 Task: Find connections with filter location Nandikotkūr with filter topic #mindset with filter profile language Potuguese with filter current company International tractors limited with filter school Dayalbagh Educational Institute, Agra with filter industry Manufacturing with filter service category Health Insurance with filter keywords title Technical Support Specialist
Action: Mouse moved to (709, 116)
Screenshot: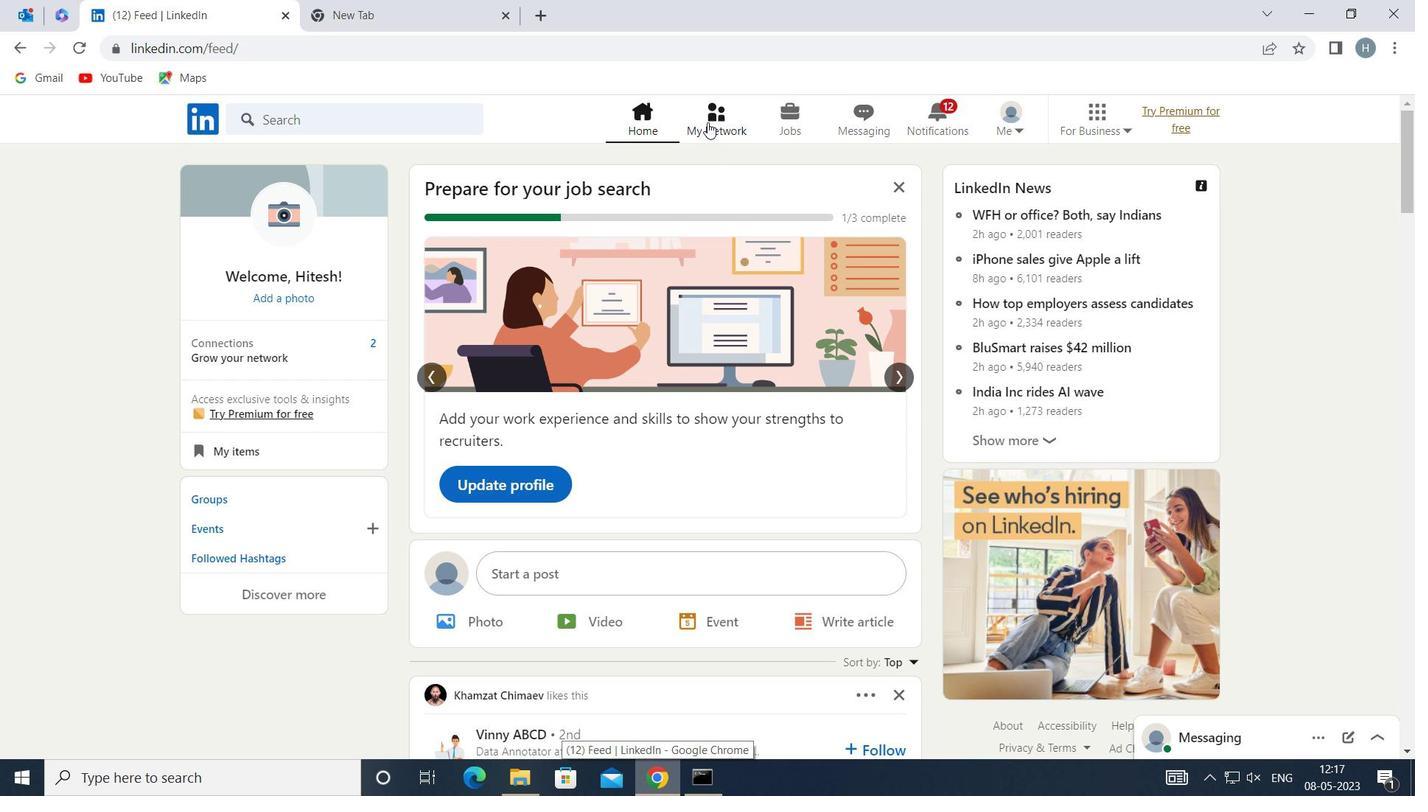
Action: Mouse pressed left at (709, 116)
Screenshot: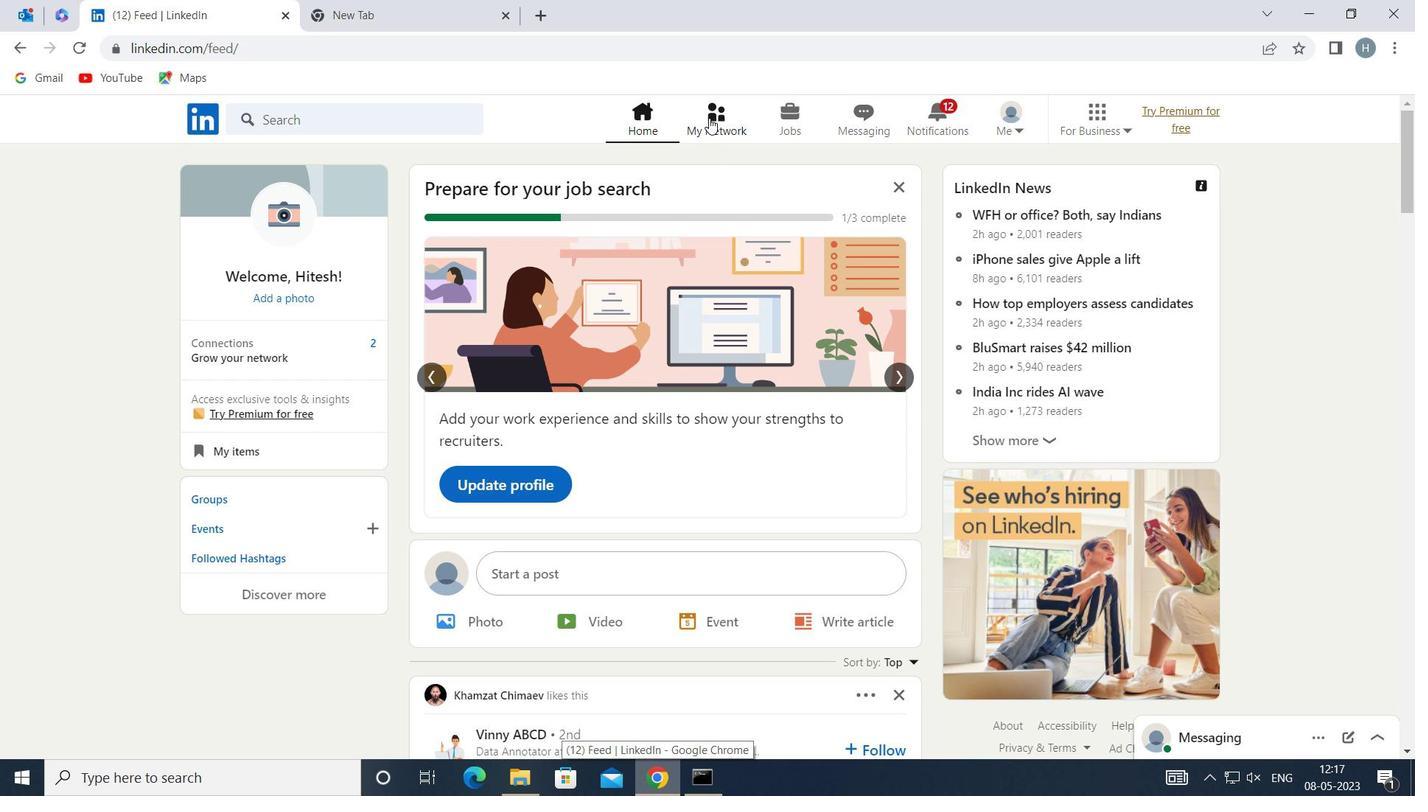 
Action: Mouse moved to (395, 222)
Screenshot: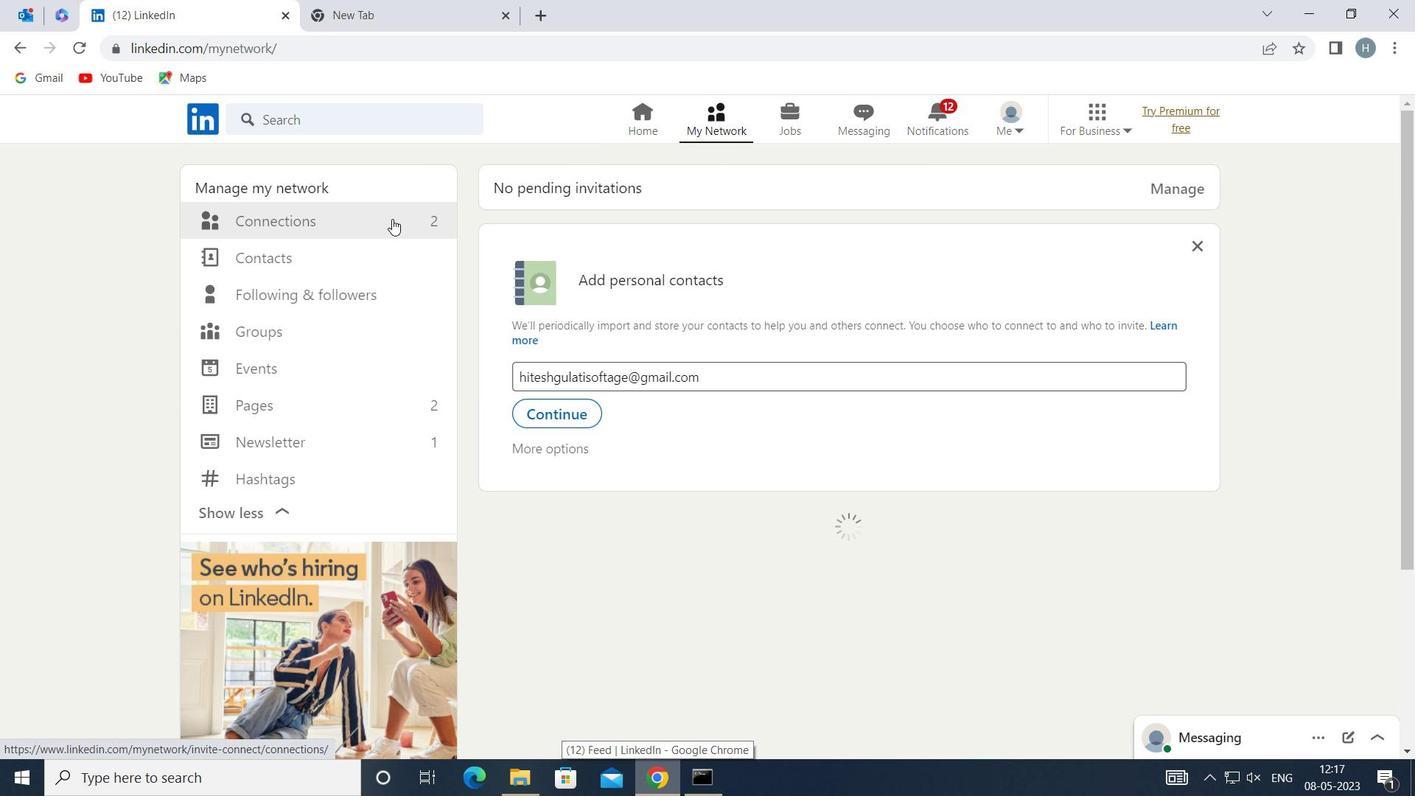 
Action: Mouse pressed left at (395, 222)
Screenshot: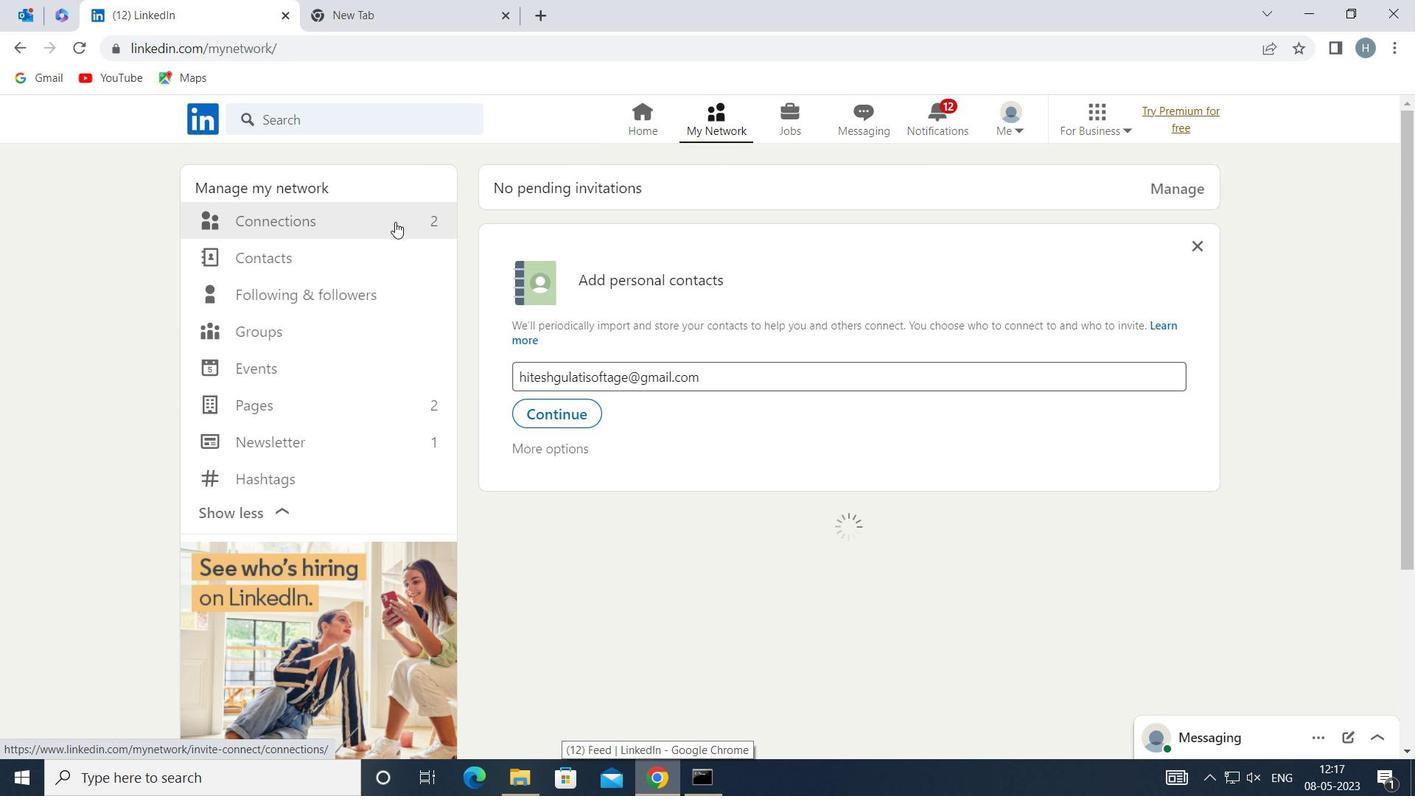 
Action: Mouse moved to (846, 221)
Screenshot: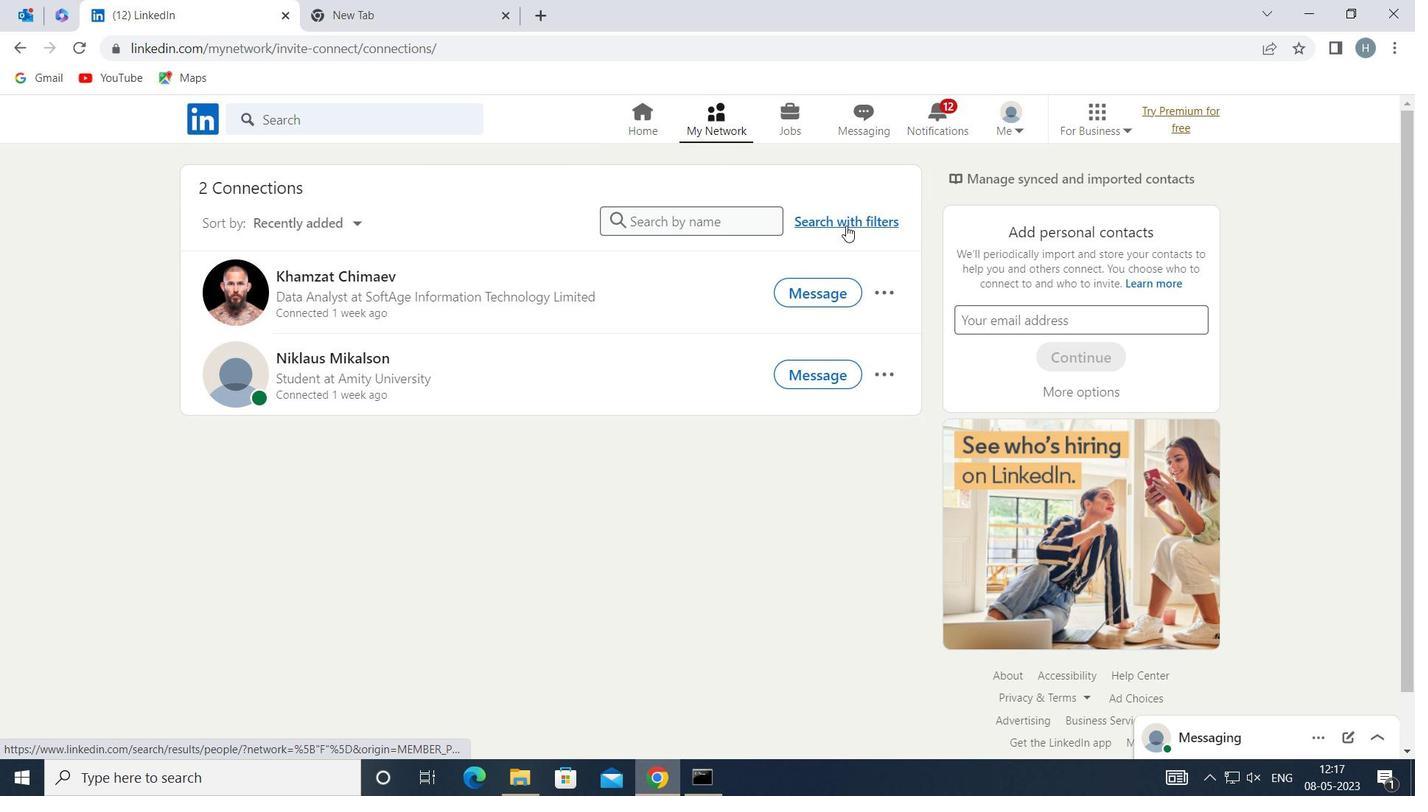 
Action: Mouse pressed left at (846, 221)
Screenshot: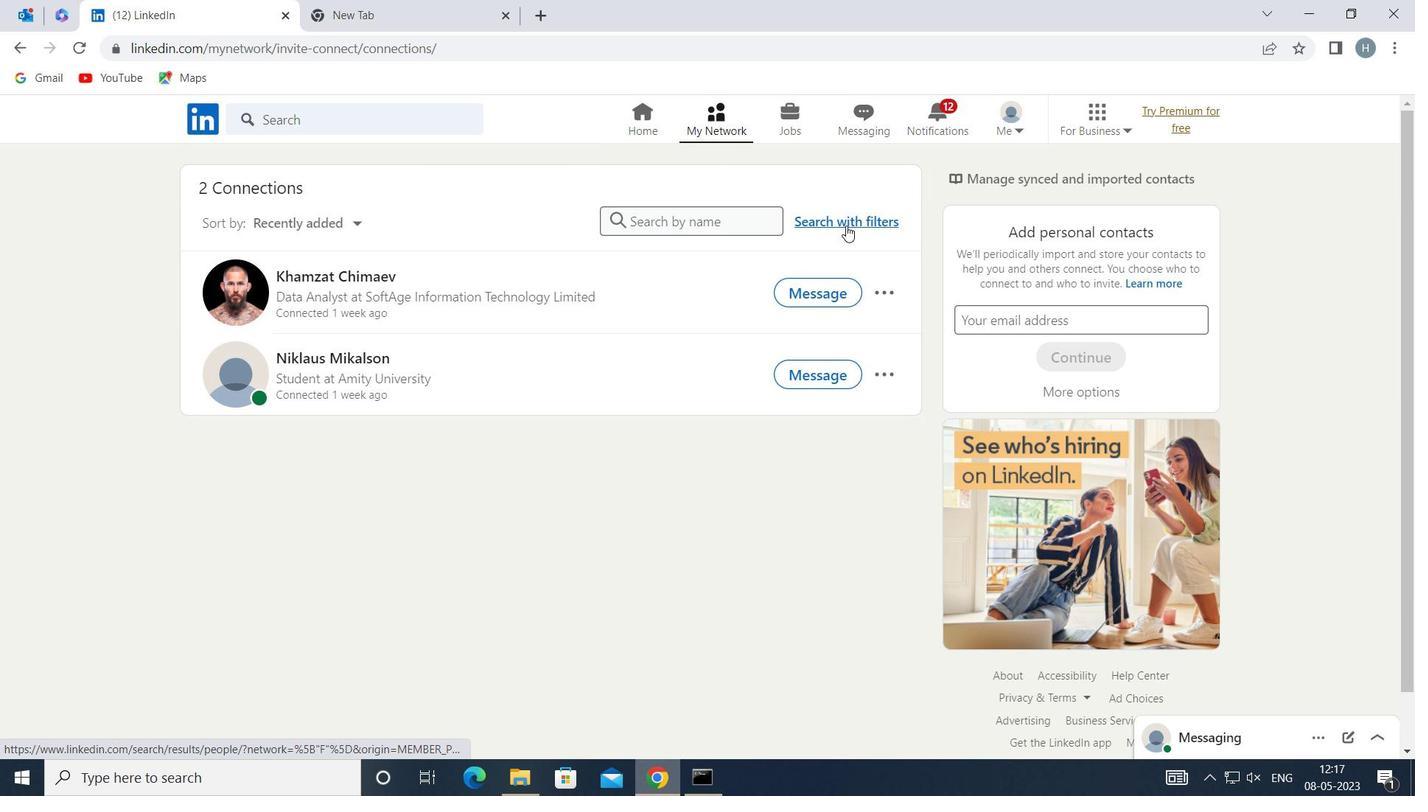 
Action: Mouse moved to (780, 170)
Screenshot: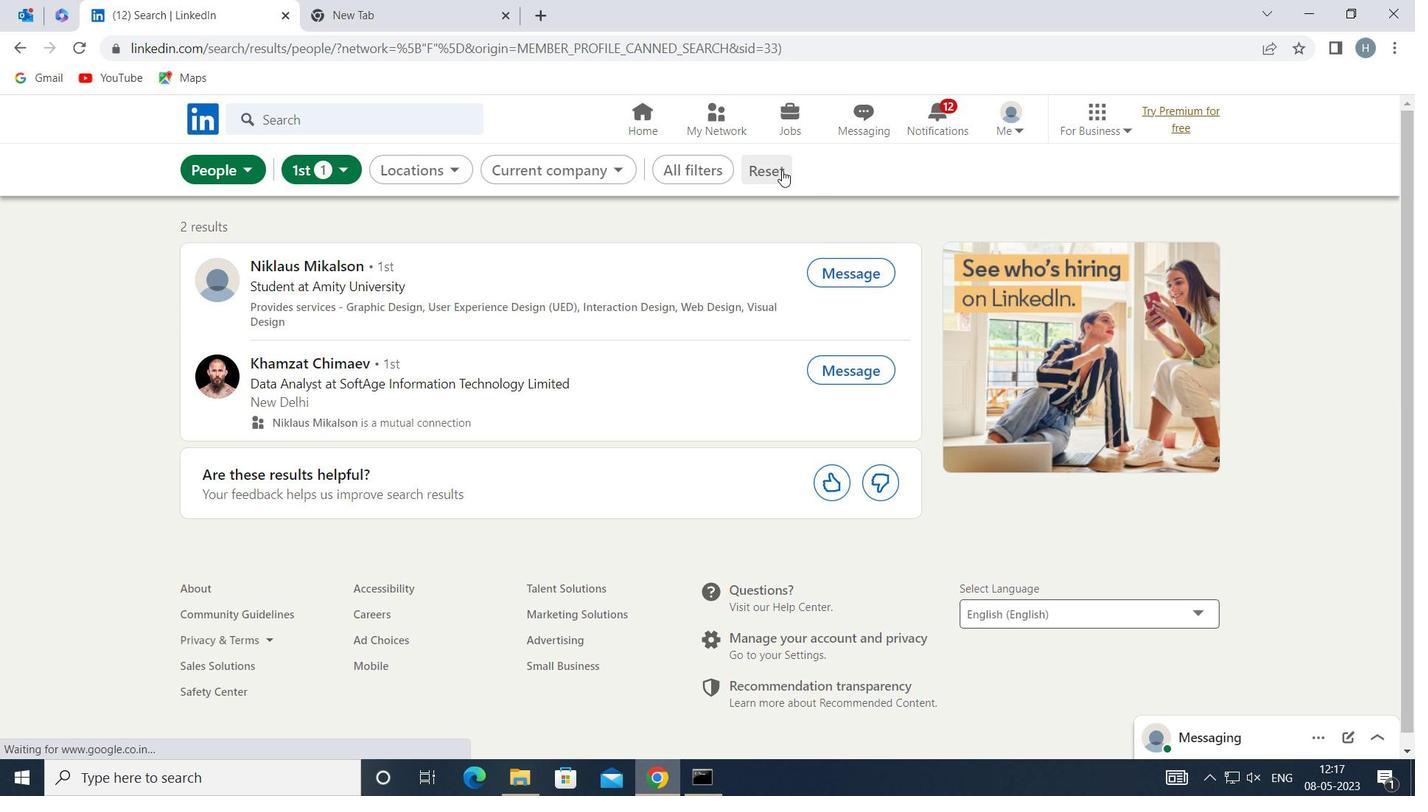 
Action: Mouse pressed left at (780, 170)
Screenshot: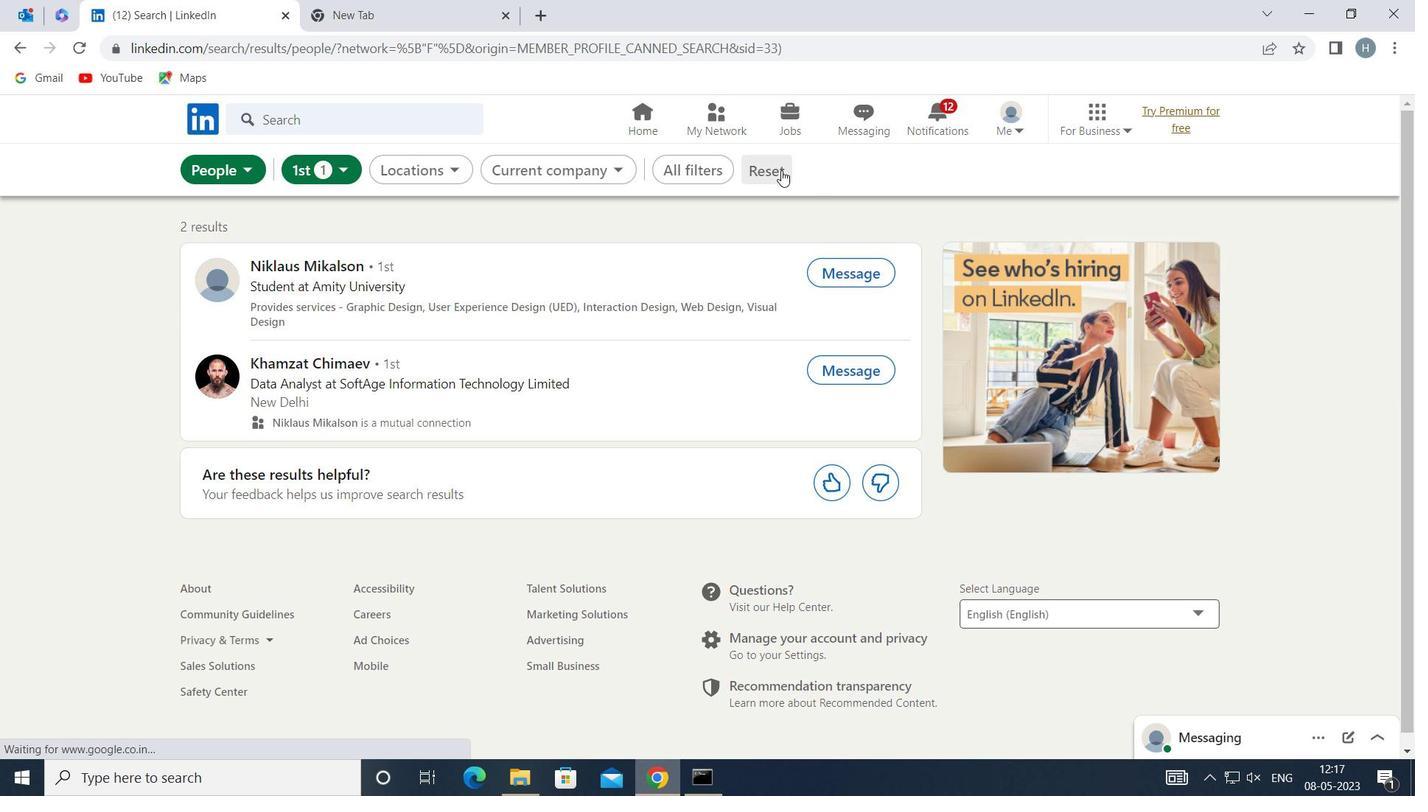 
Action: Mouse moved to (743, 171)
Screenshot: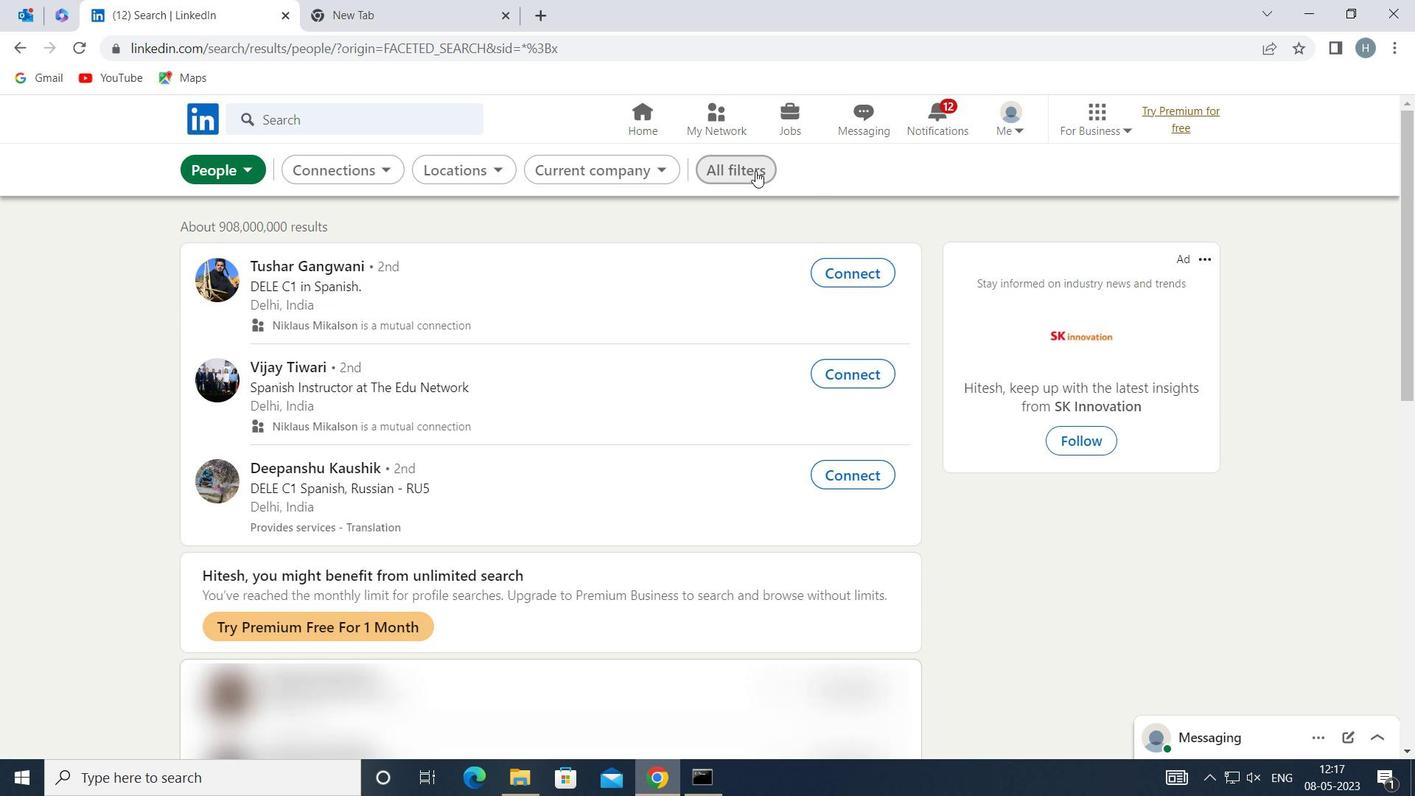 
Action: Mouse pressed left at (743, 171)
Screenshot: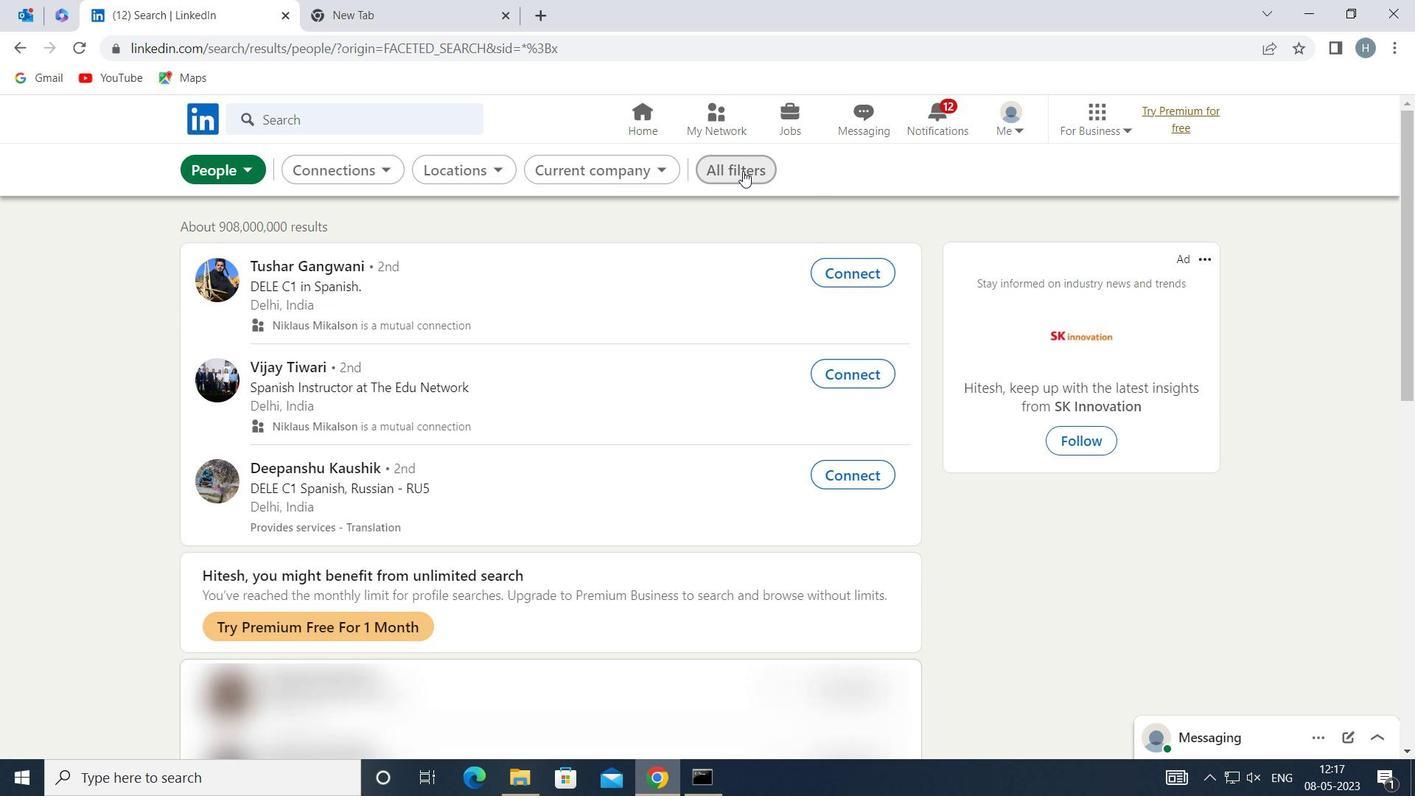 
Action: Mouse moved to (1068, 395)
Screenshot: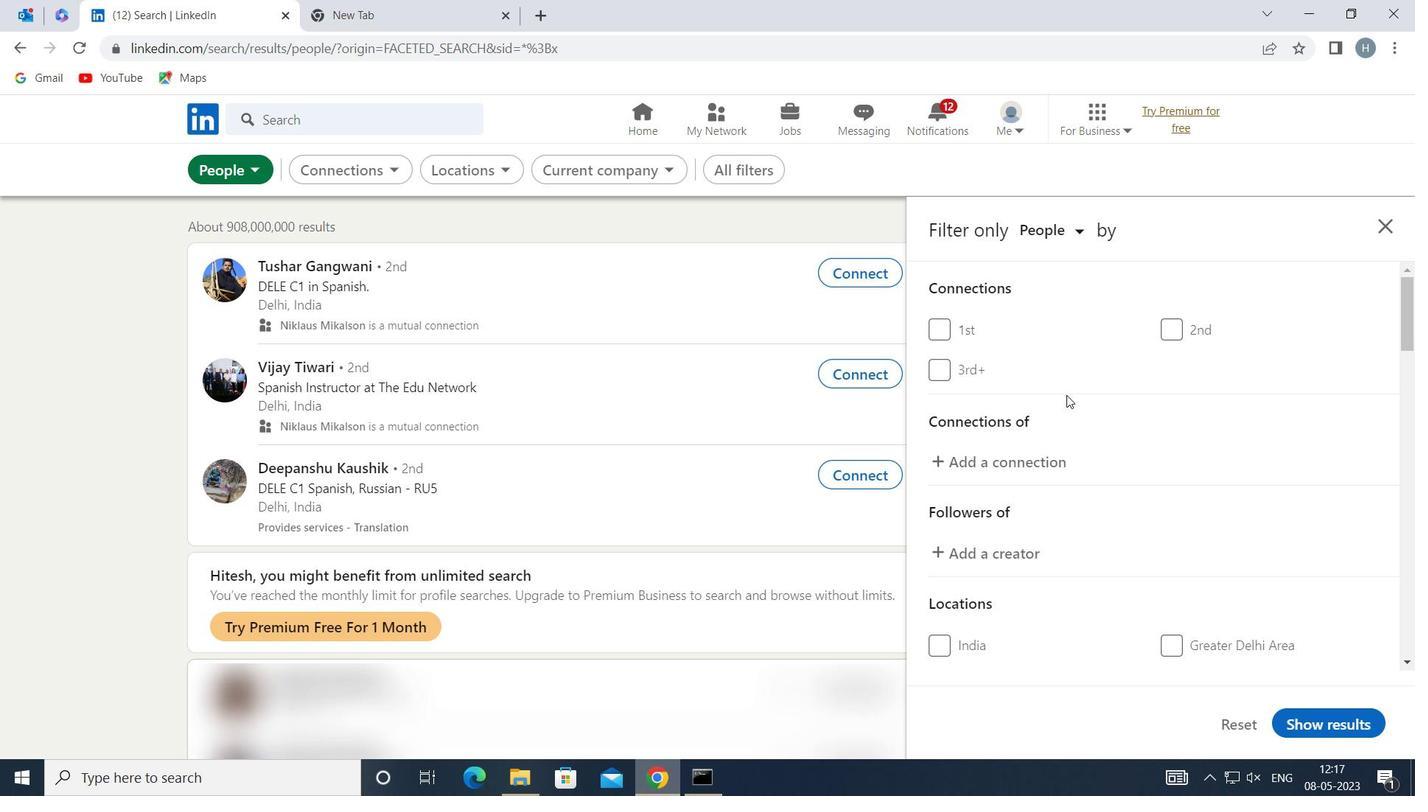 
Action: Mouse scrolled (1068, 394) with delta (0, 0)
Screenshot: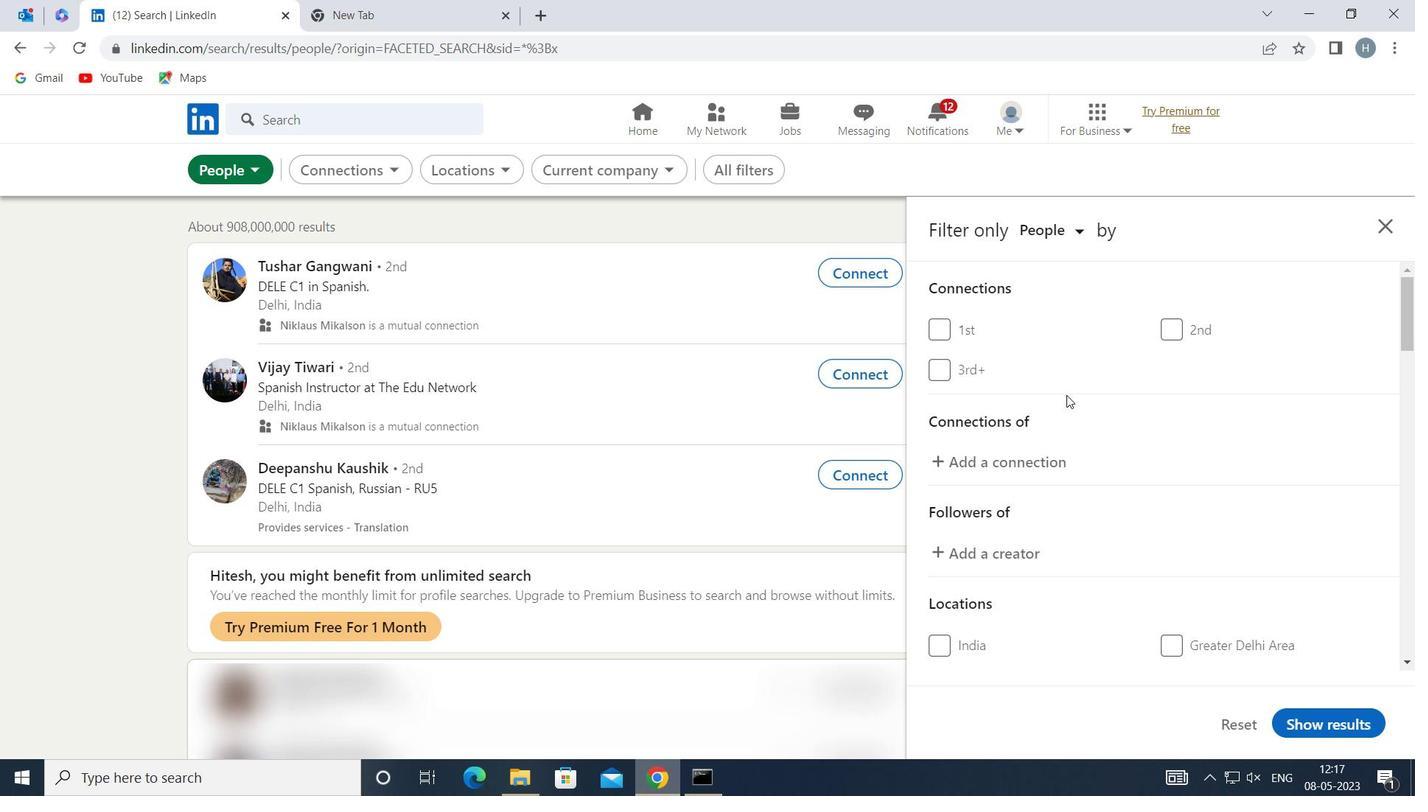
Action: Mouse moved to (1072, 401)
Screenshot: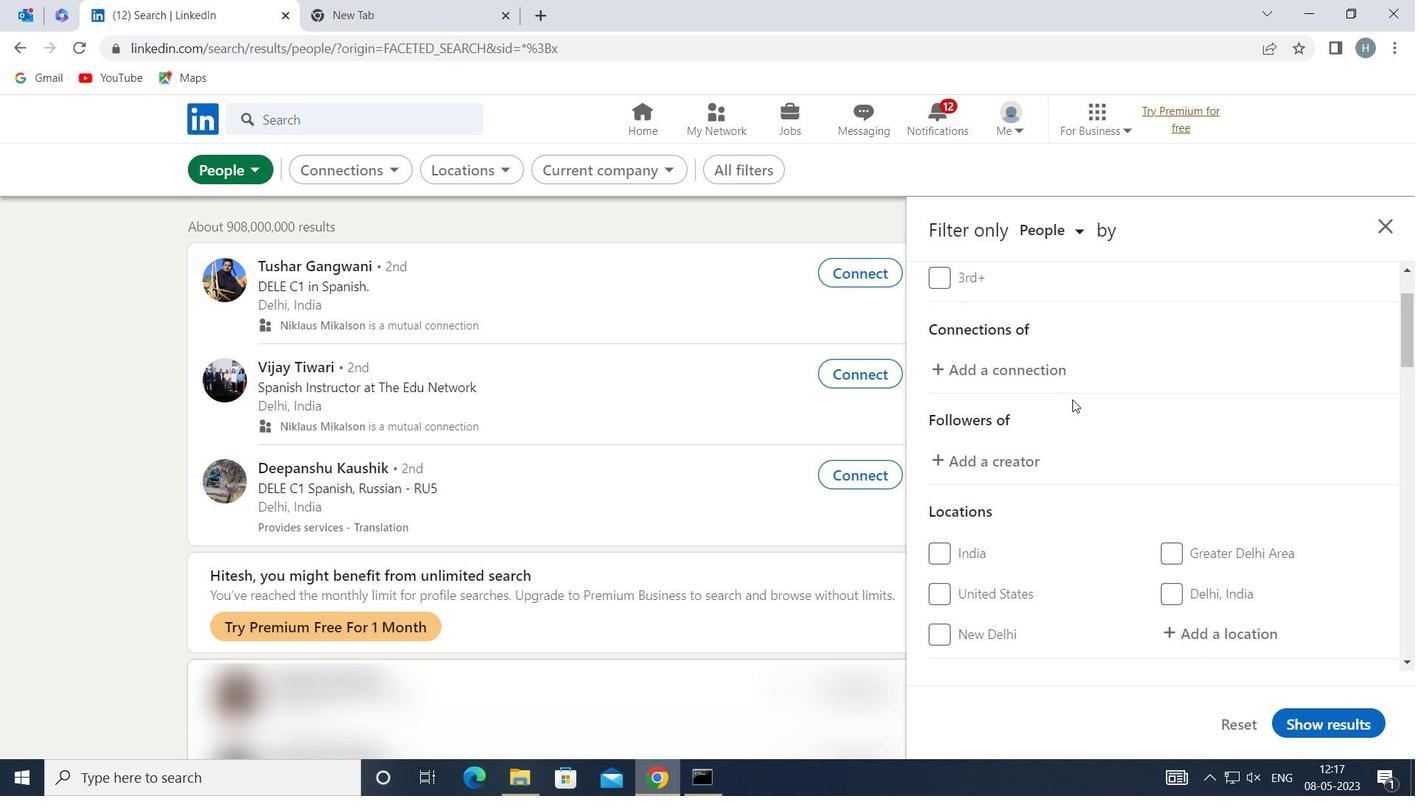 
Action: Mouse scrolled (1072, 400) with delta (0, 0)
Screenshot: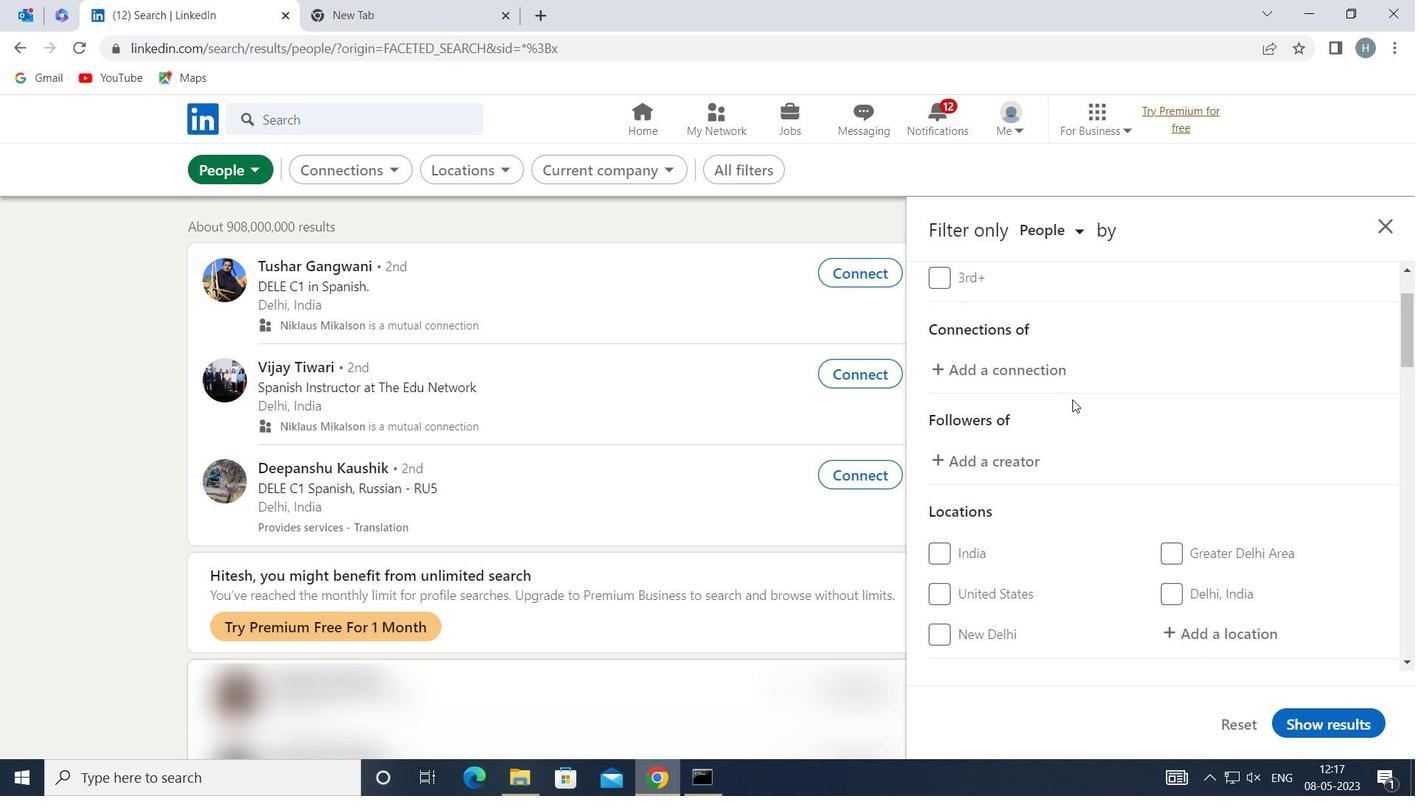 
Action: Mouse moved to (1076, 401)
Screenshot: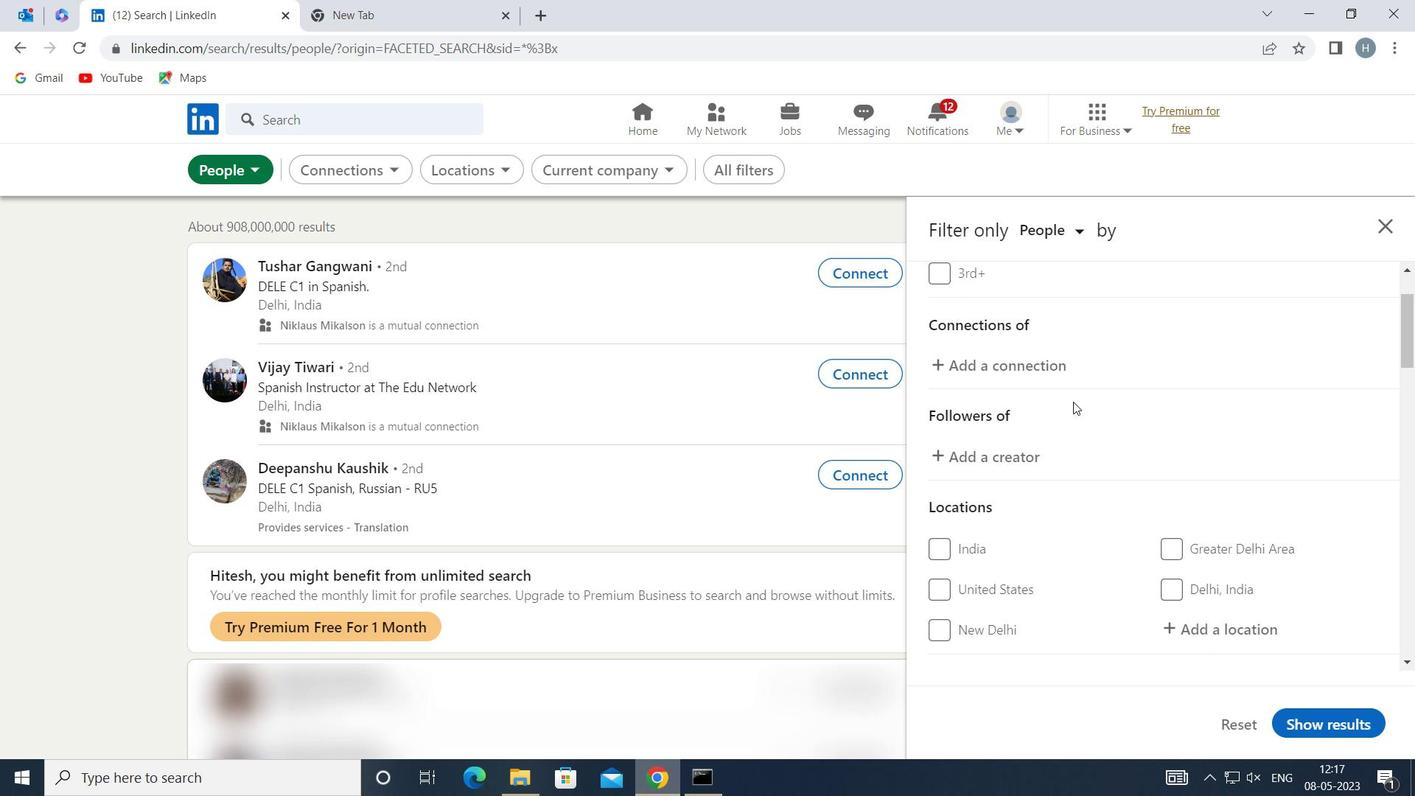 
Action: Mouse scrolled (1076, 400) with delta (0, 0)
Screenshot: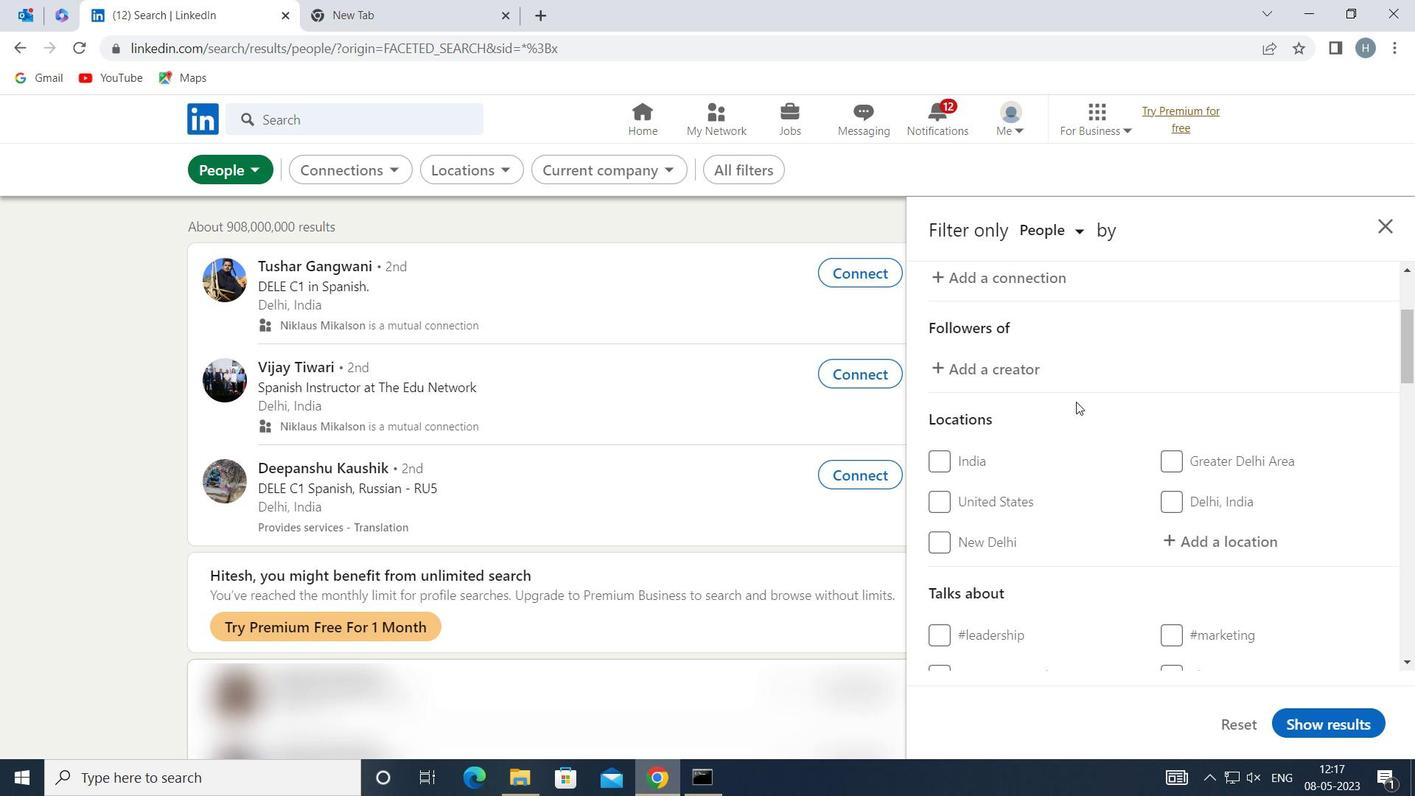 
Action: Mouse moved to (1187, 445)
Screenshot: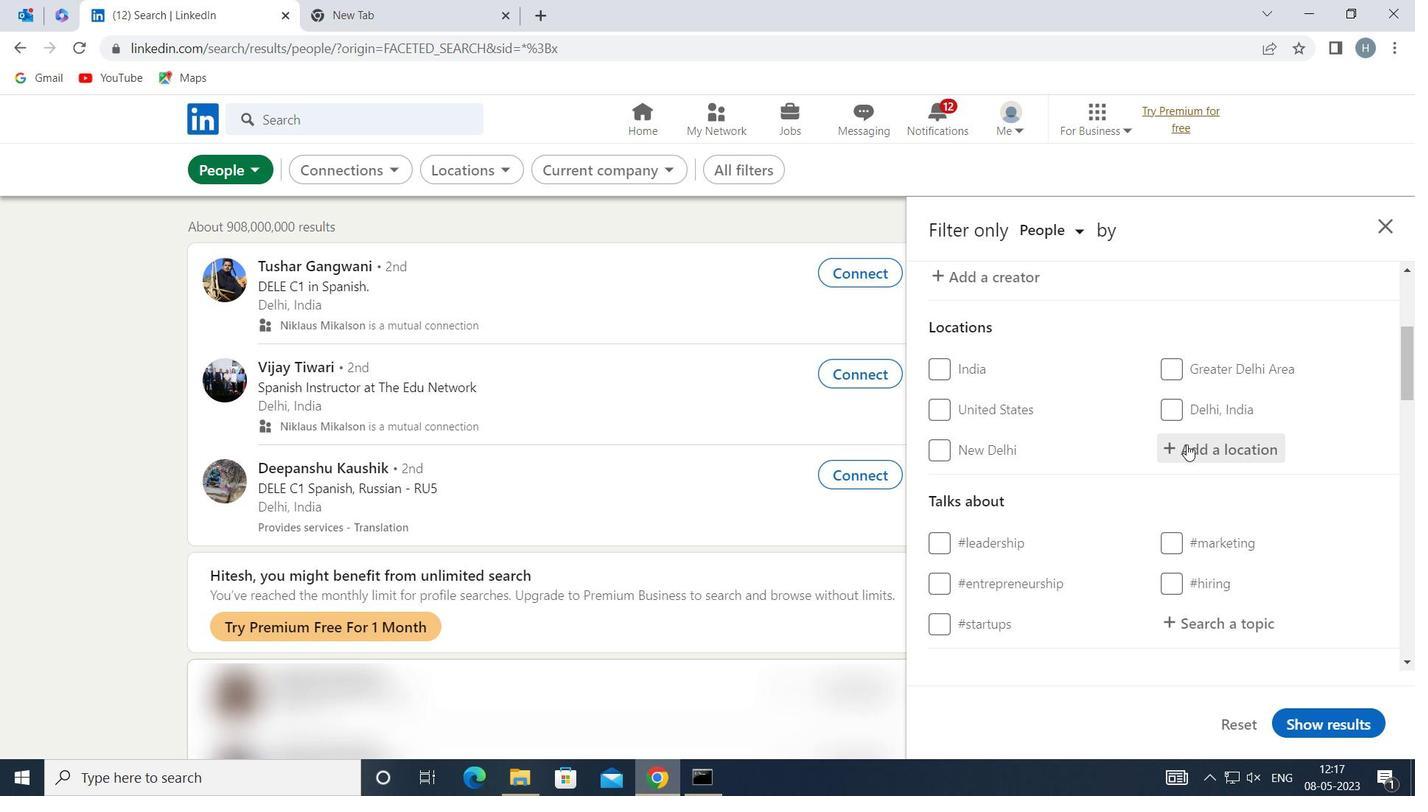 
Action: Mouse pressed left at (1187, 445)
Screenshot: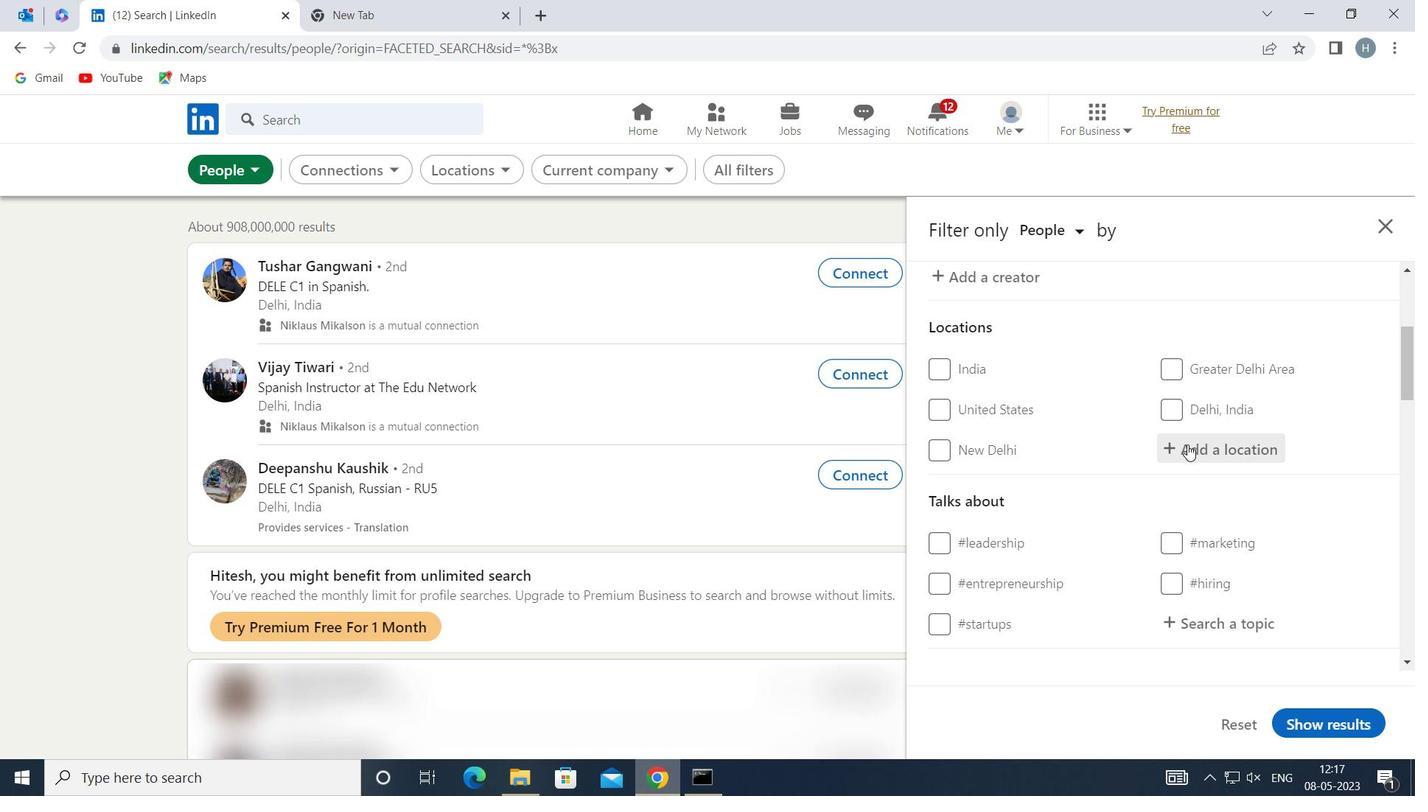 
Action: Mouse moved to (1188, 443)
Screenshot: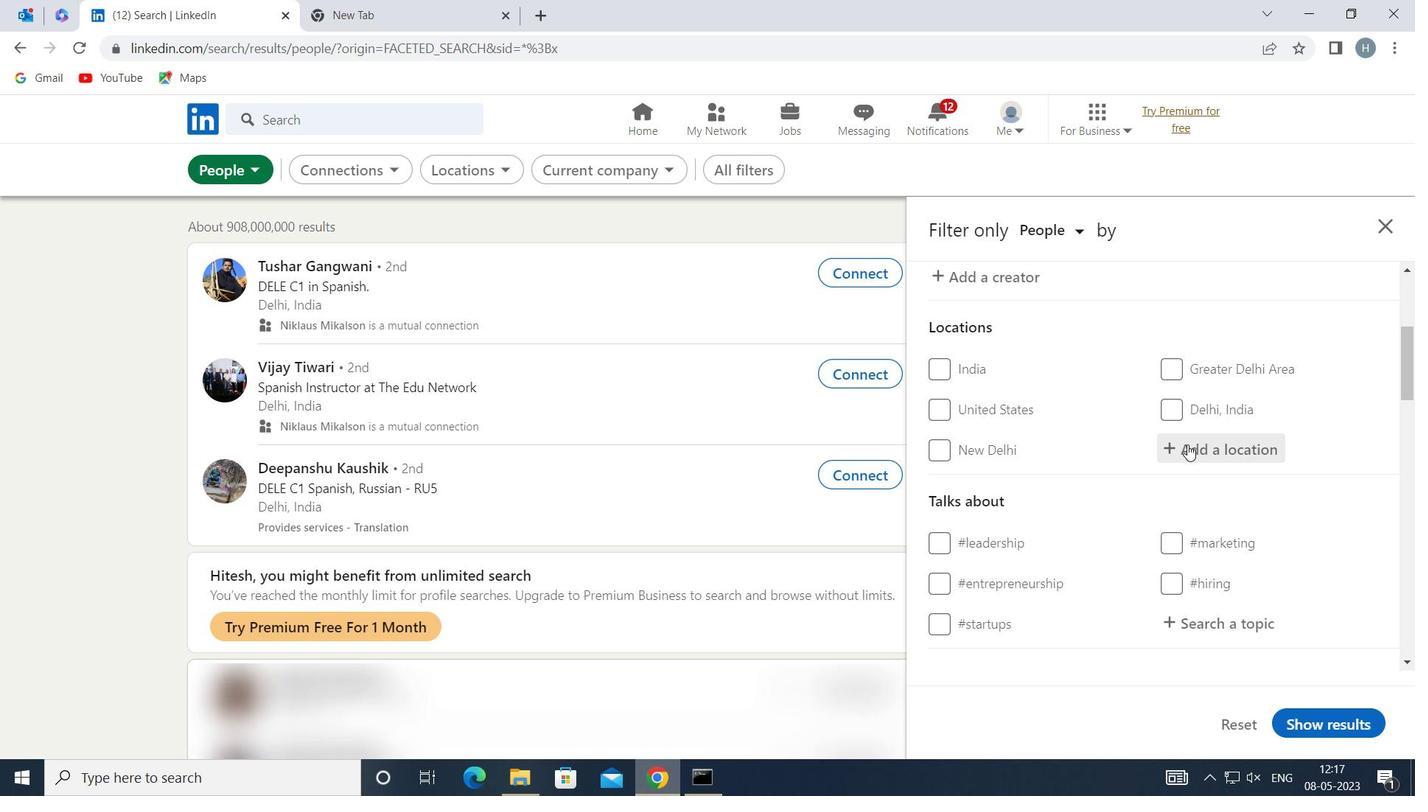 
Action: Key pressed <Key.shift>NANDIKOTKUR
Screenshot: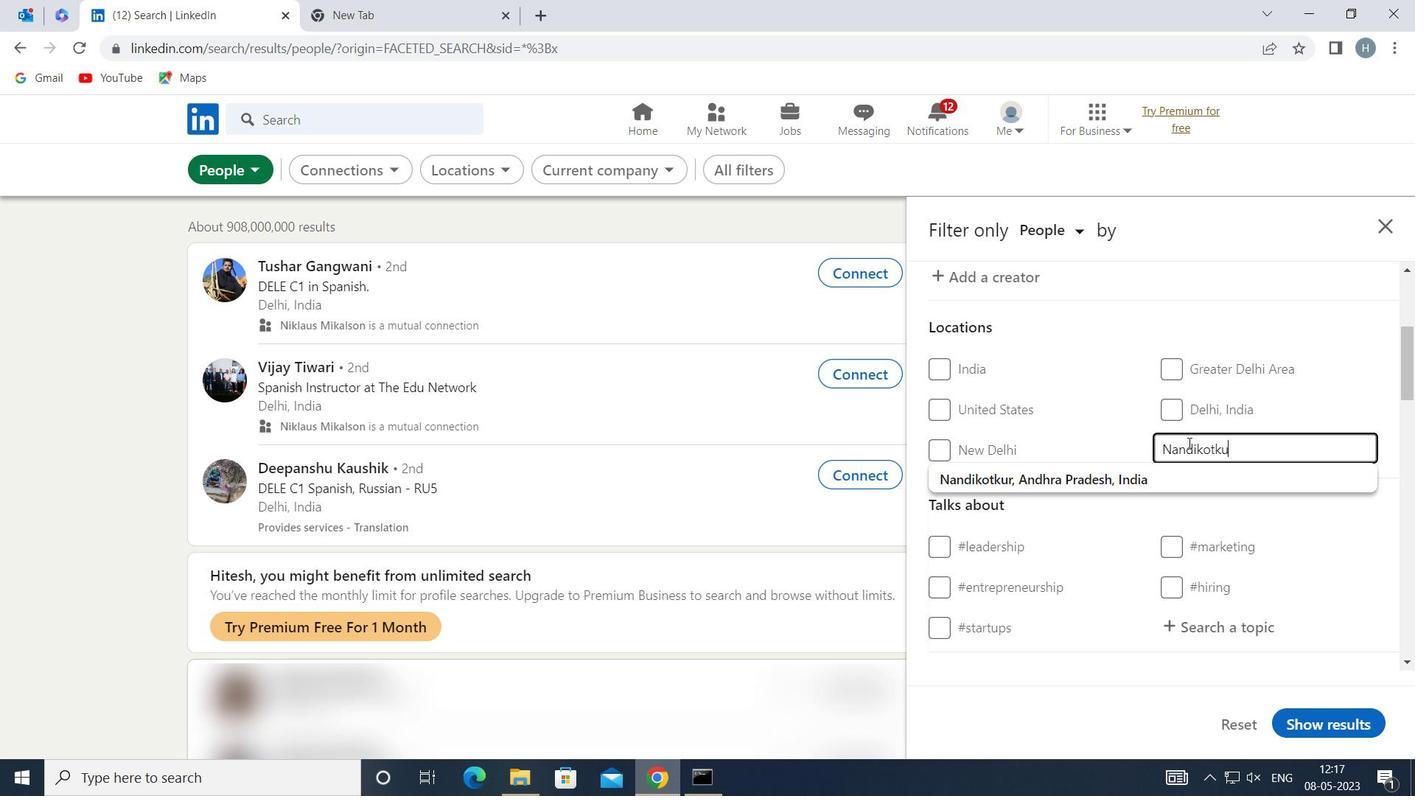 
Action: Mouse moved to (1186, 476)
Screenshot: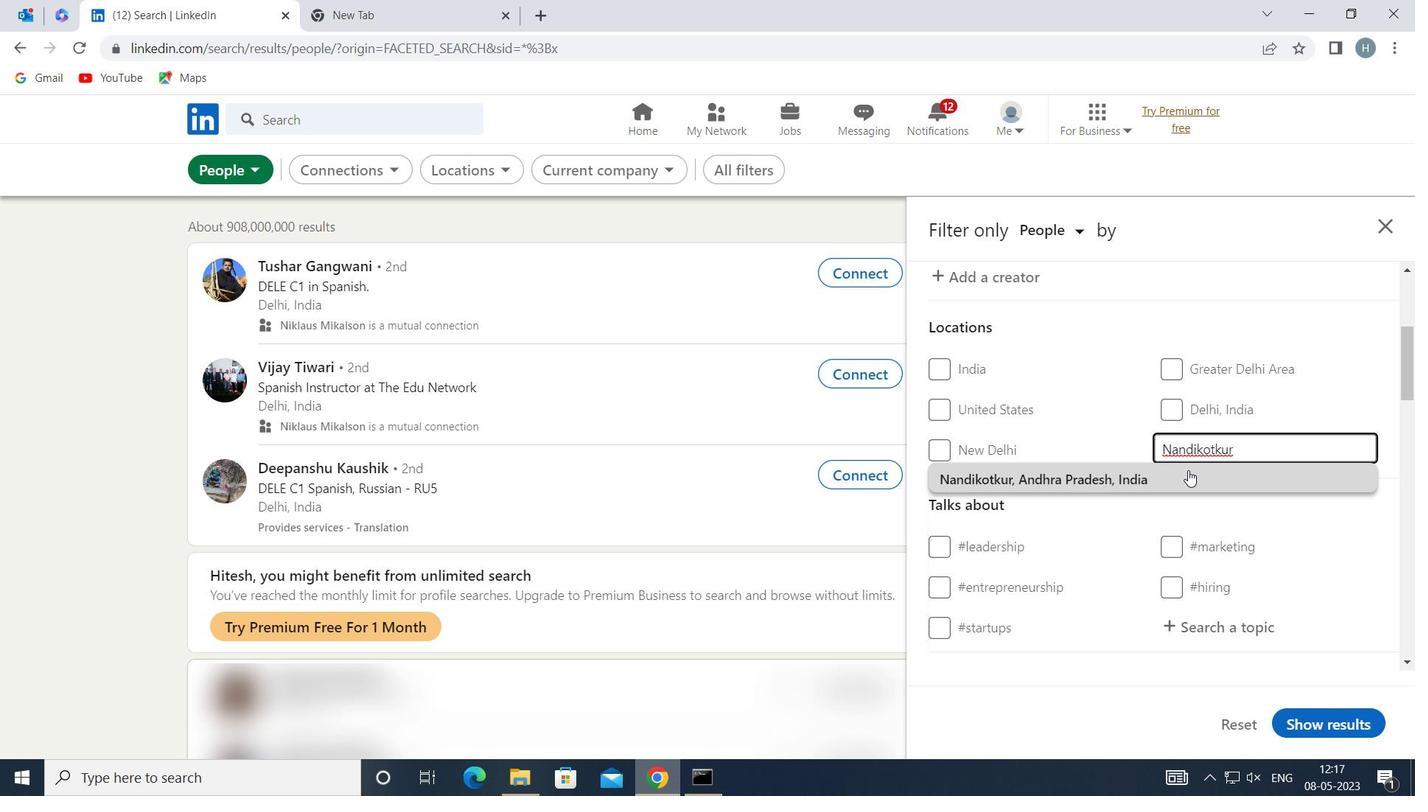 
Action: Mouse pressed left at (1186, 476)
Screenshot: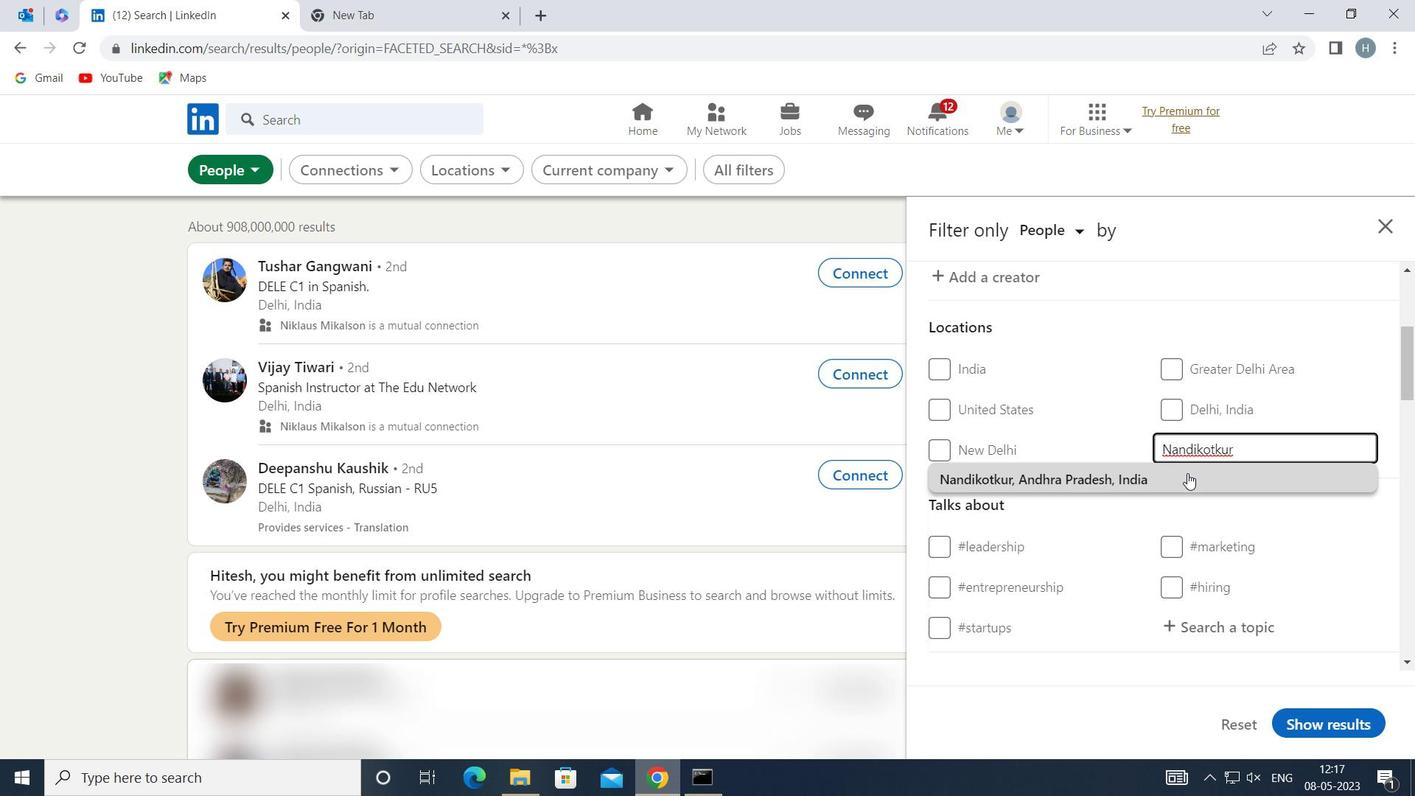
Action: Mouse moved to (1184, 471)
Screenshot: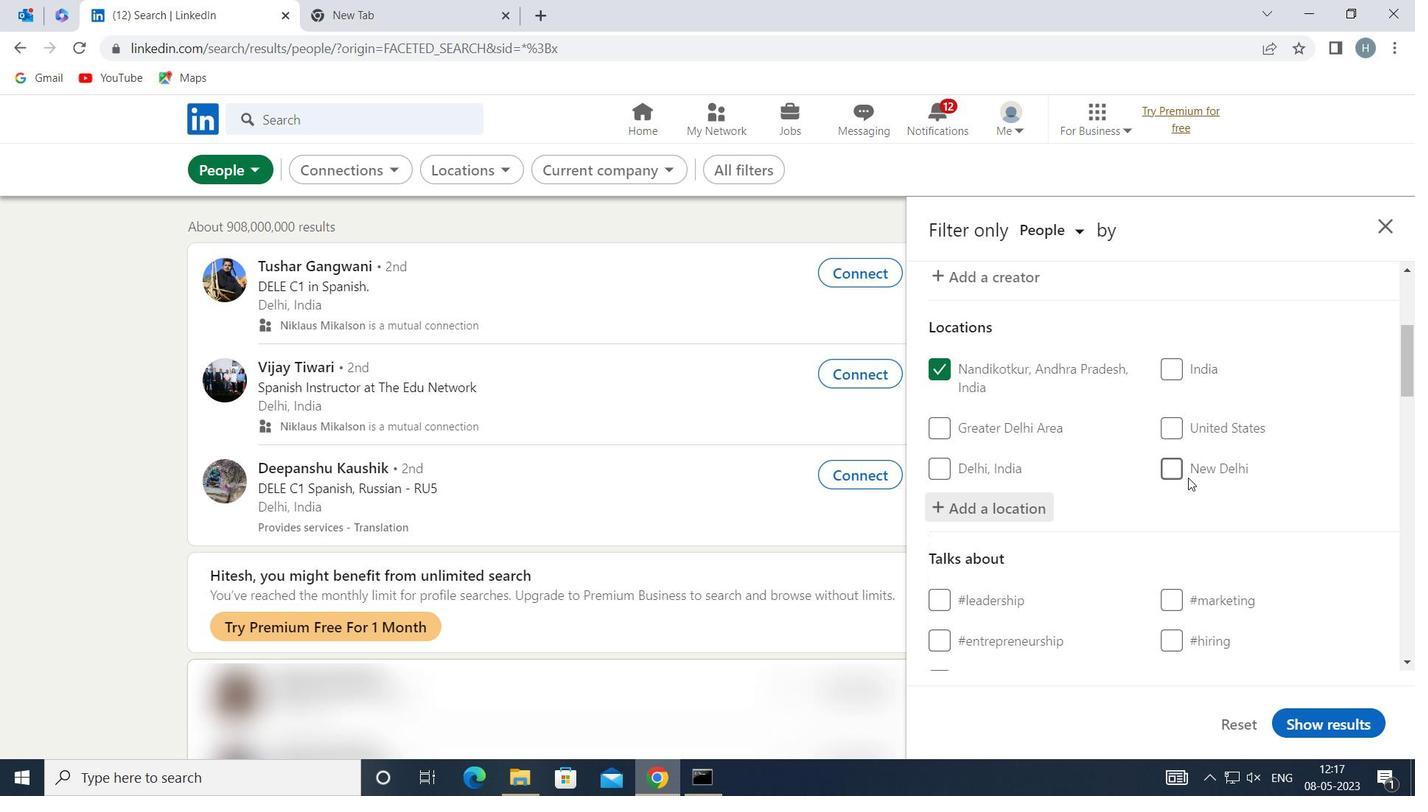 
Action: Mouse scrolled (1184, 470) with delta (0, 0)
Screenshot: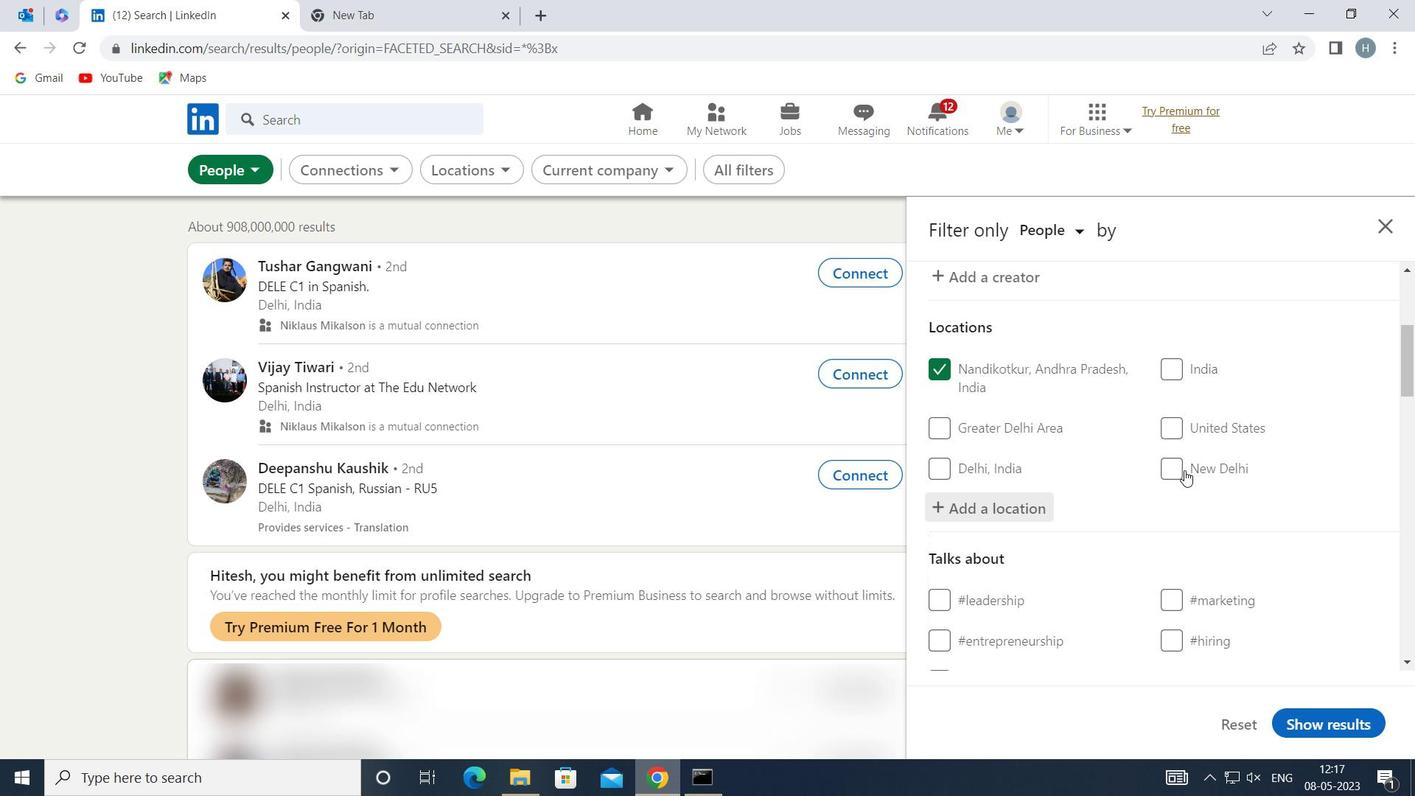 
Action: Mouse moved to (1177, 468)
Screenshot: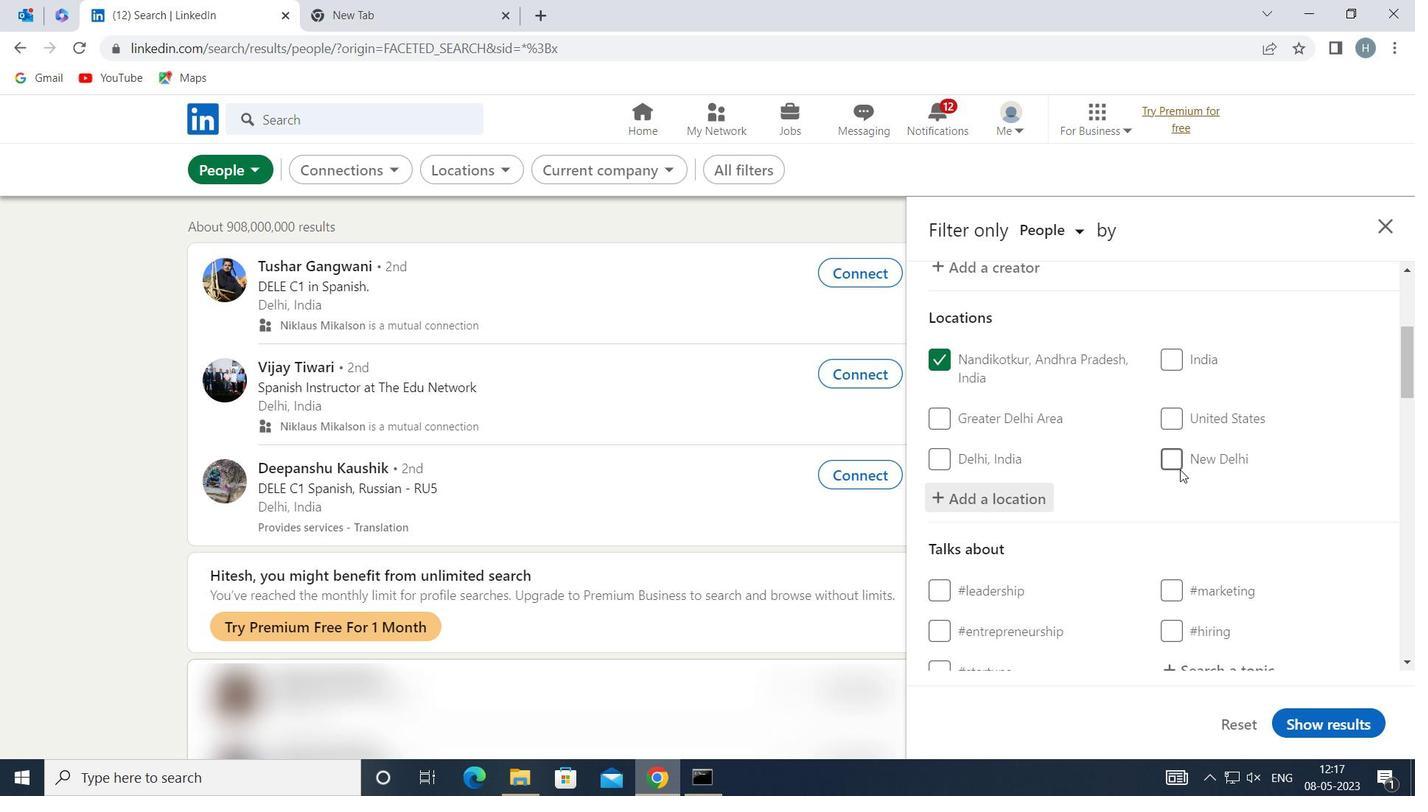 
Action: Mouse scrolled (1177, 468) with delta (0, 0)
Screenshot: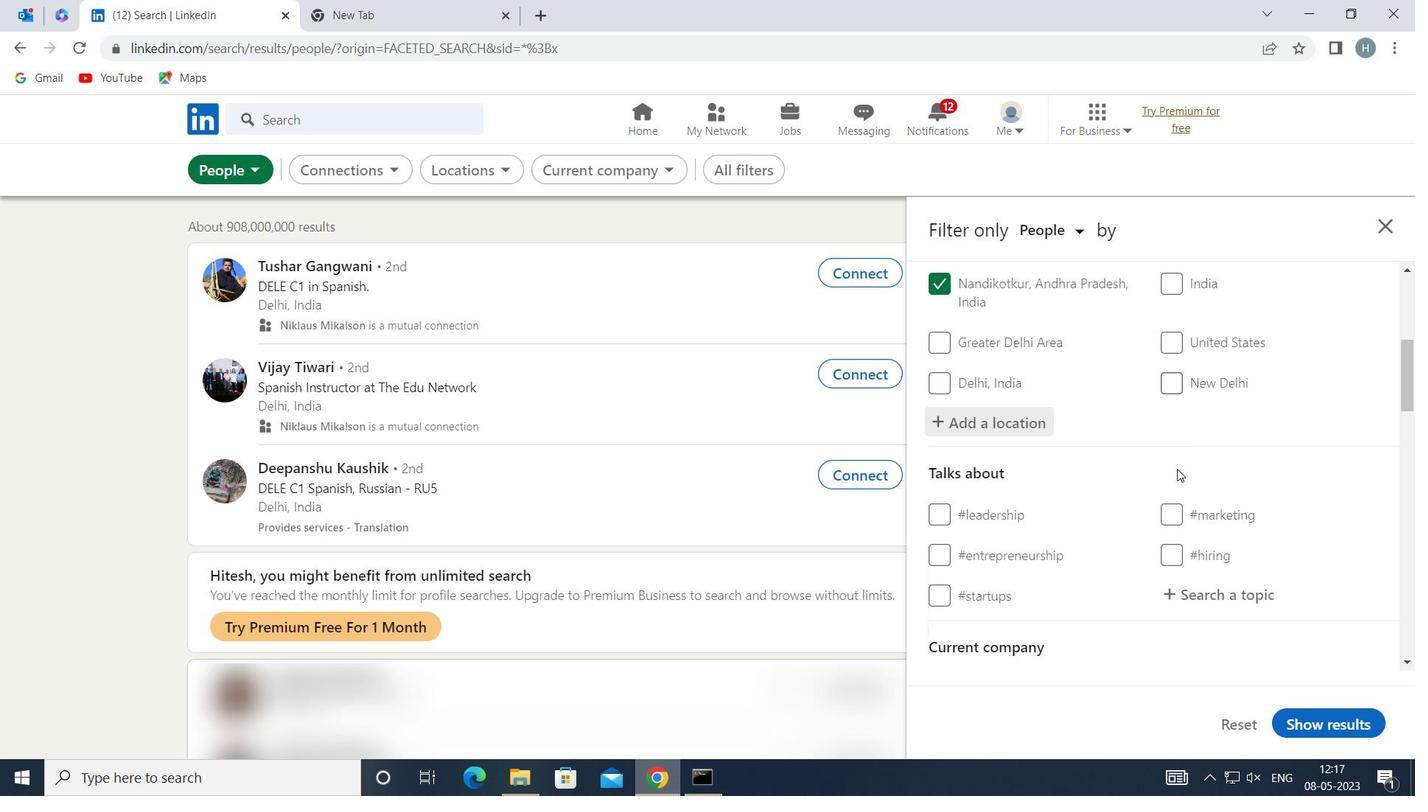 
Action: Mouse moved to (1219, 488)
Screenshot: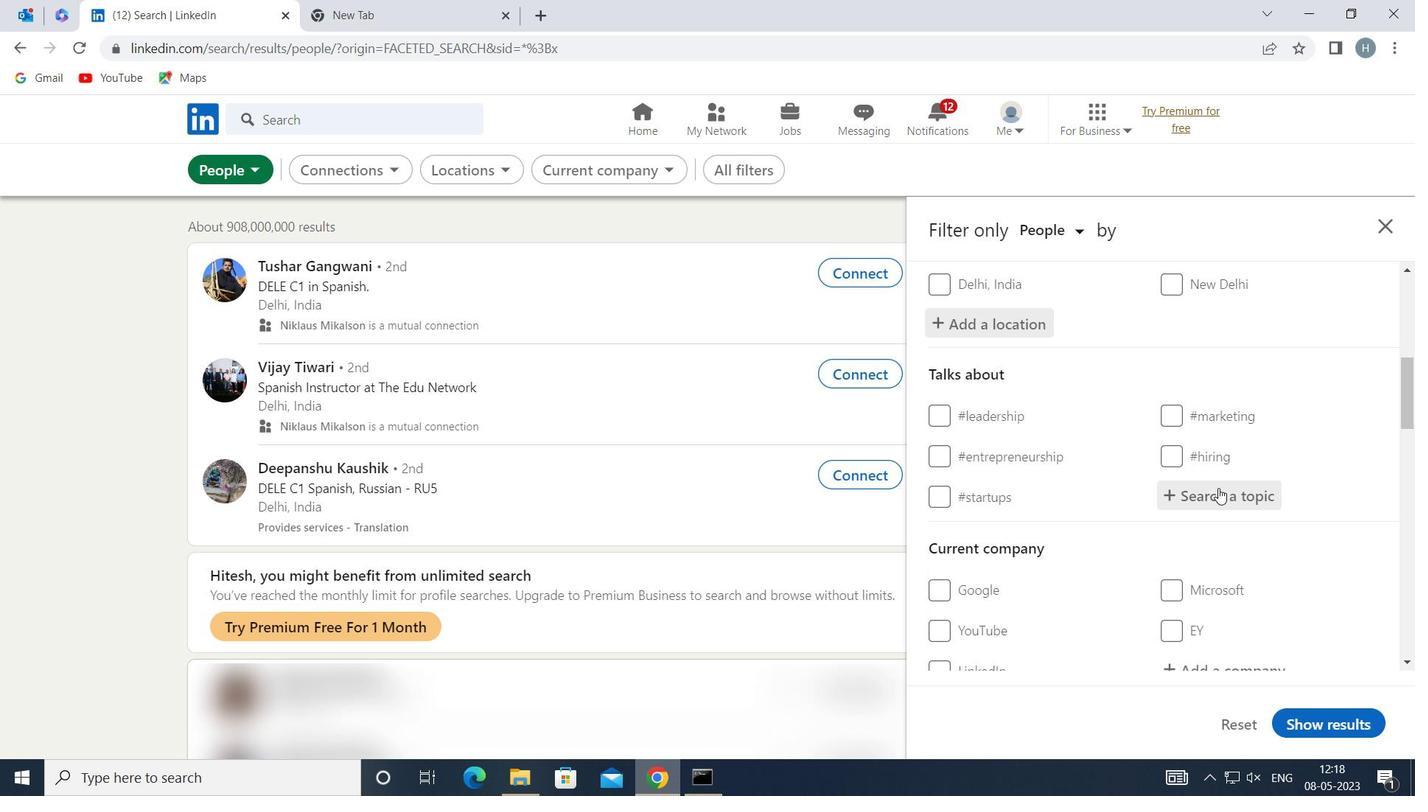 
Action: Mouse pressed left at (1219, 488)
Screenshot: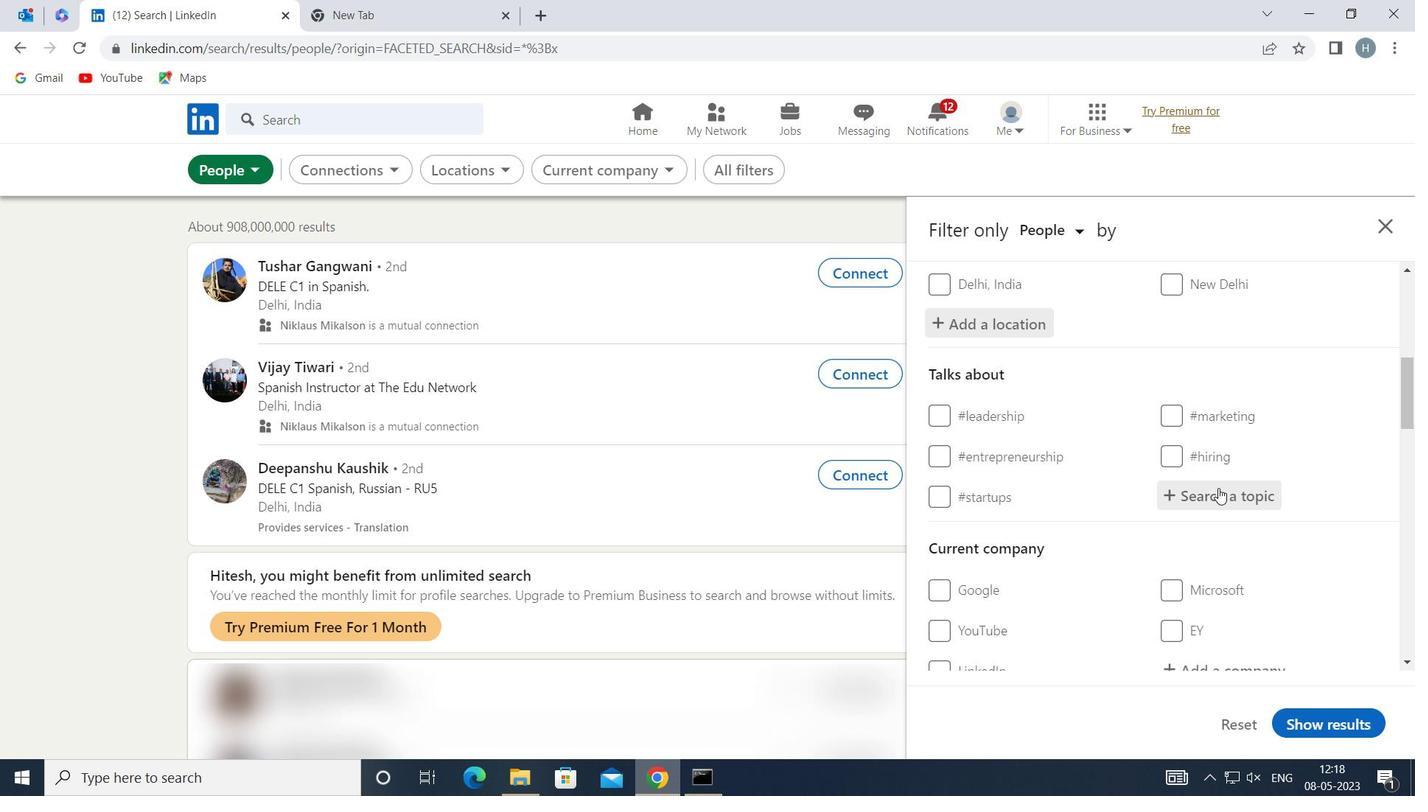 
Action: Mouse moved to (1219, 488)
Screenshot: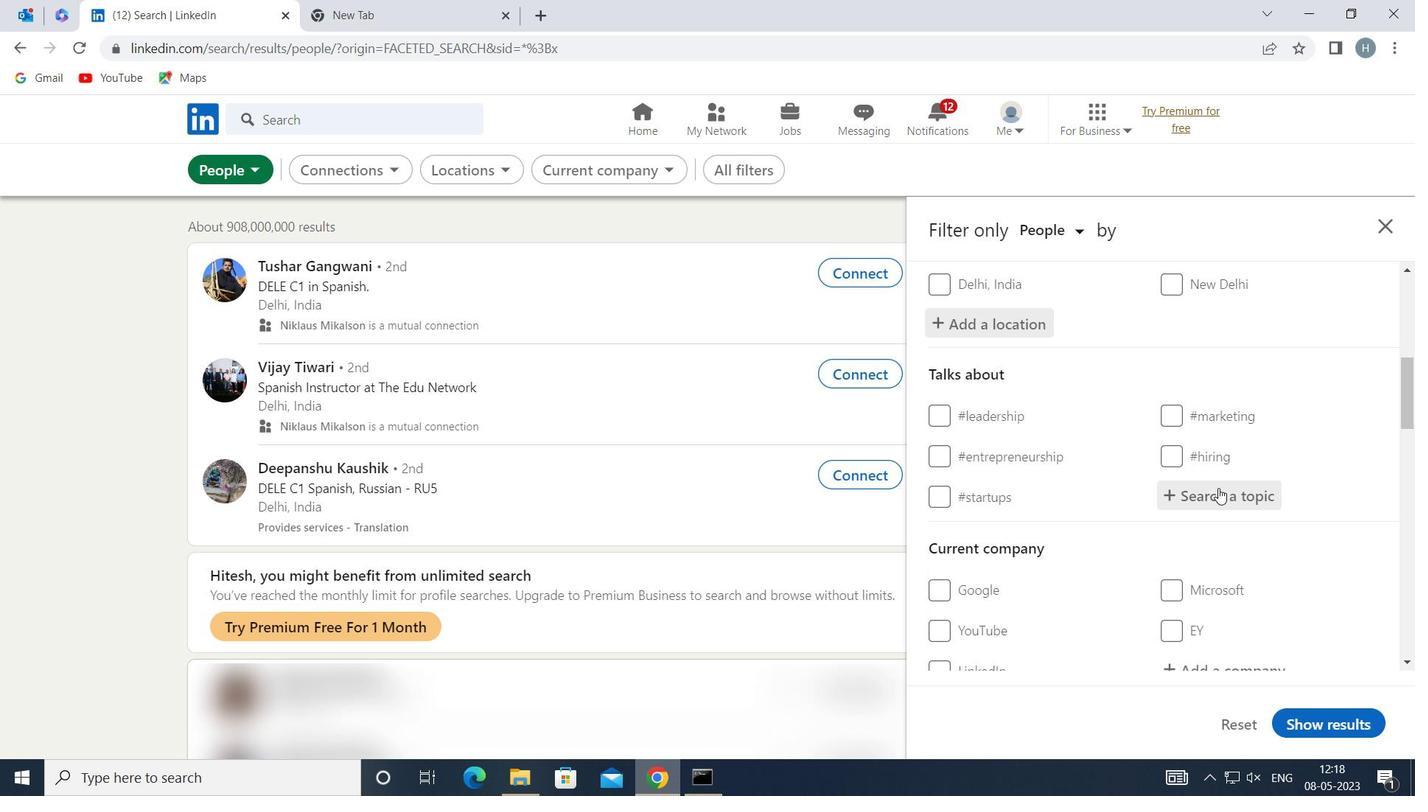 
Action: Key pressed MIND
Screenshot: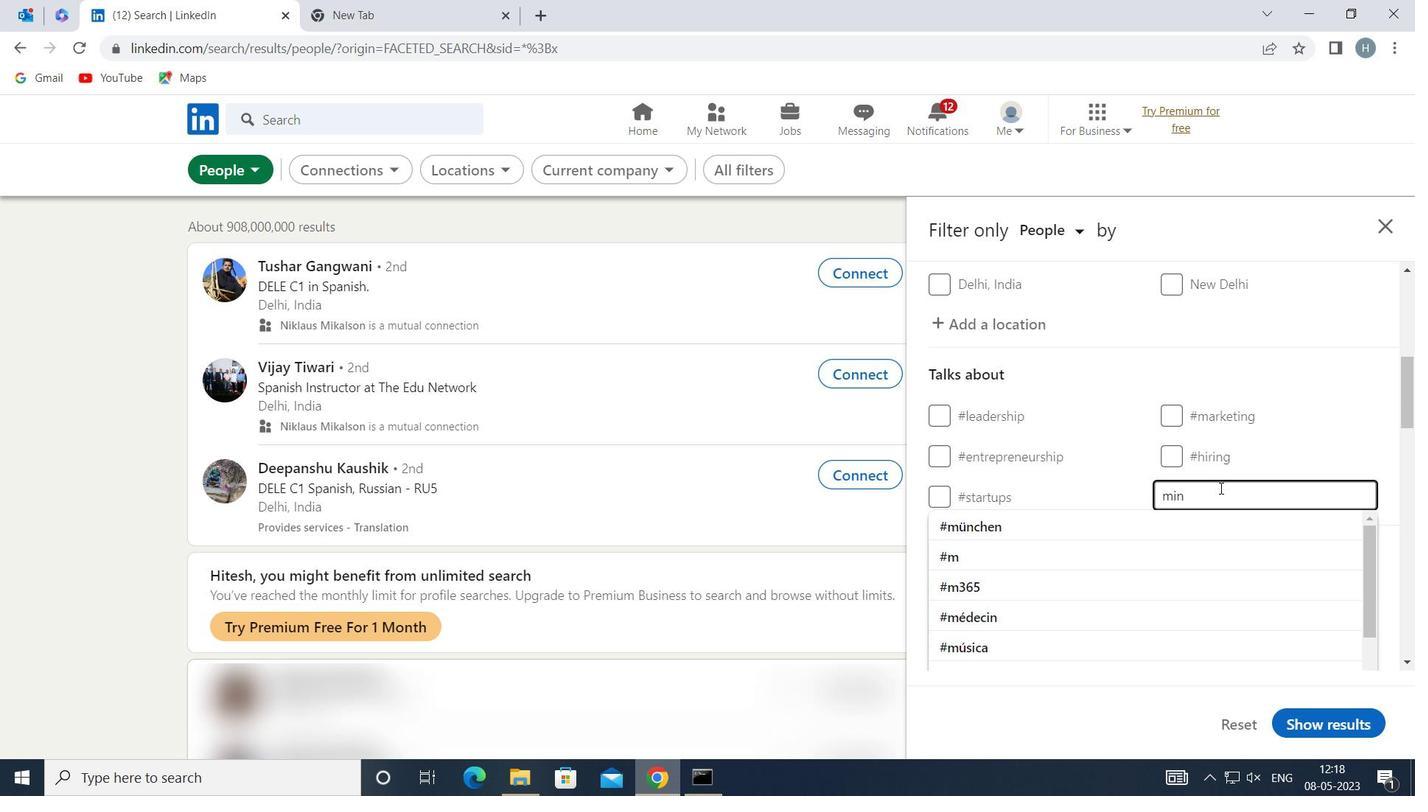 
Action: Mouse moved to (1220, 488)
Screenshot: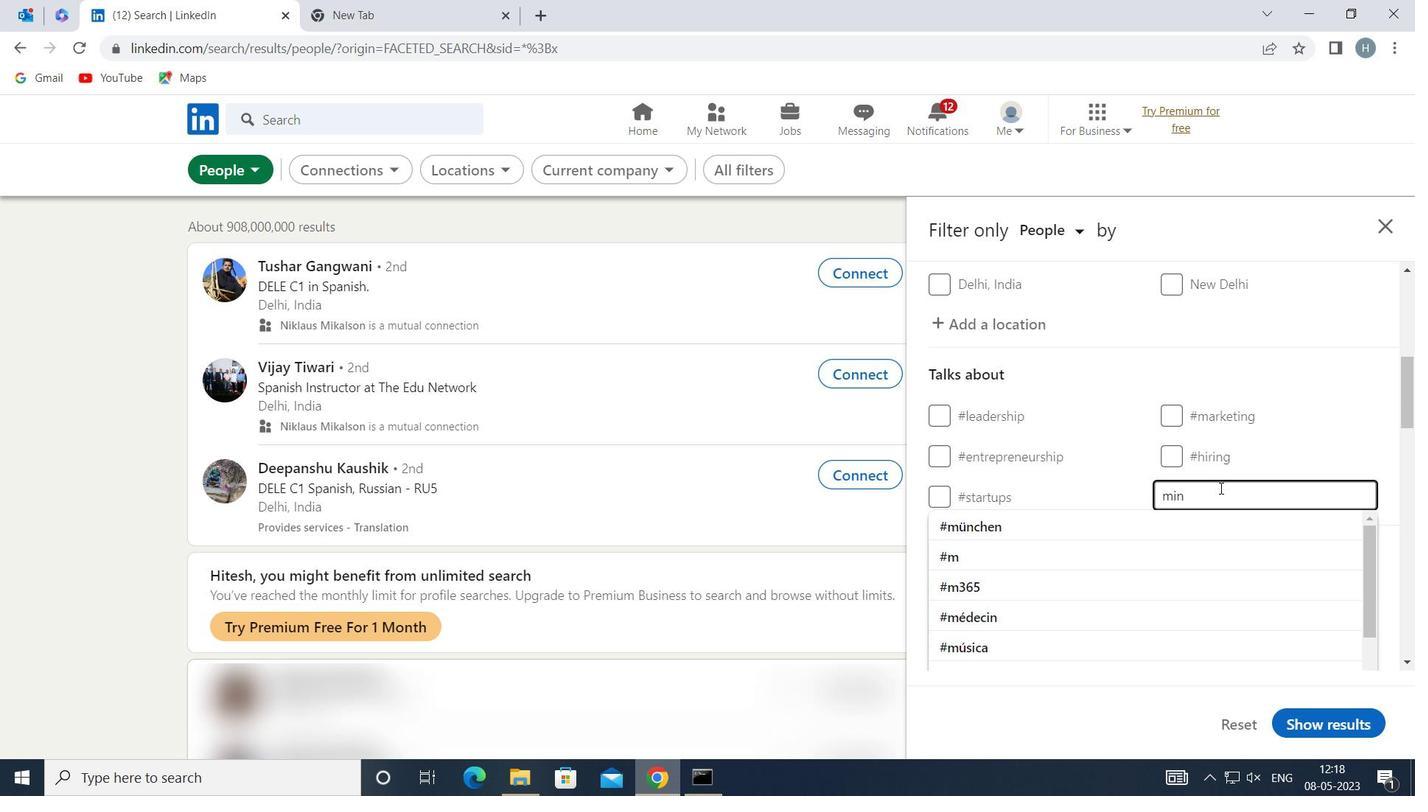 
Action: Key pressed SET
Screenshot: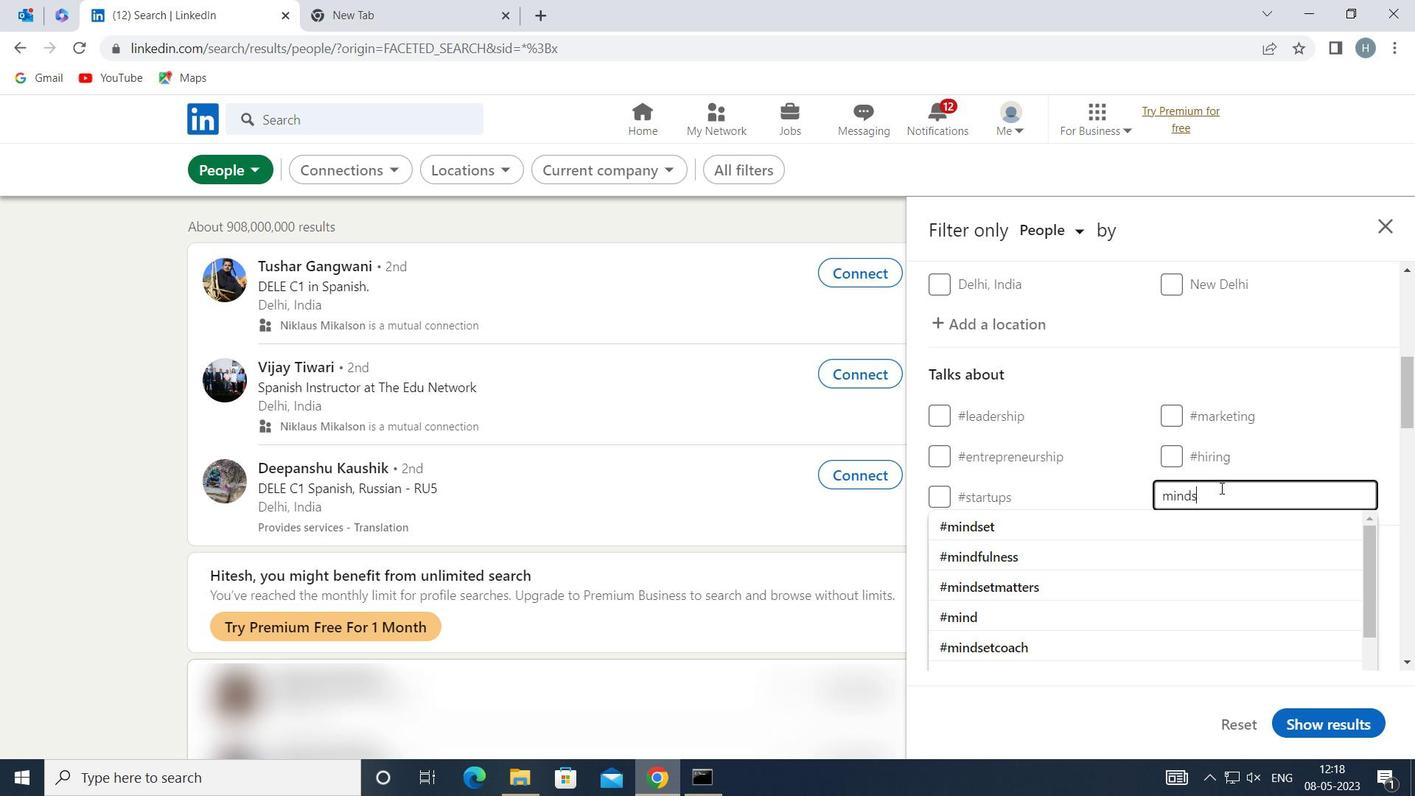 
Action: Mouse moved to (1184, 518)
Screenshot: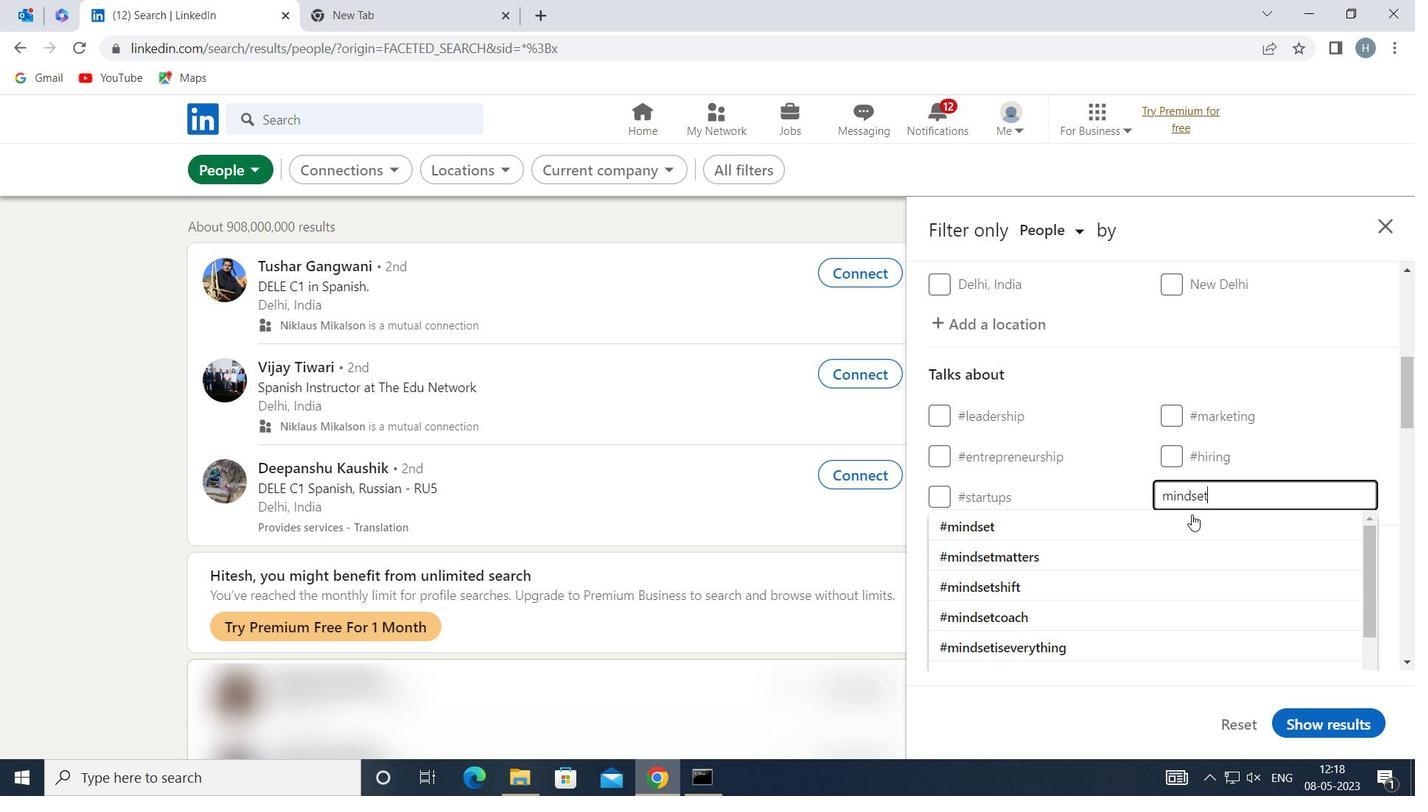 
Action: Mouse pressed left at (1184, 518)
Screenshot: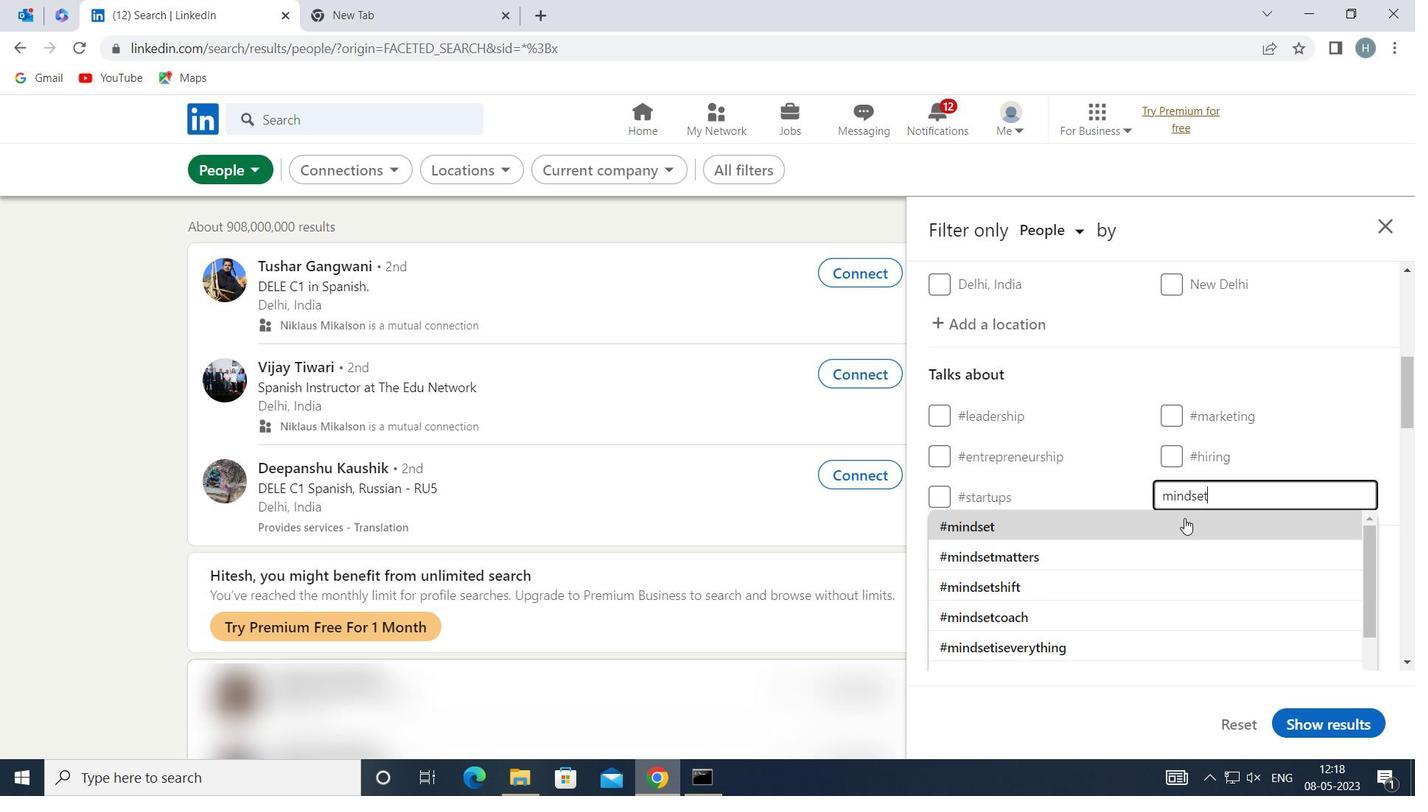 
Action: Mouse moved to (1152, 504)
Screenshot: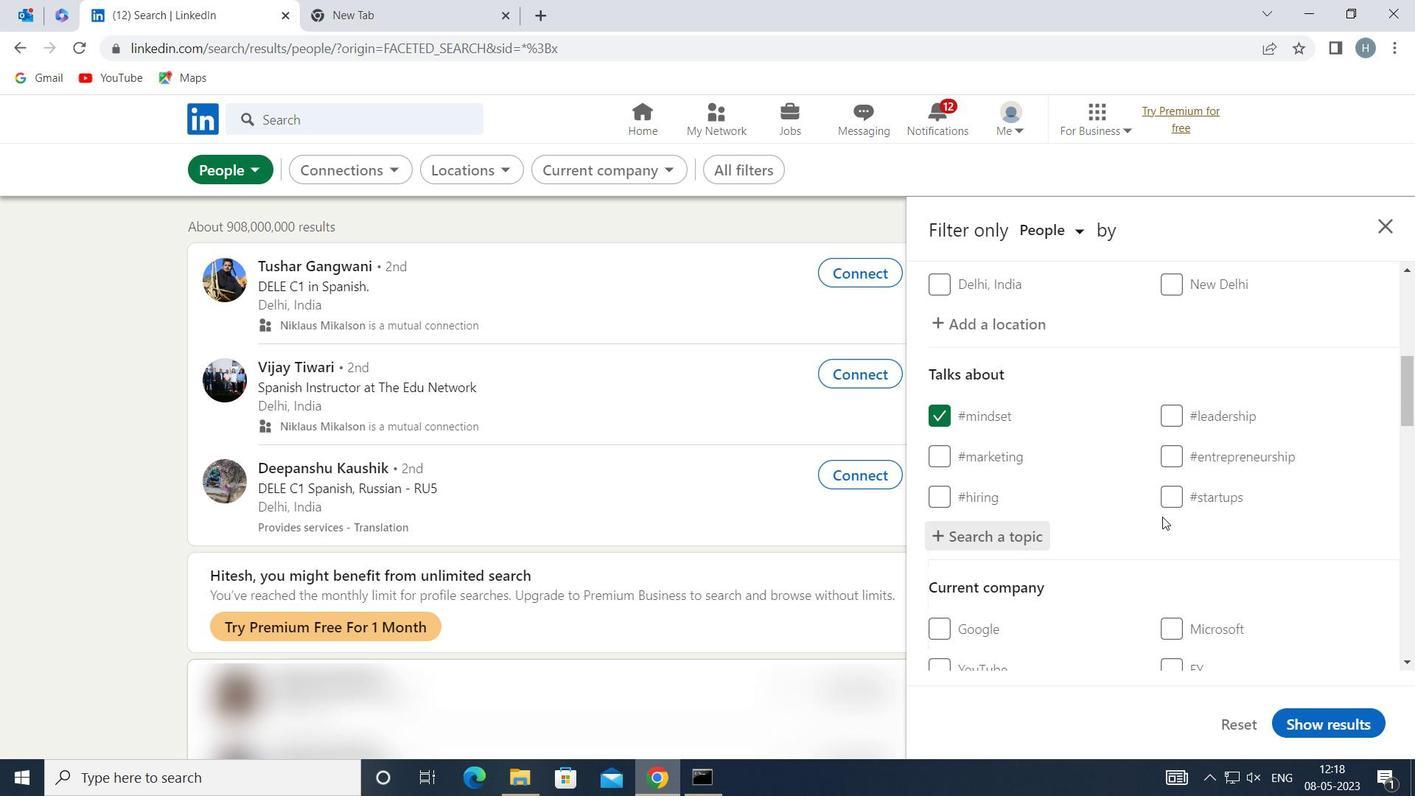 
Action: Mouse scrolled (1152, 503) with delta (0, 0)
Screenshot: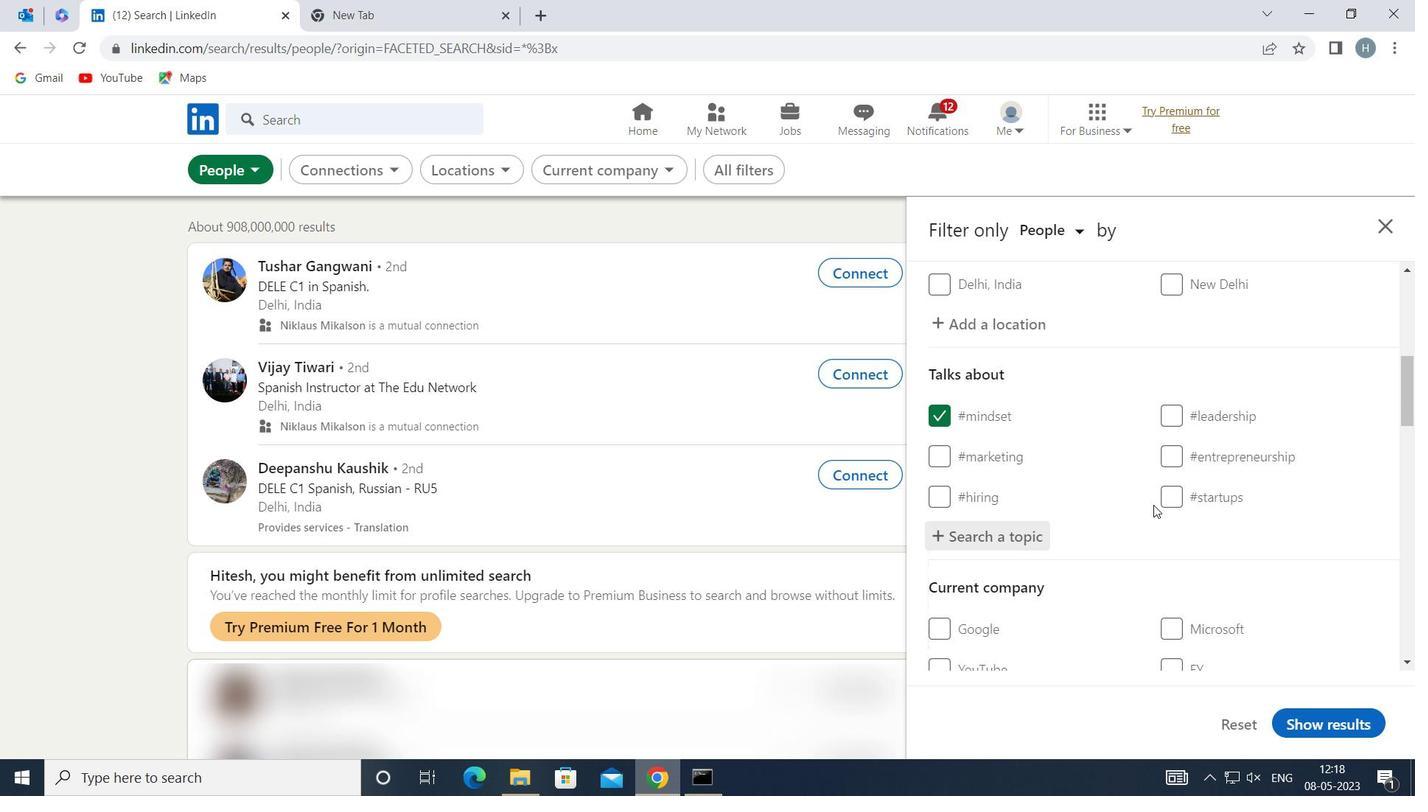 
Action: Mouse moved to (1149, 501)
Screenshot: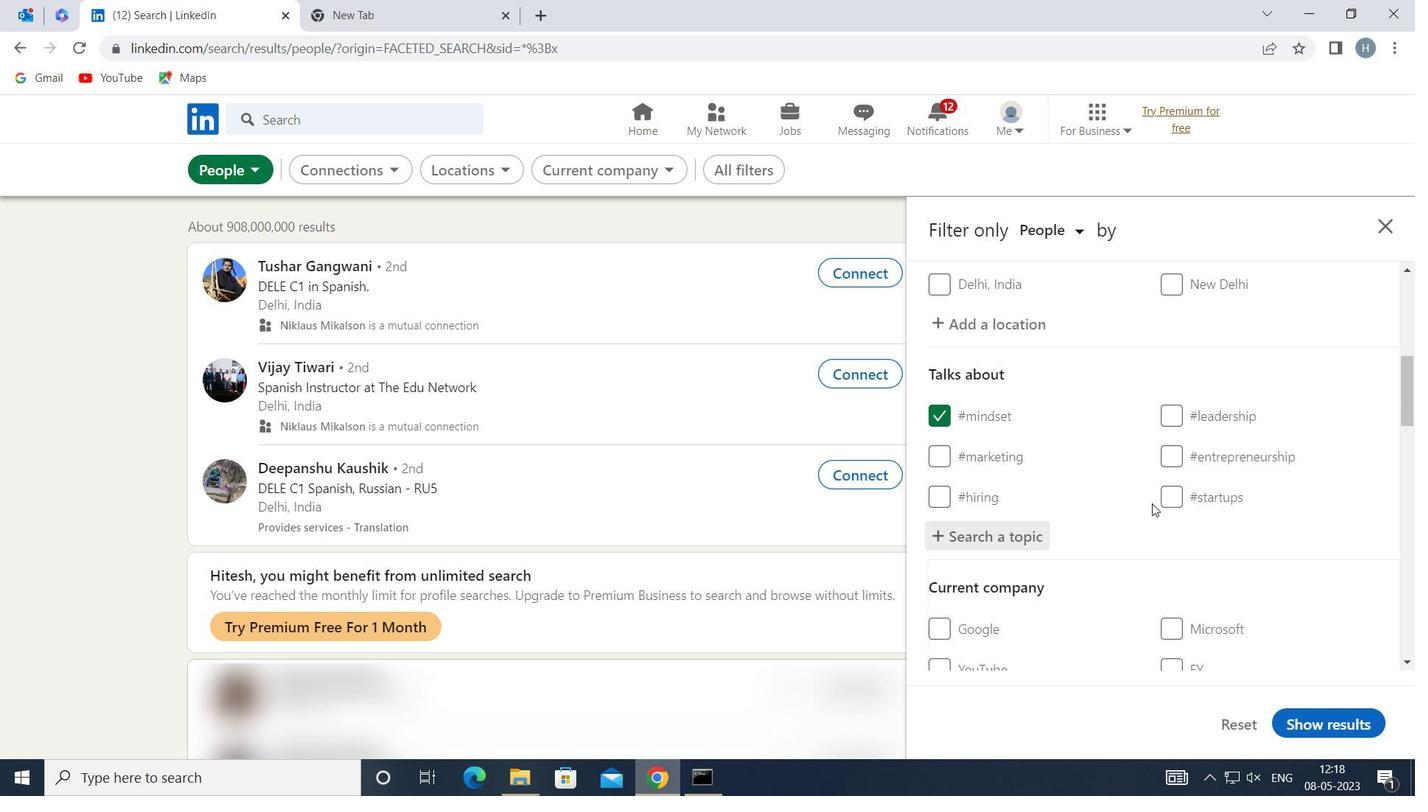
Action: Mouse scrolled (1149, 501) with delta (0, 0)
Screenshot: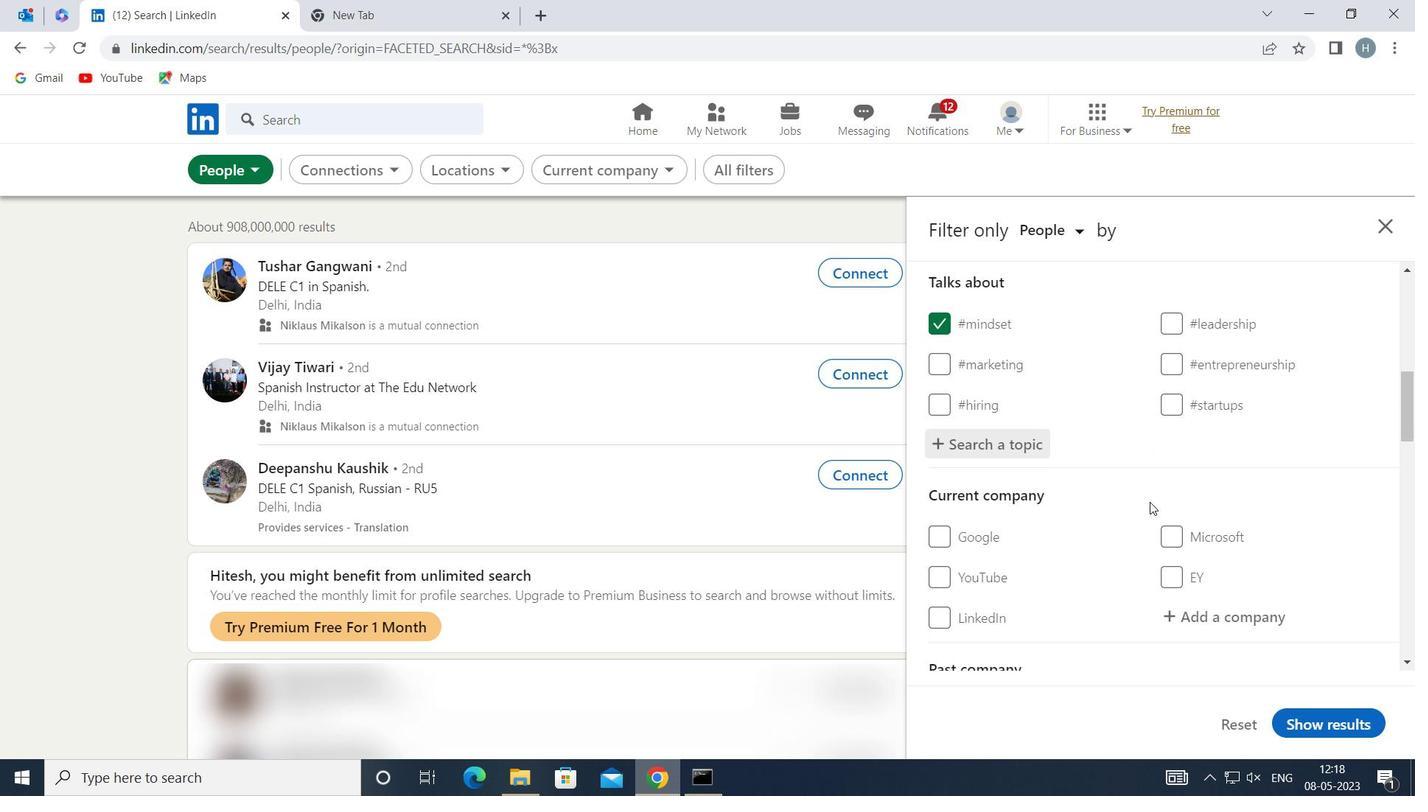 
Action: Mouse moved to (1149, 501)
Screenshot: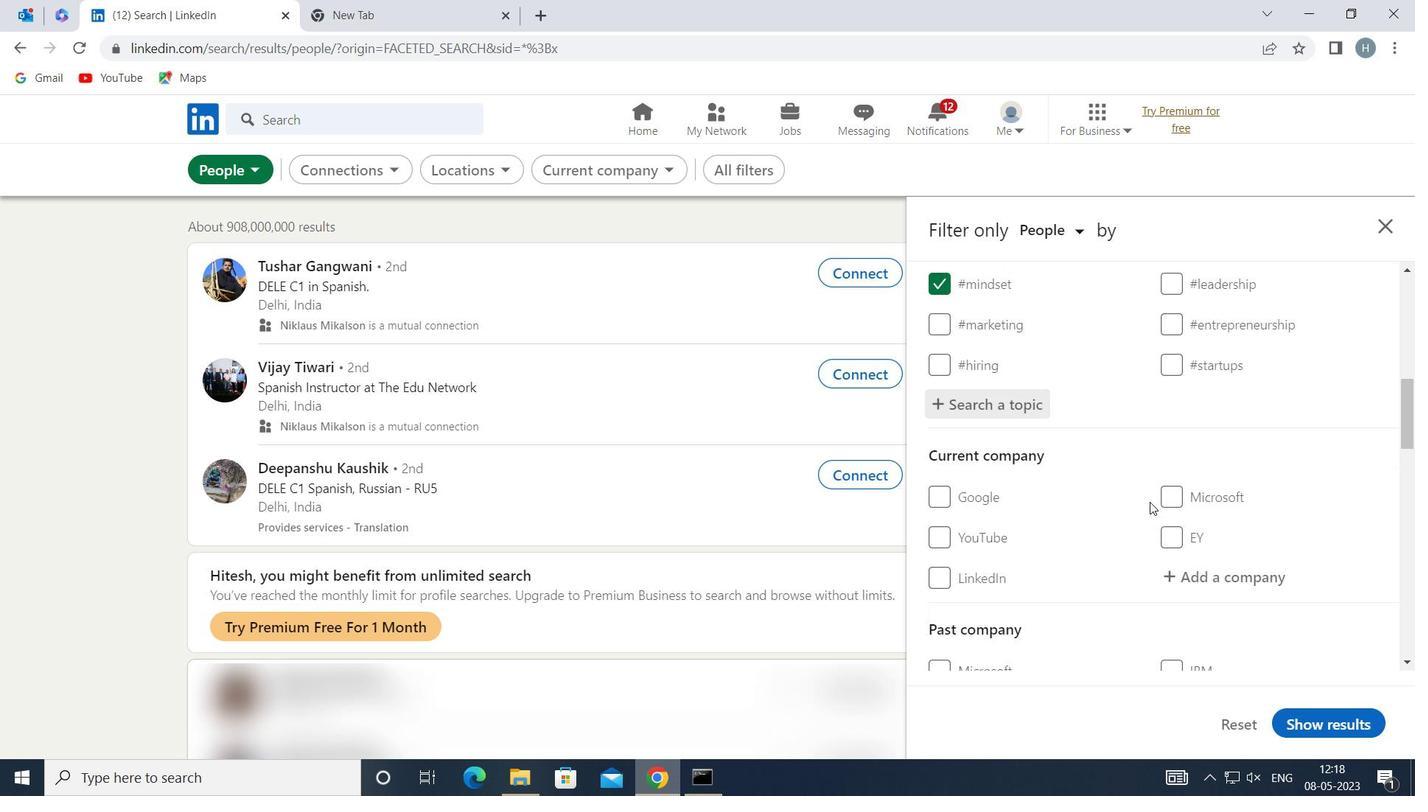
Action: Mouse scrolled (1149, 500) with delta (0, 0)
Screenshot: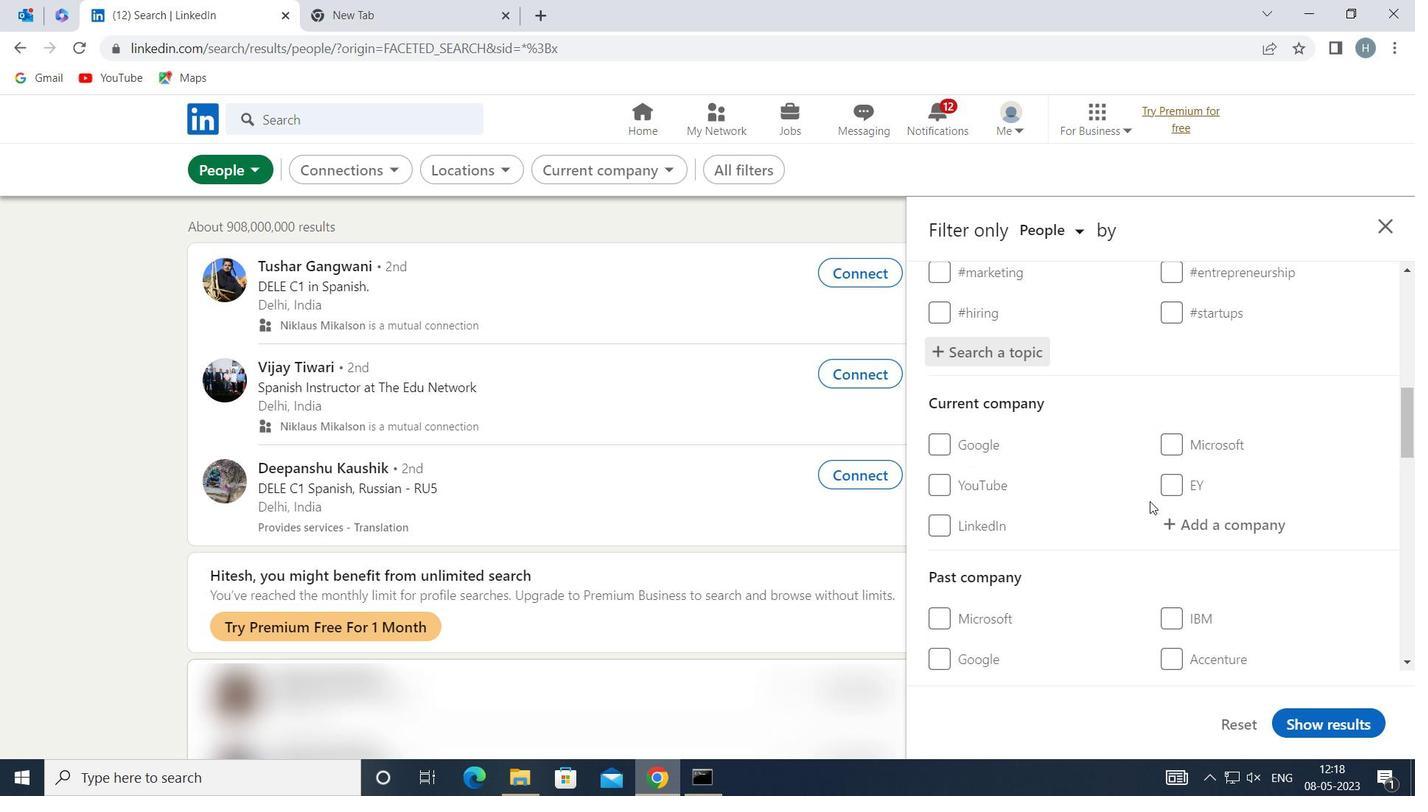 
Action: Mouse scrolled (1149, 500) with delta (0, 0)
Screenshot: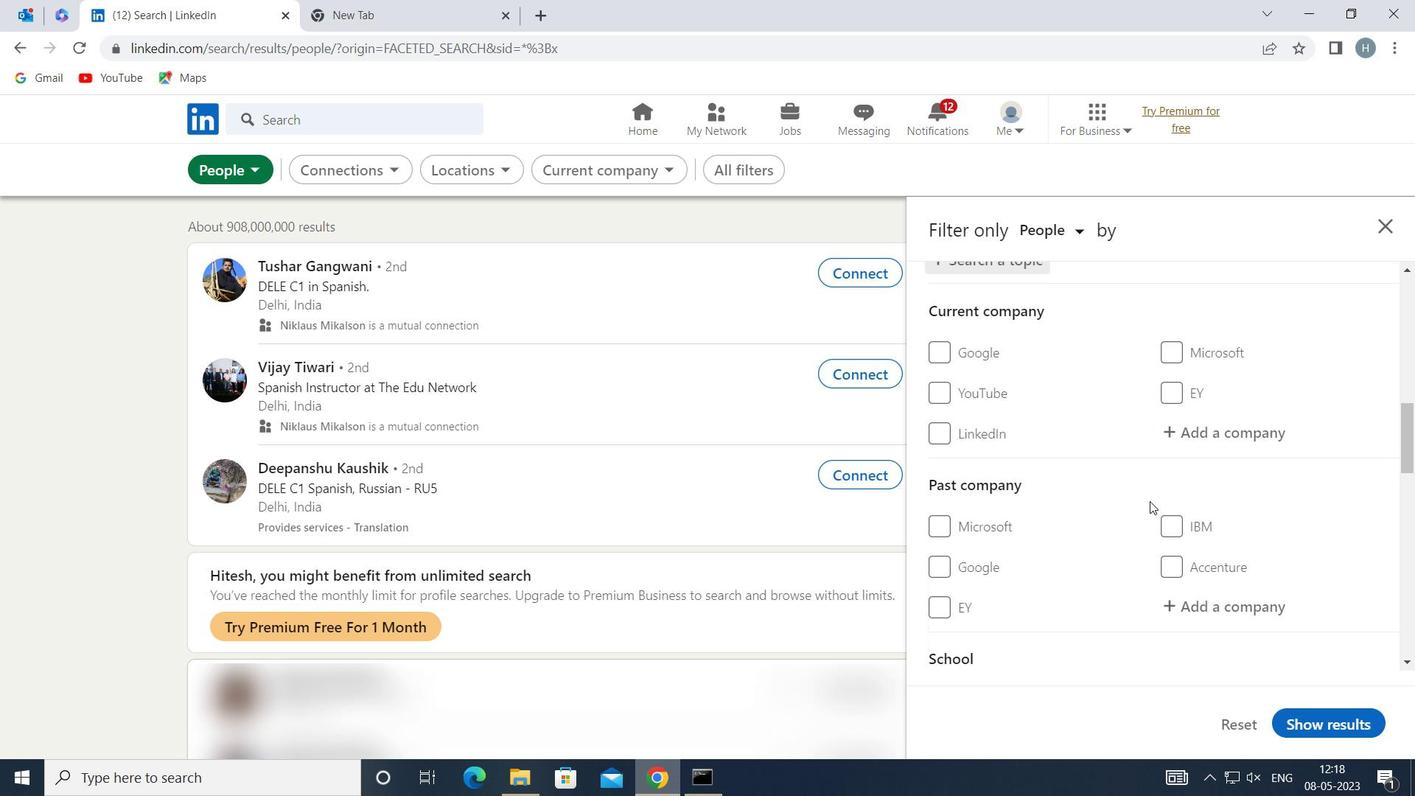 
Action: Mouse moved to (1149, 498)
Screenshot: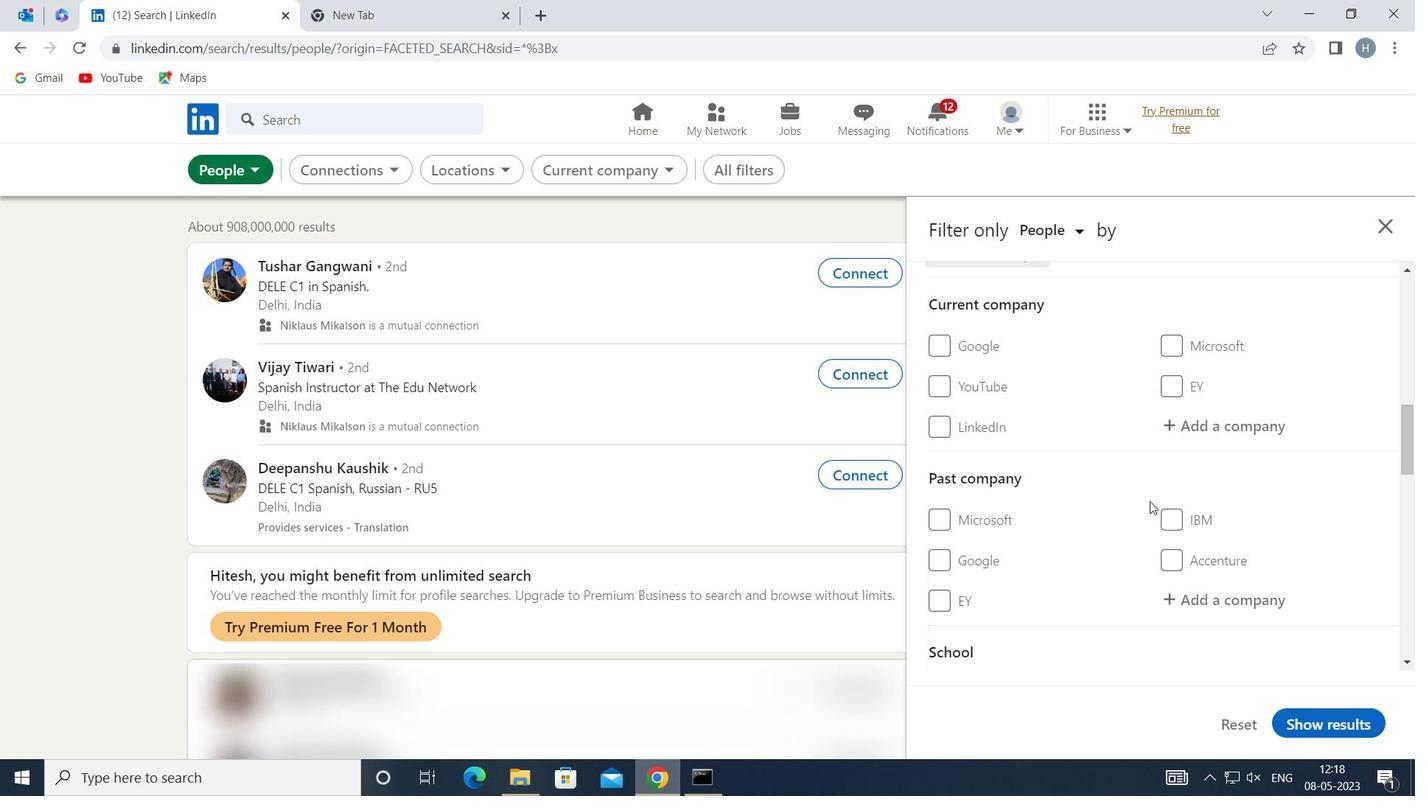 
Action: Mouse scrolled (1149, 497) with delta (0, 0)
Screenshot: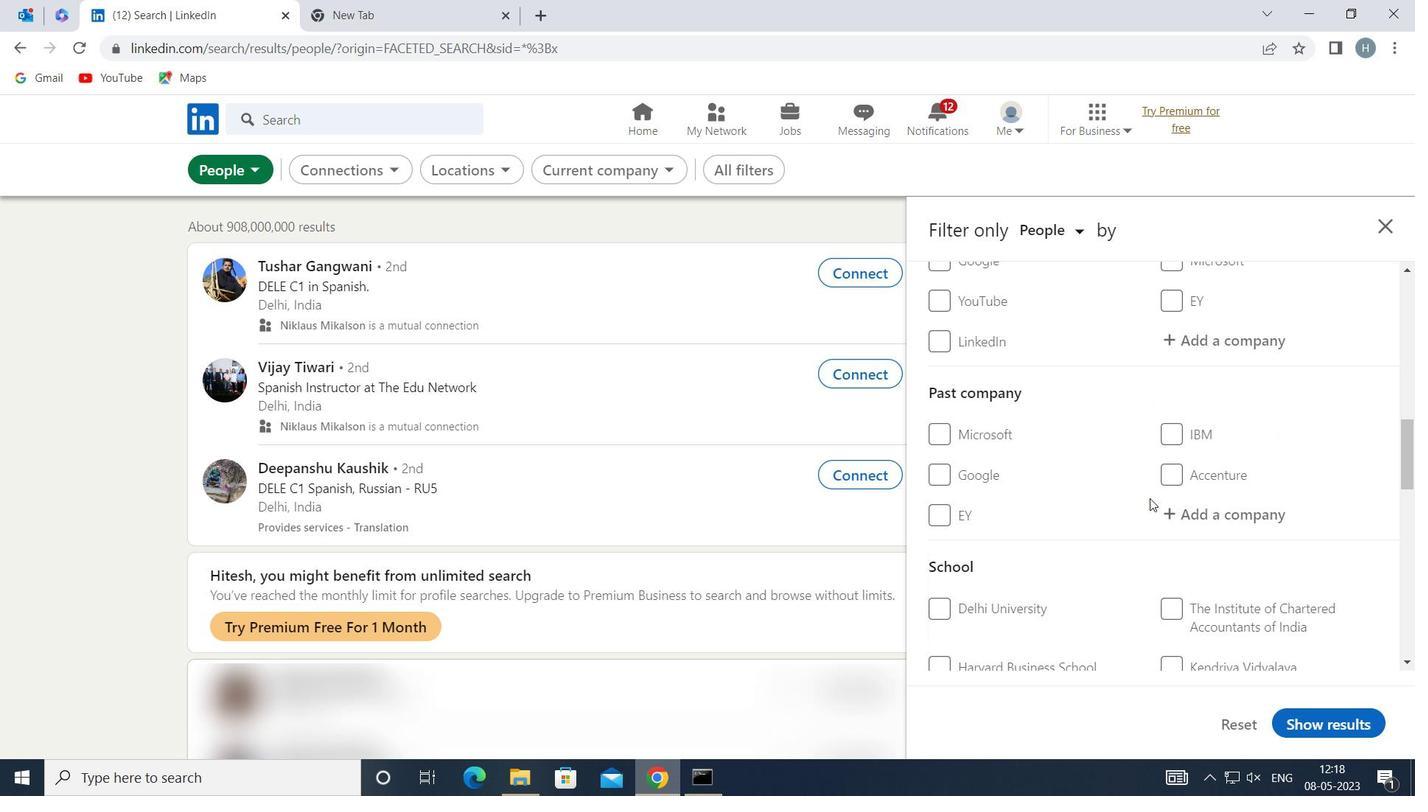 
Action: Mouse moved to (1144, 486)
Screenshot: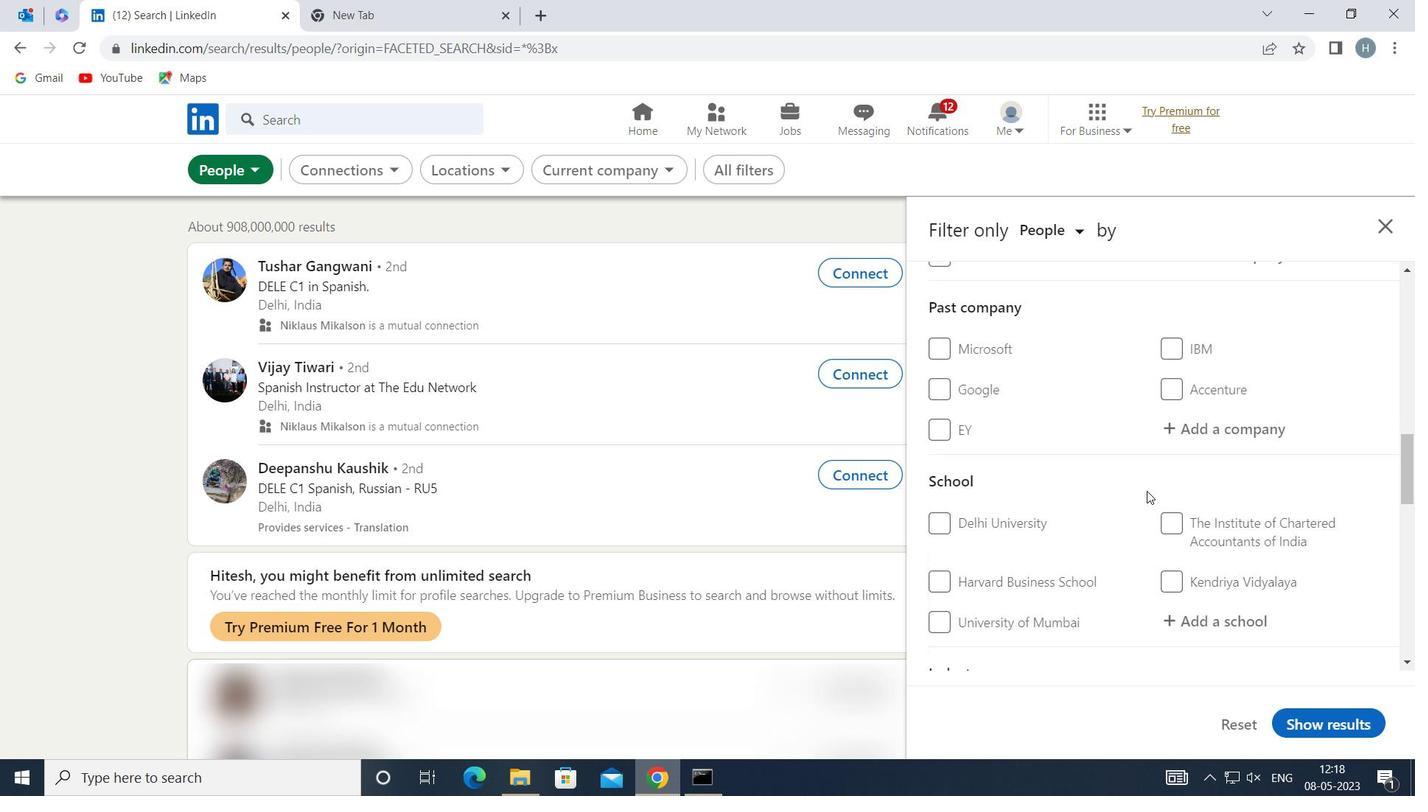 
Action: Mouse scrolled (1144, 485) with delta (0, 0)
Screenshot: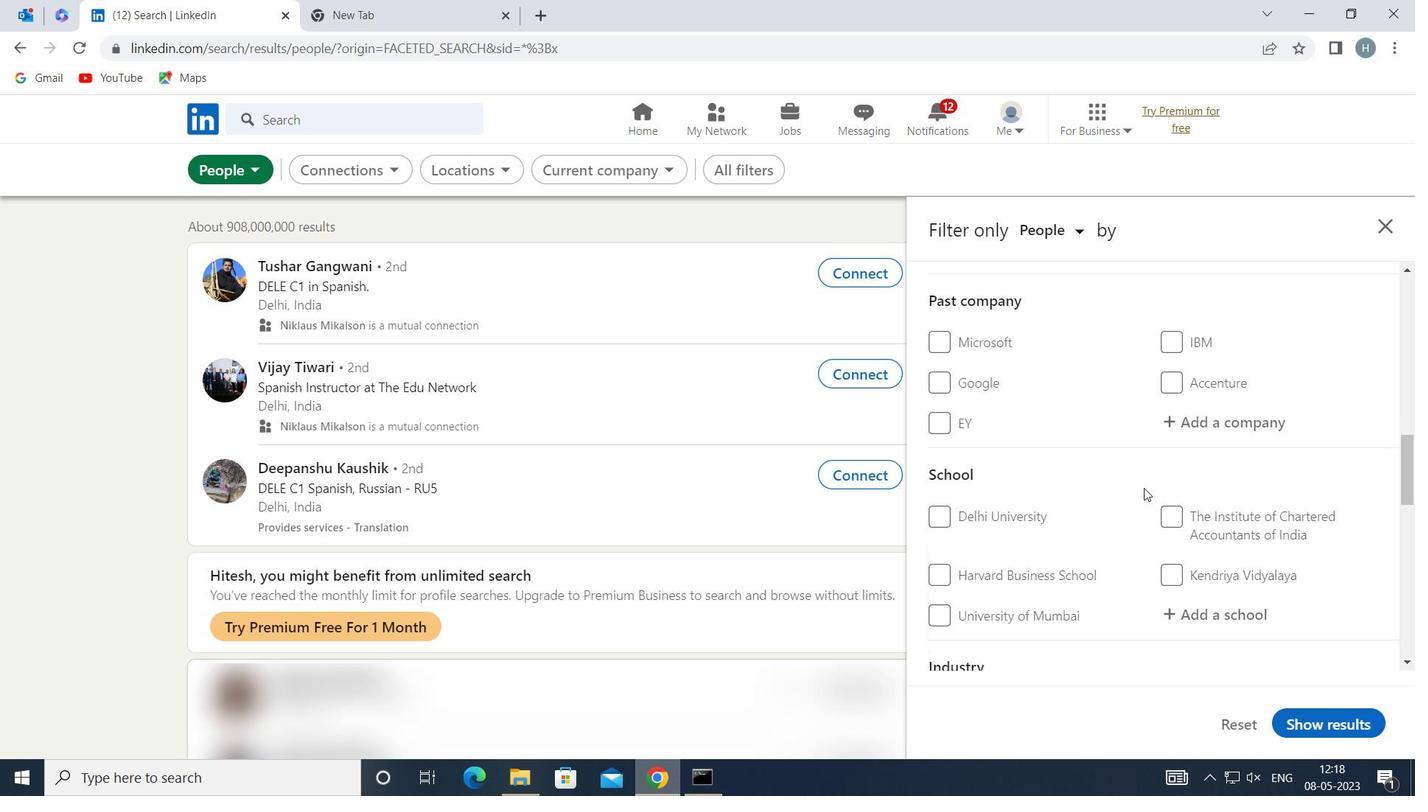 
Action: Mouse moved to (1141, 486)
Screenshot: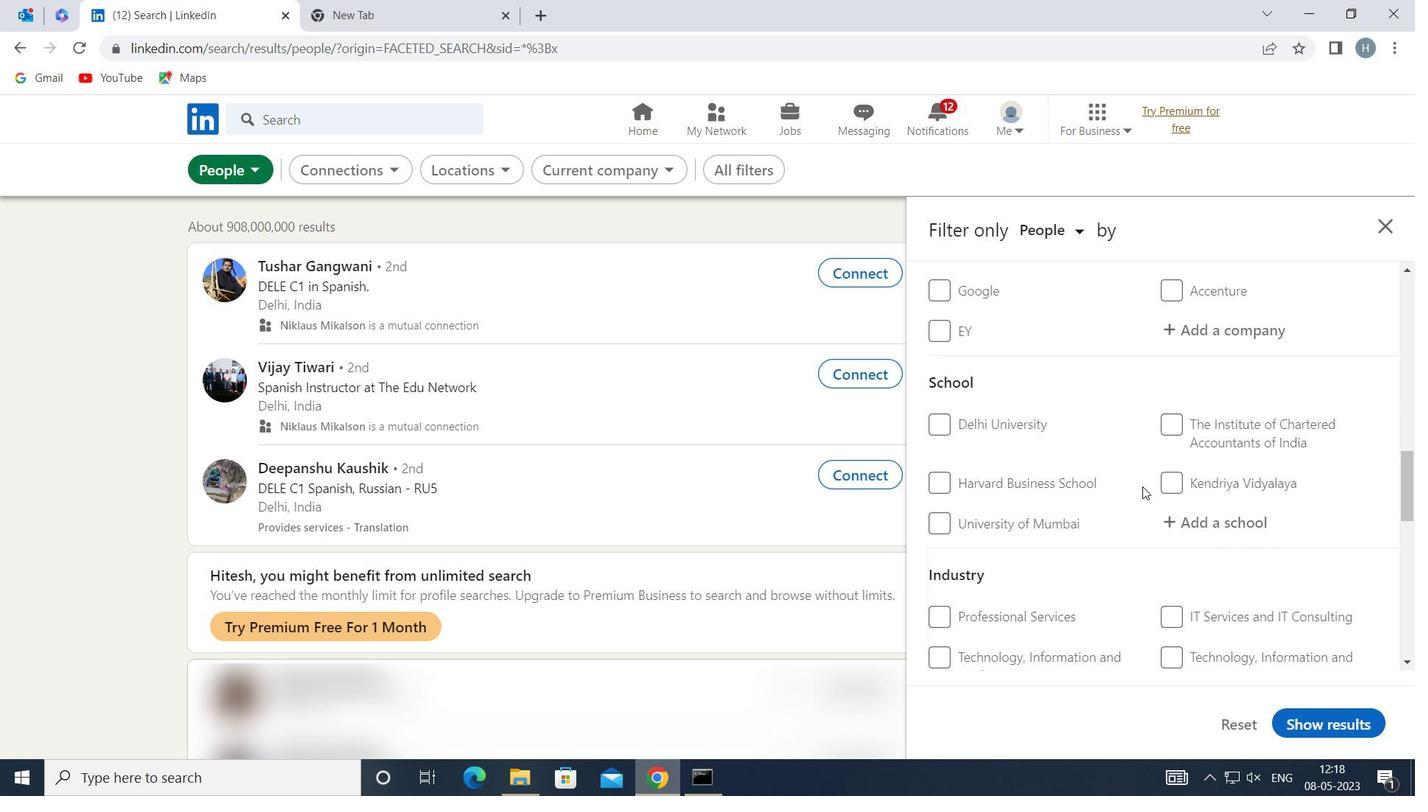 
Action: Mouse scrolled (1141, 485) with delta (0, 0)
Screenshot: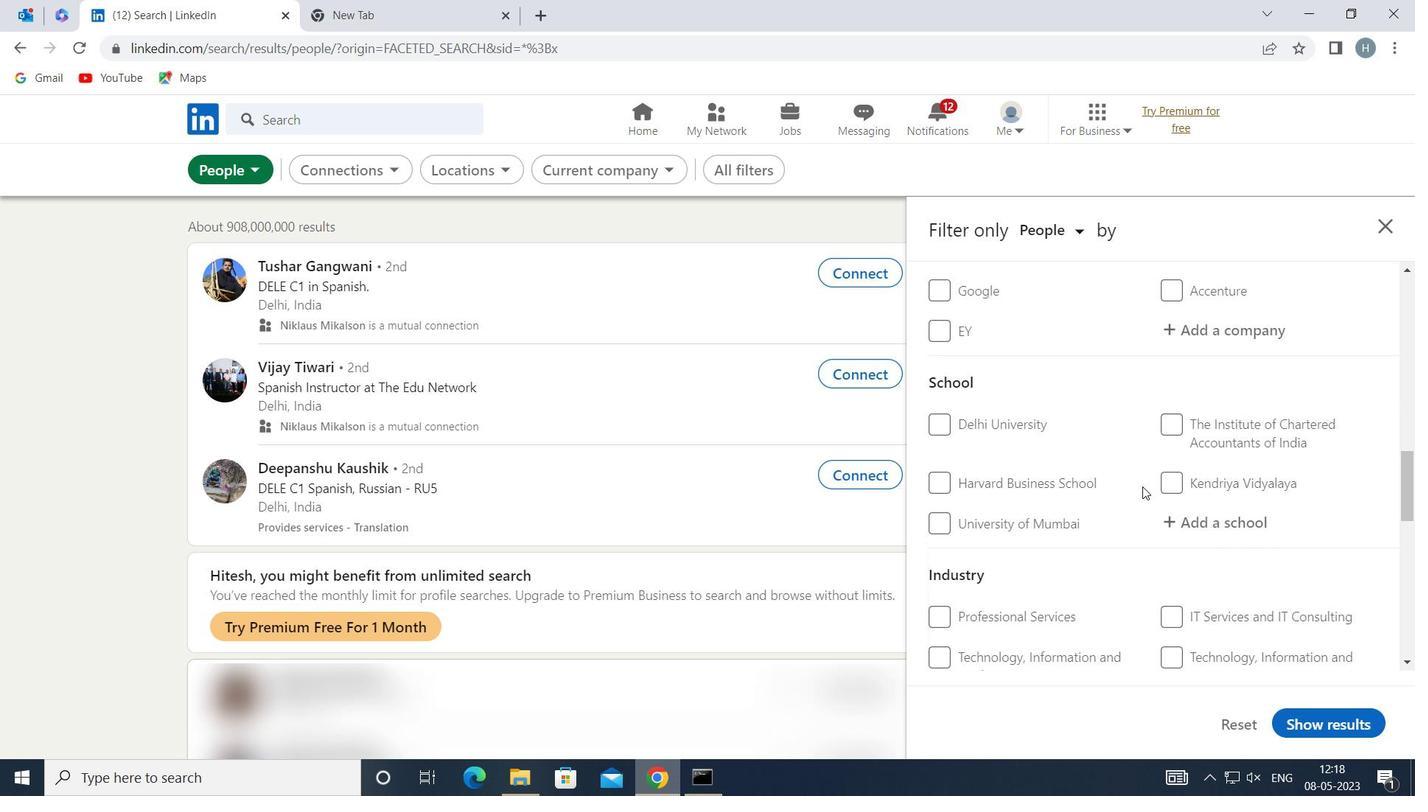 
Action: Mouse moved to (1131, 477)
Screenshot: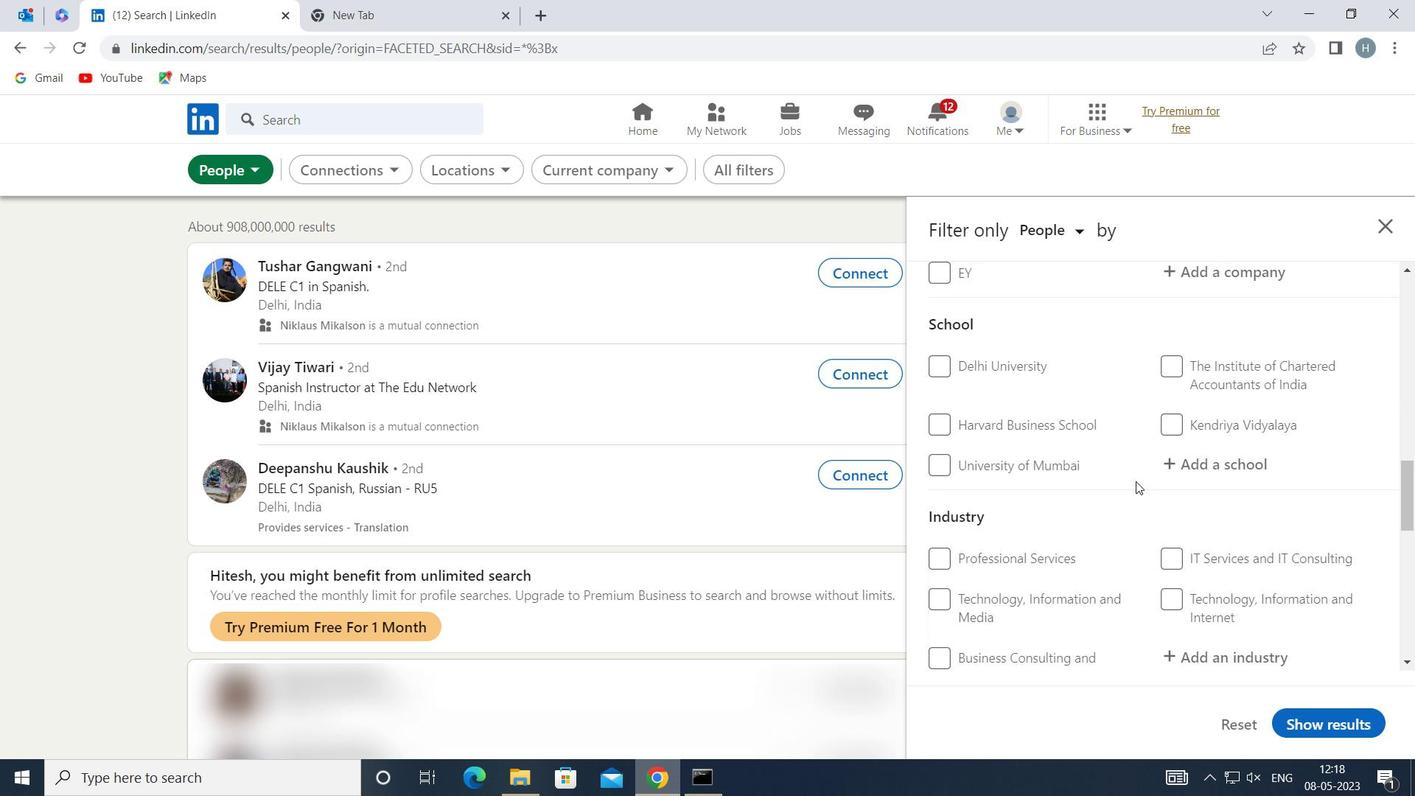 
Action: Mouse scrolled (1131, 476) with delta (0, 0)
Screenshot: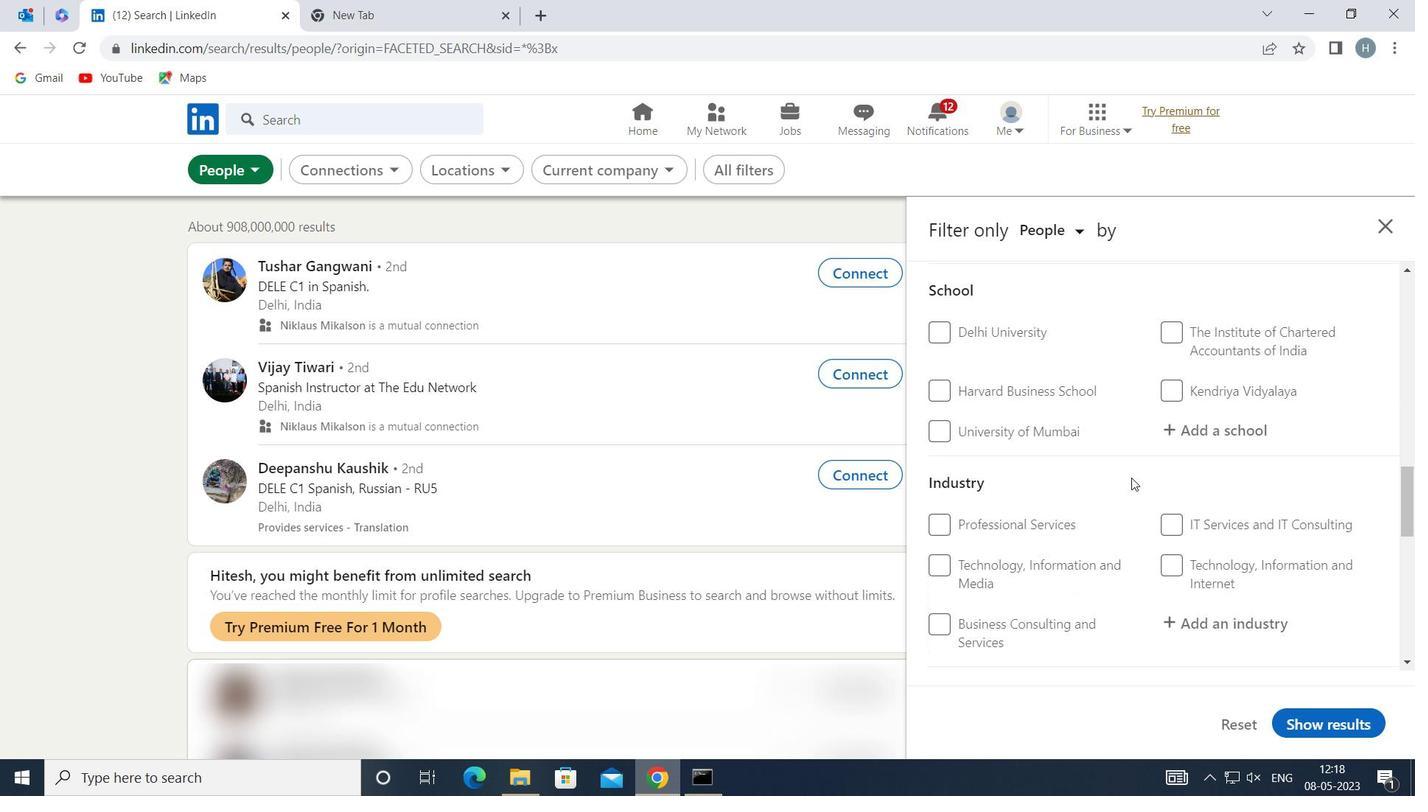
Action: Mouse scrolled (1131, 476) with delta (0, 0)
Screenshot: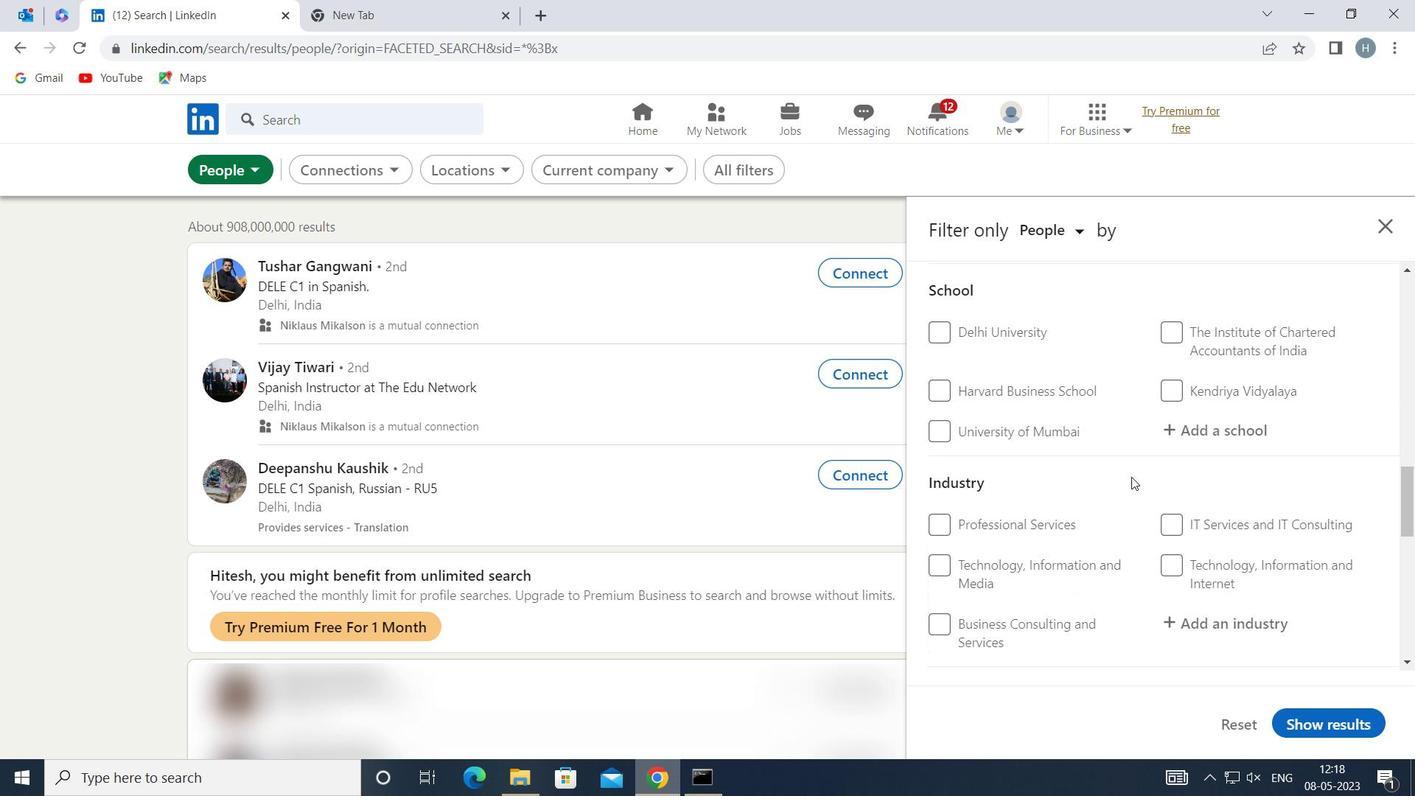
Action: Mouse moved to (1130, 476)
Screenshot: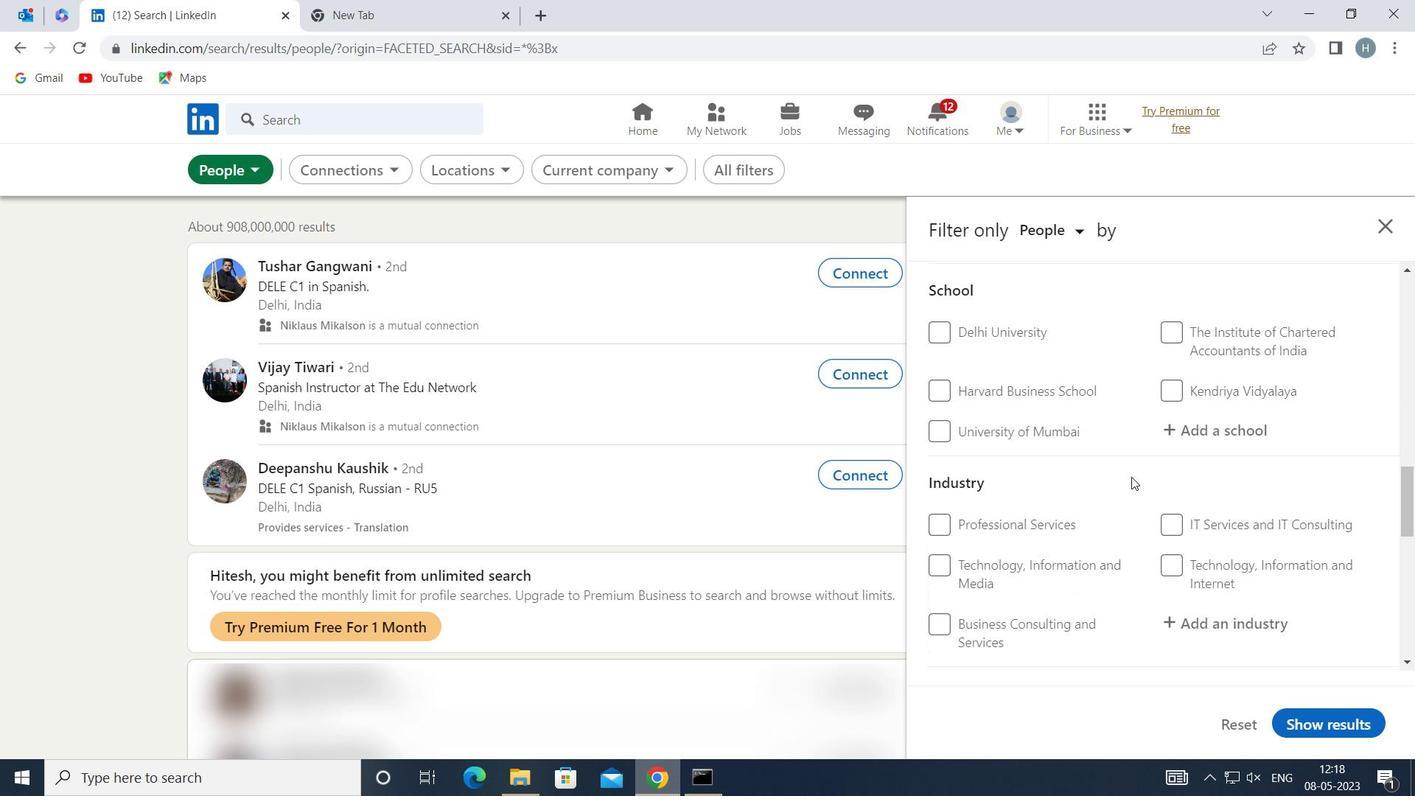 
Action: Mouse scrolled (1130, 476) with delta (0, 0)
Screenshot: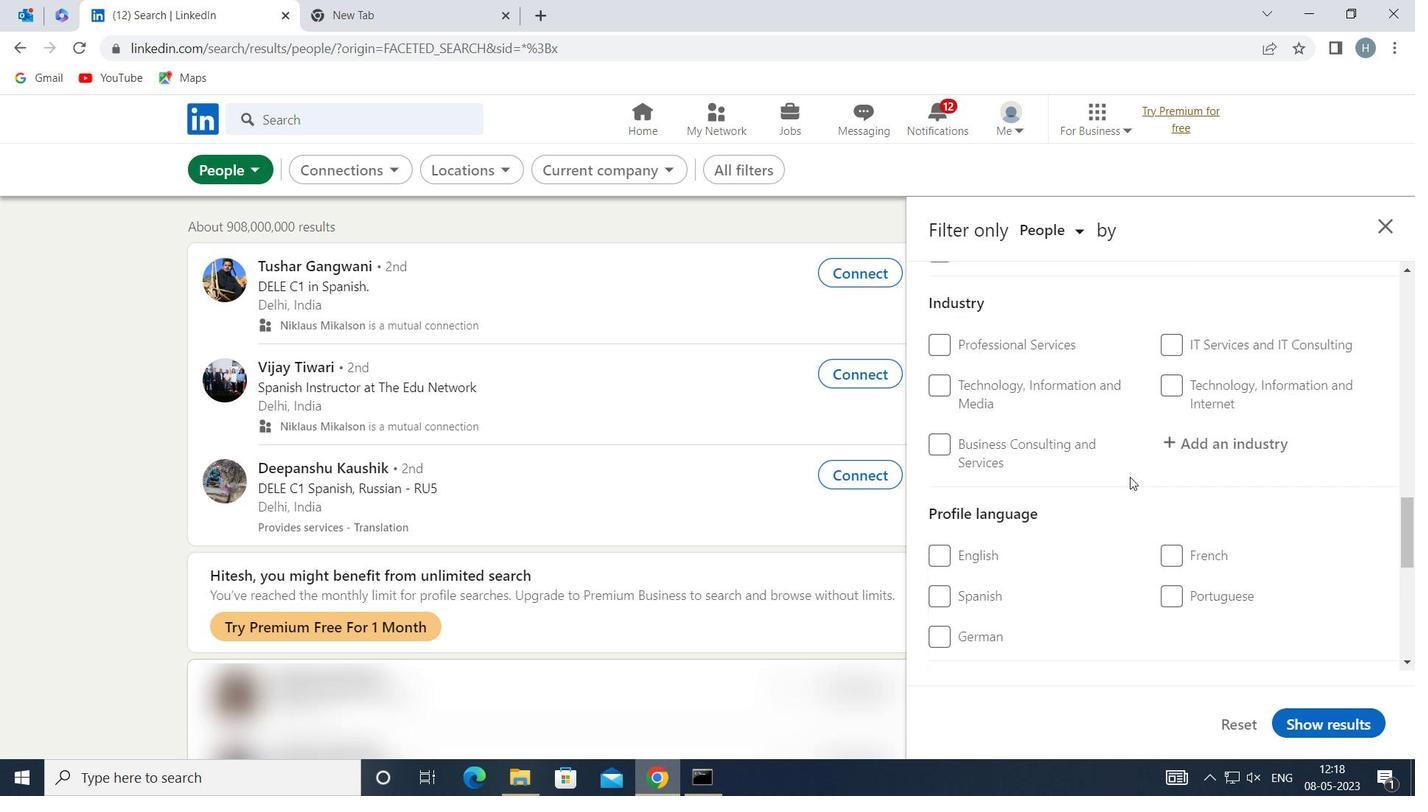 
Action: Mouse moved to (1172, 498)
Screenshot: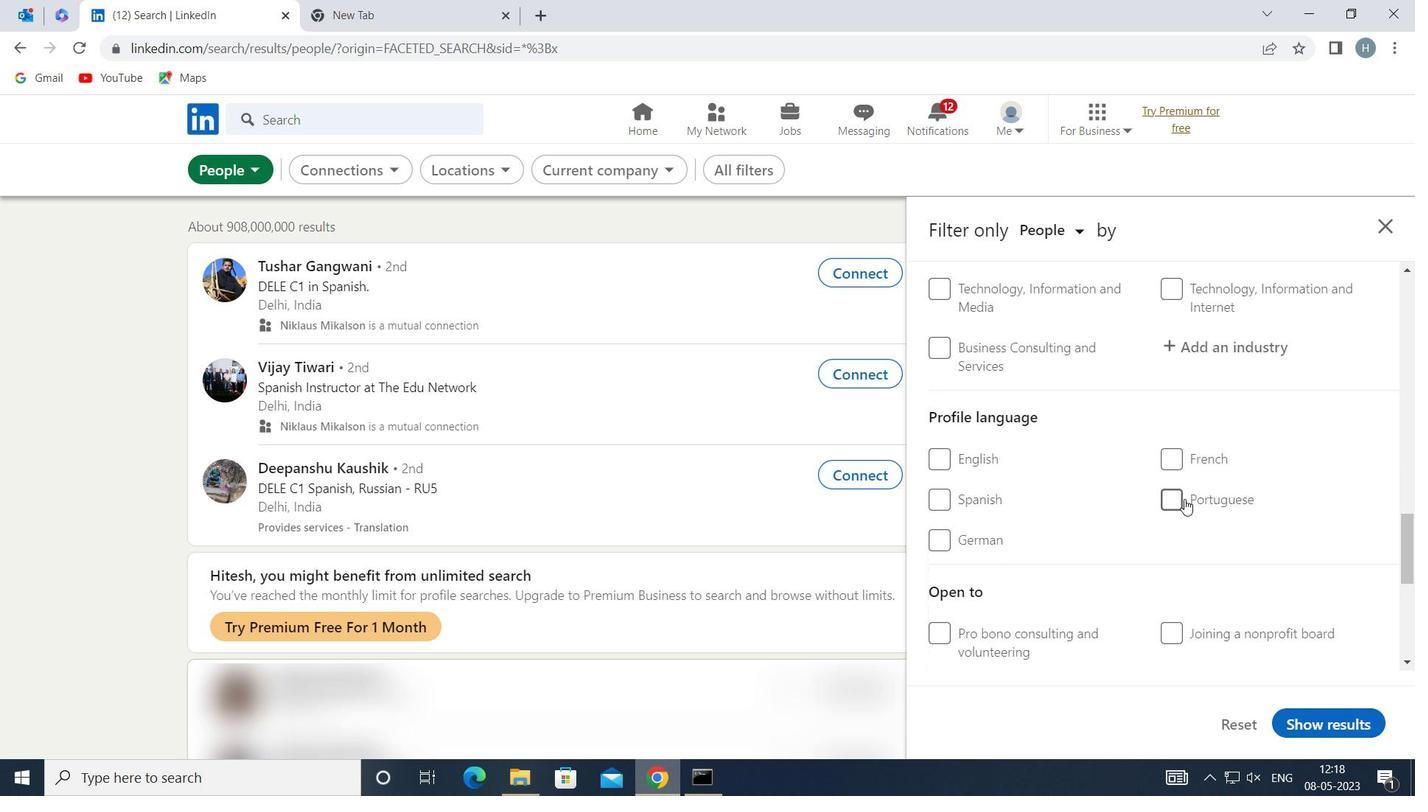 
Action: Mouse pressed left at (1172, 498)
Screenshot: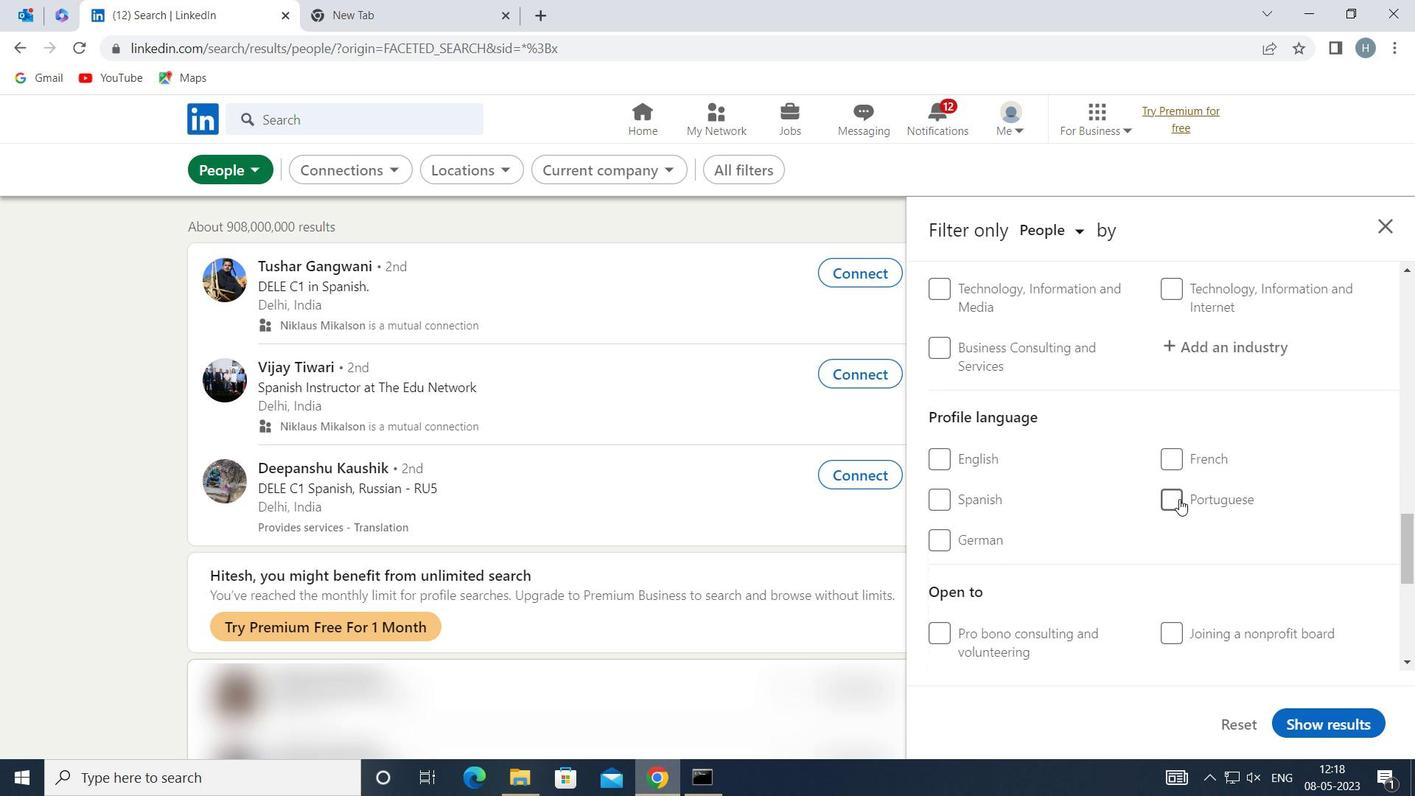 
Action: Mouse moved to (1115, 519)
Screenshot: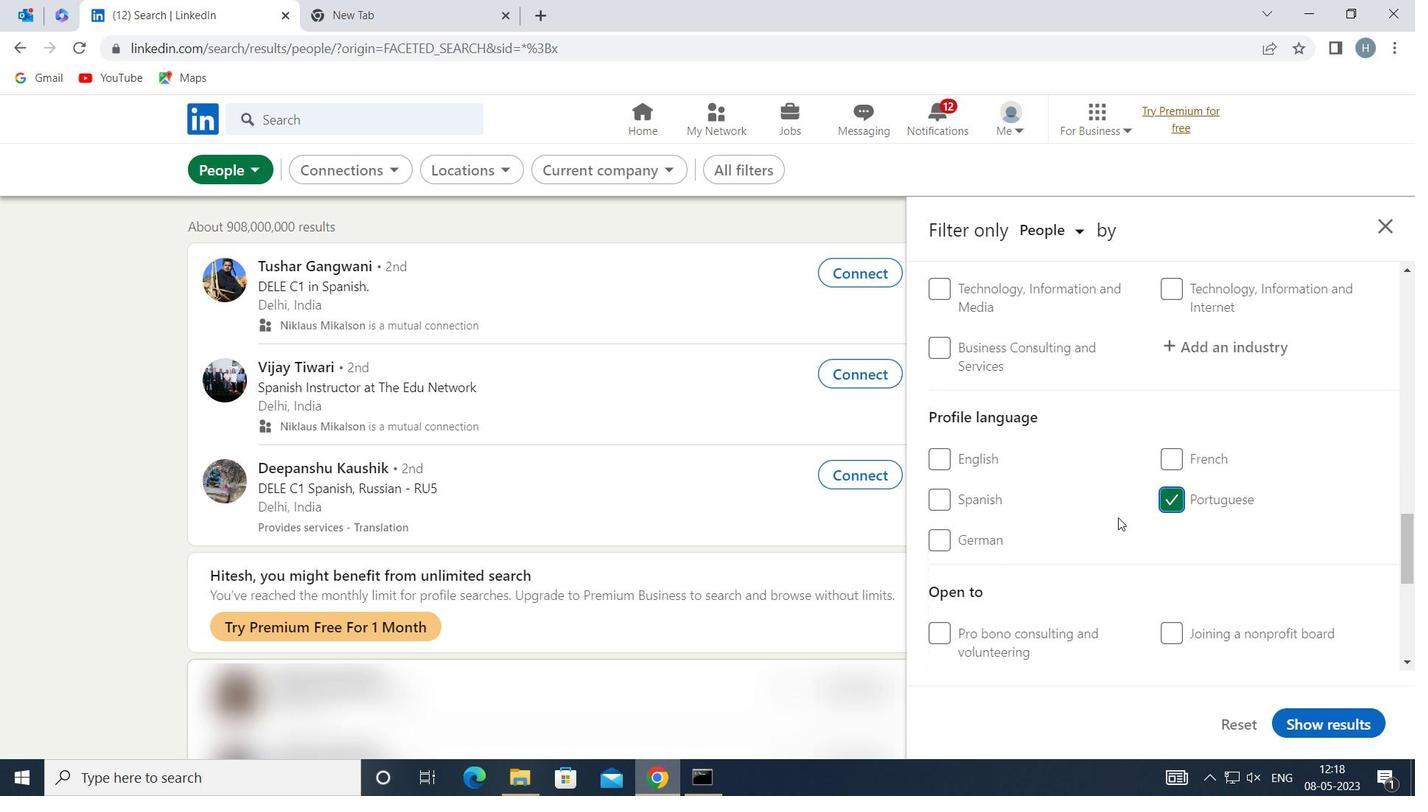 
Action: Mouse scrolled (1115, 520) with delta (0, 0)
Screenshot: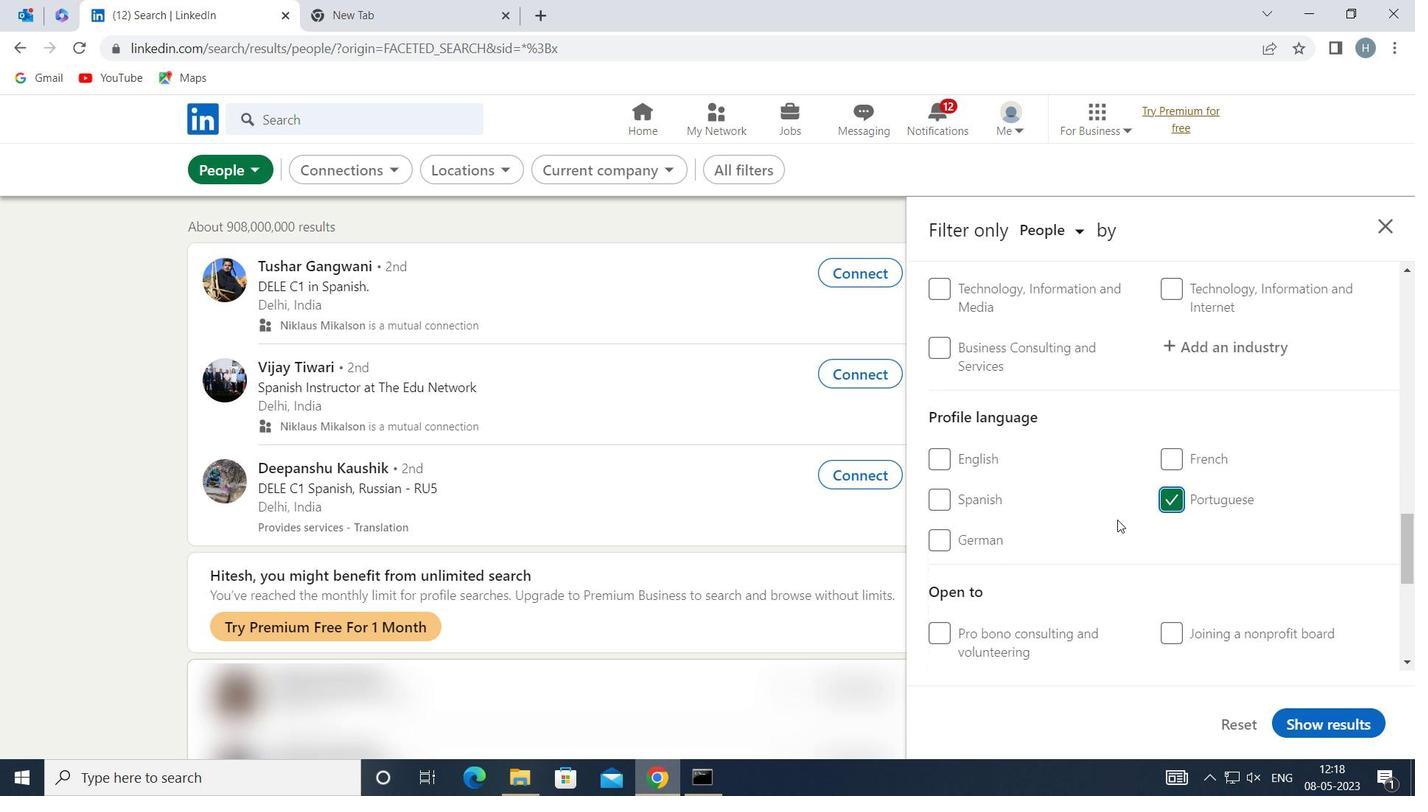
Action: Mouse scrolled (1115, 520) with delta (0, 0)
Screenshot: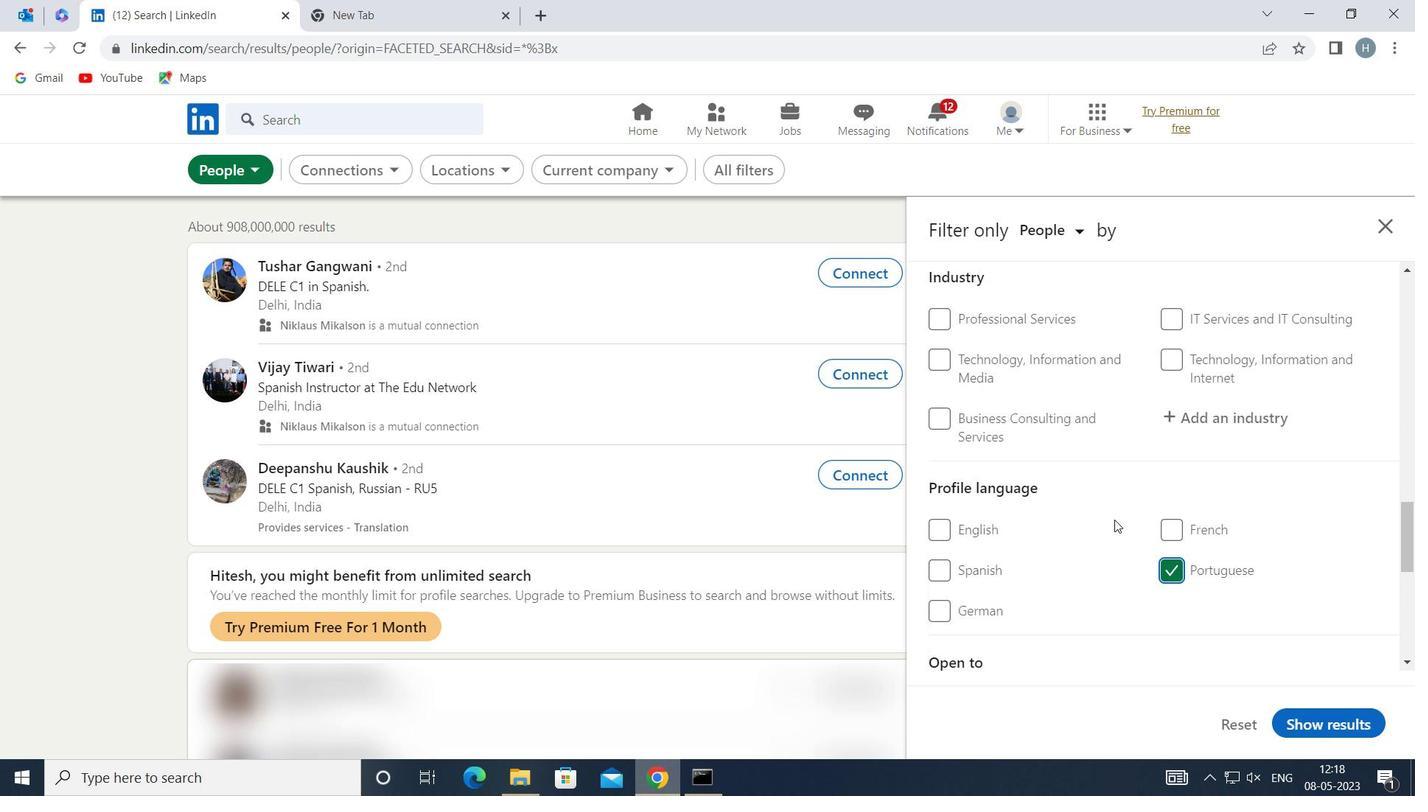 
Action: Mouse scrolled (1115, 520) with delta (0, 0)
Screenshot: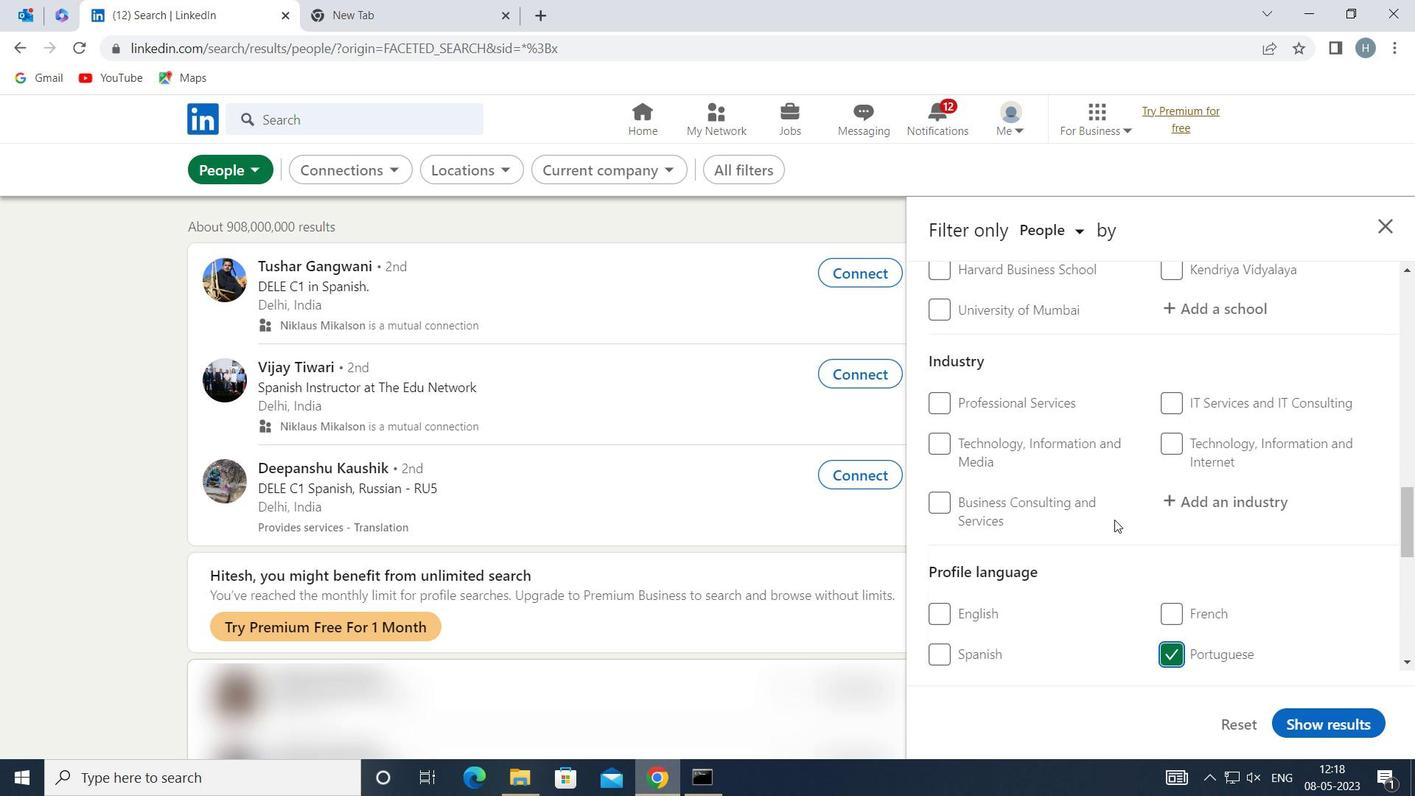 
Action: Mouse scrolled (1115, 520) with delta (0, 0)
Screenshot: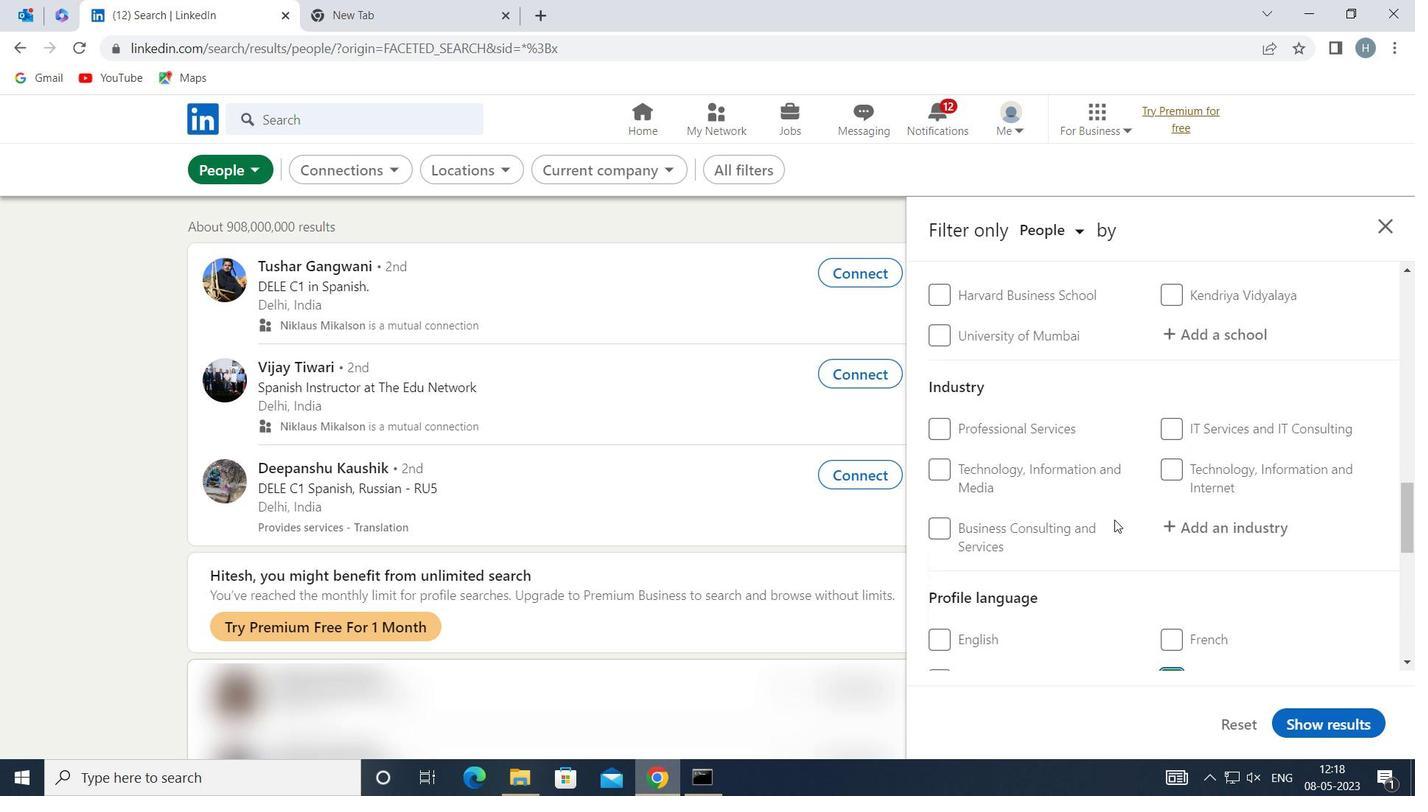 
Action: Mouse scrolled (1115, 520) with delta (0, 0)
Screenshot: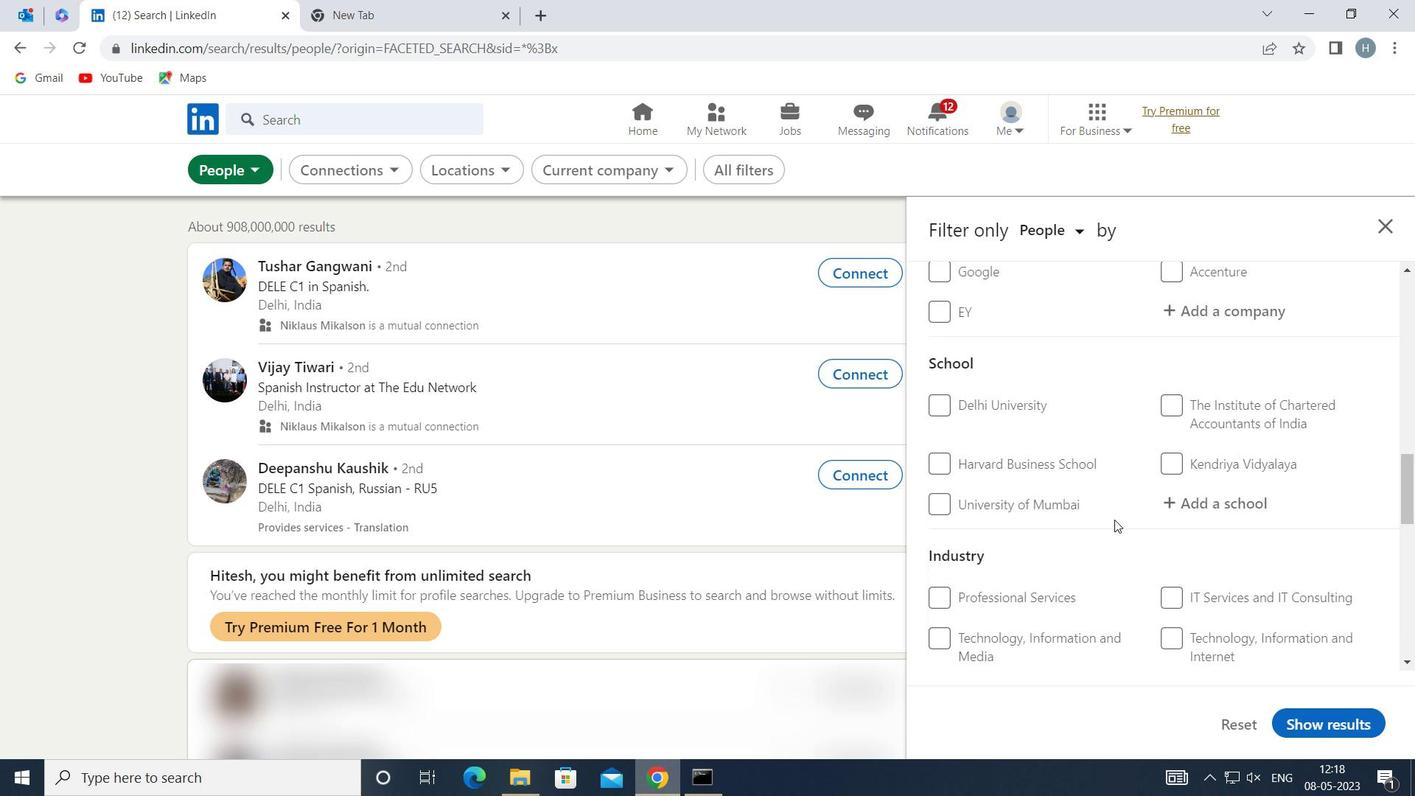 
Action: Mouse scrolled (1115, 520) with delta (0, 0)
Screenshot: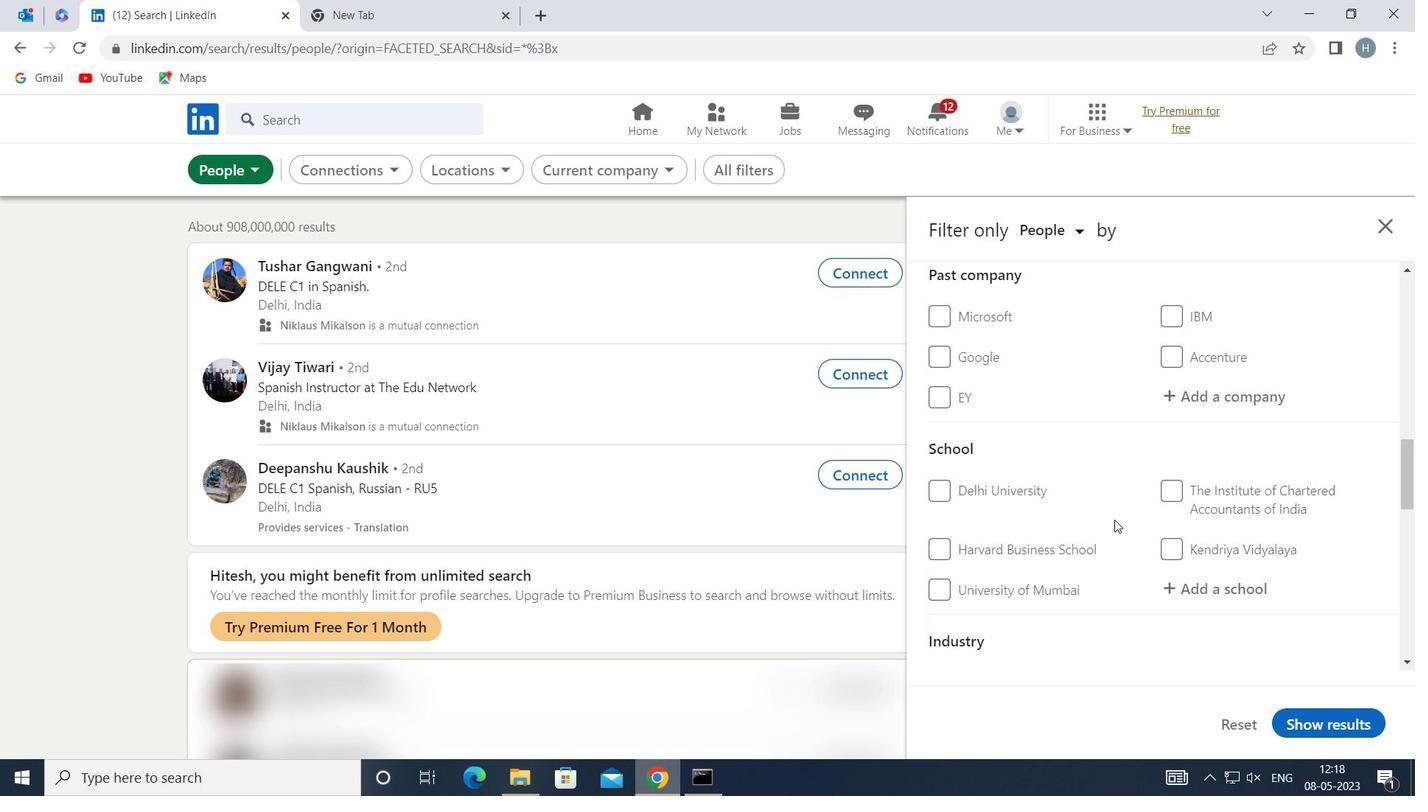 
Action: Mouse scrolled (1115, 520) with delta (0, 0)
Screenshot: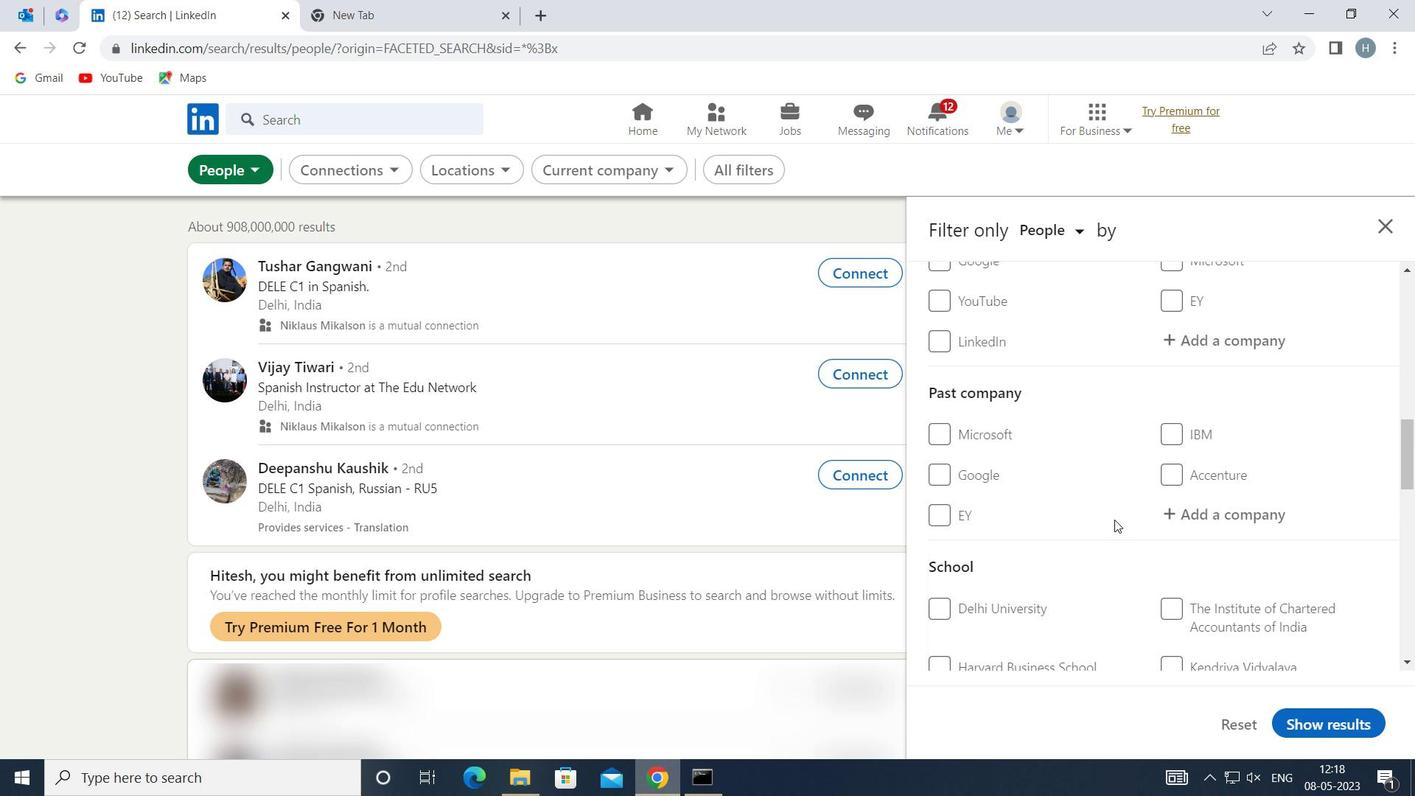 
Action: Mouse scrolled (1115, 520) with delta (0, 0)
Screenshot: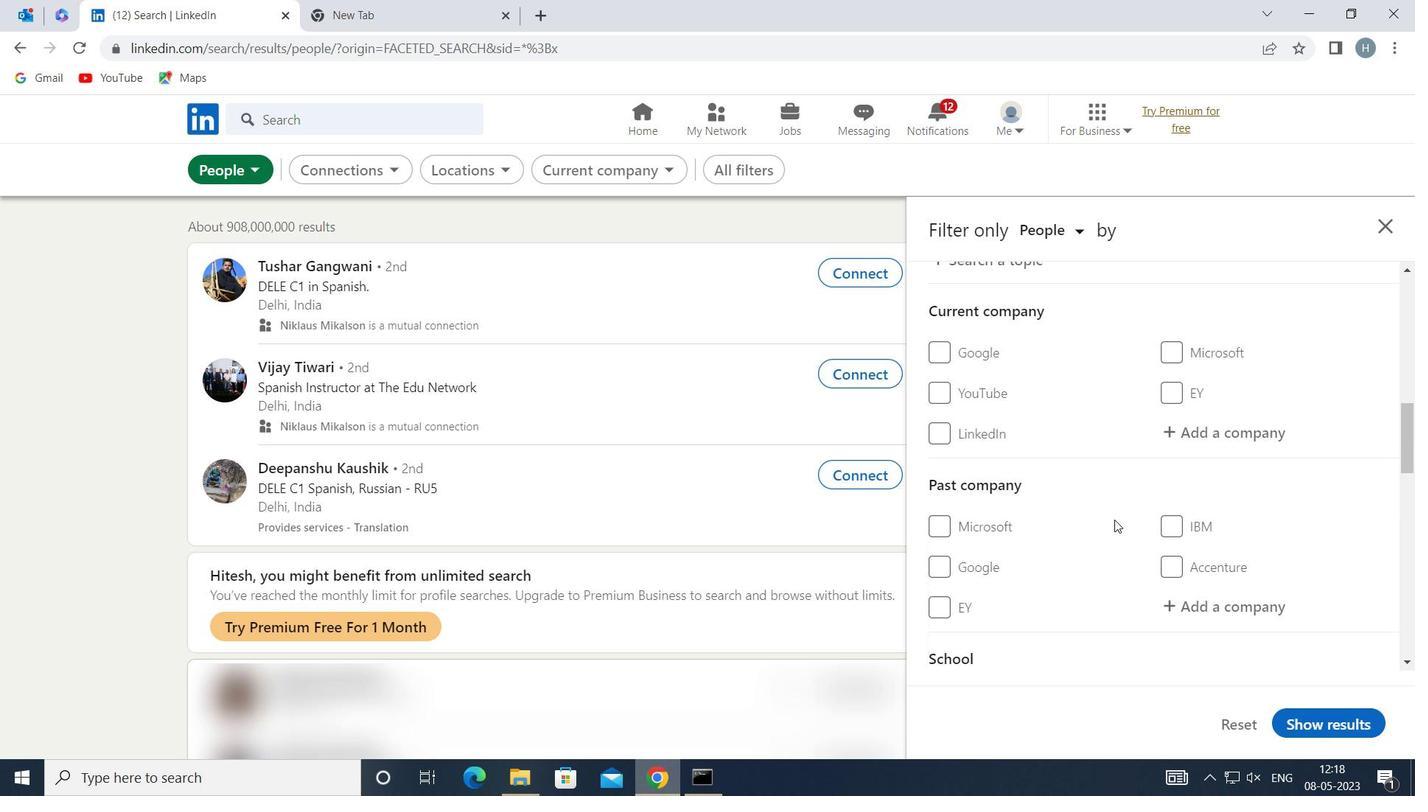 
Action: Mouse moved to (1187, 519)
Screenshot: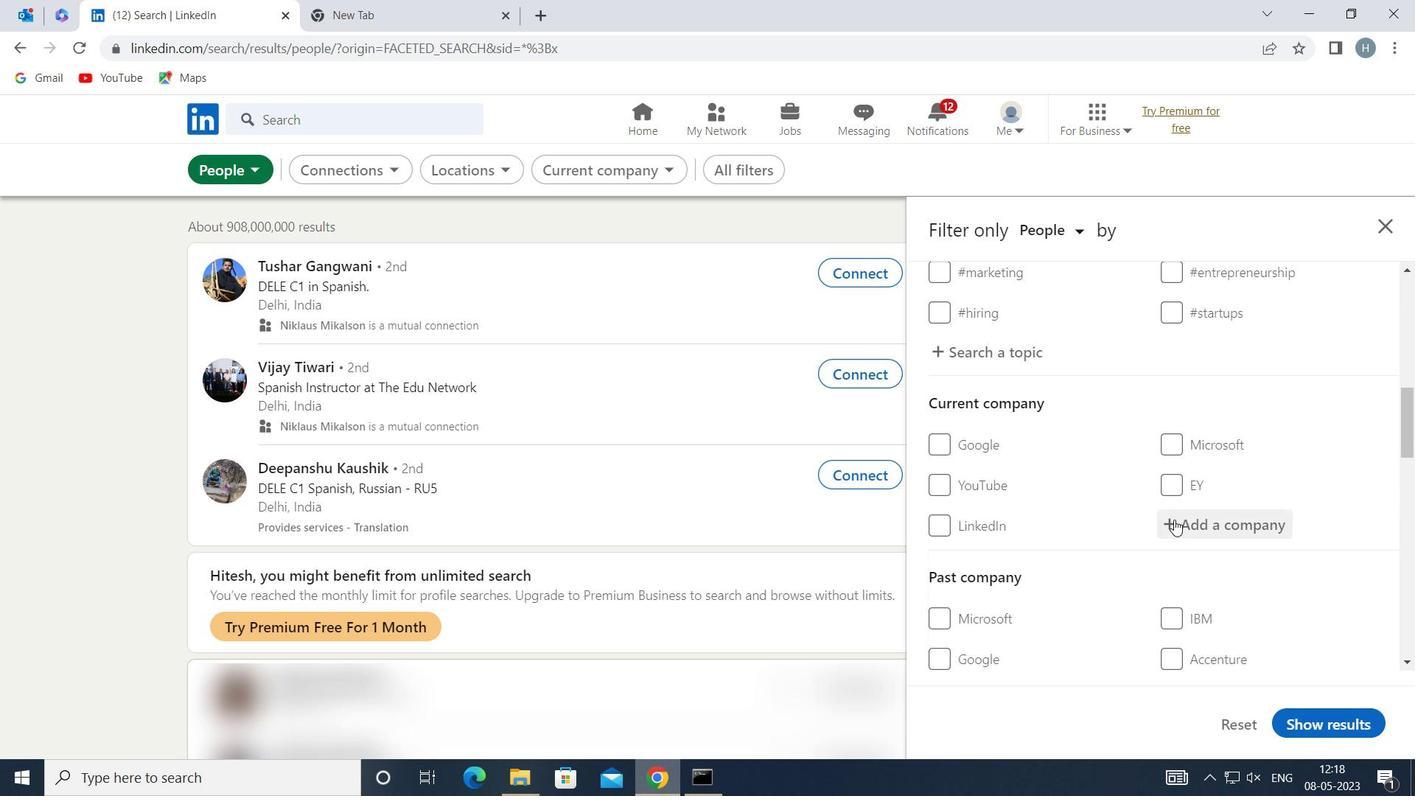 
Action: Mouse pressed left at (1187, 519)
Screenshot: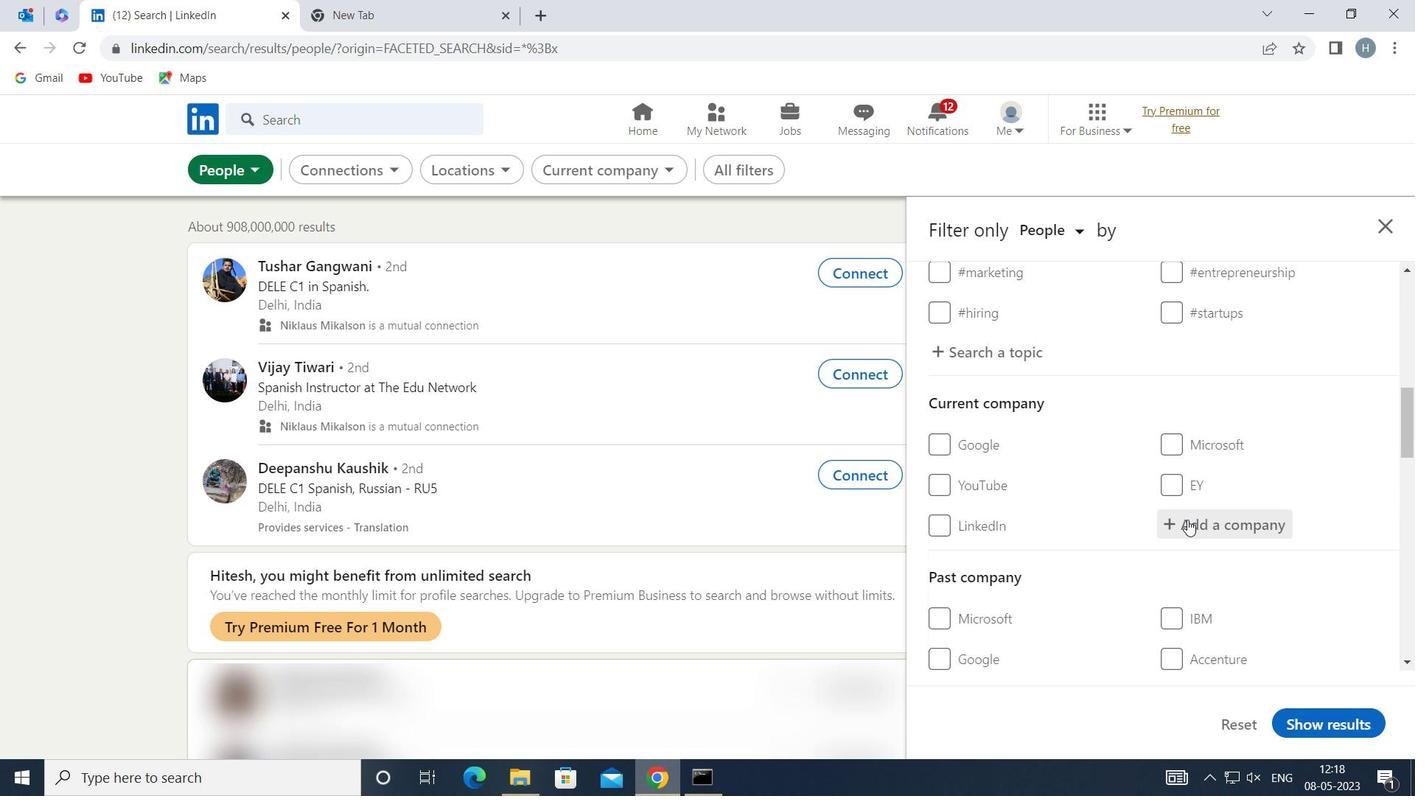 
Action: Key pressed <Key.shift><Key.shift><Key.shift><Key.shift><Key.shift>INTERNATIONAL<Key.space><Key.shift>TRAC
Screenshot: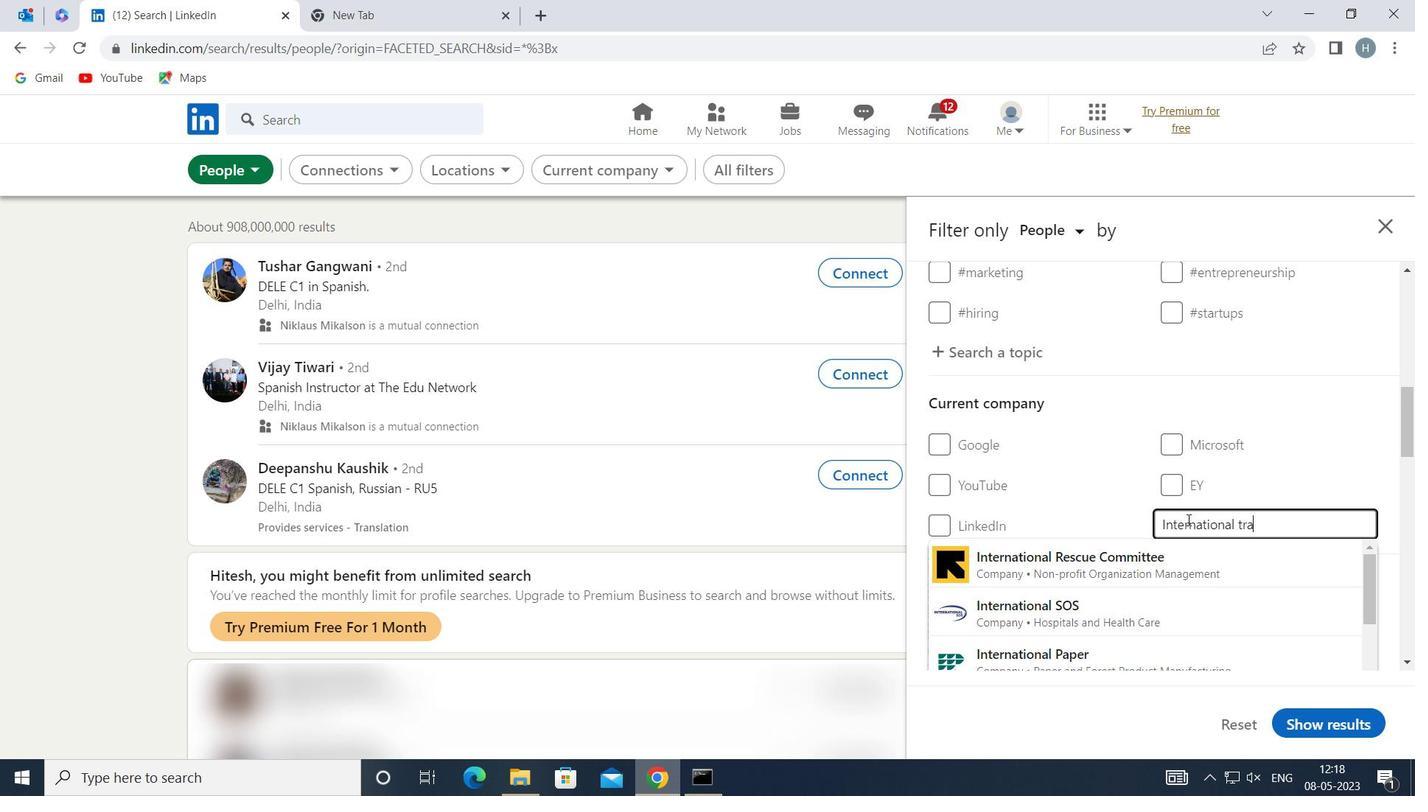 
Action: Mouse moved to (1163, 559)
Screenshot: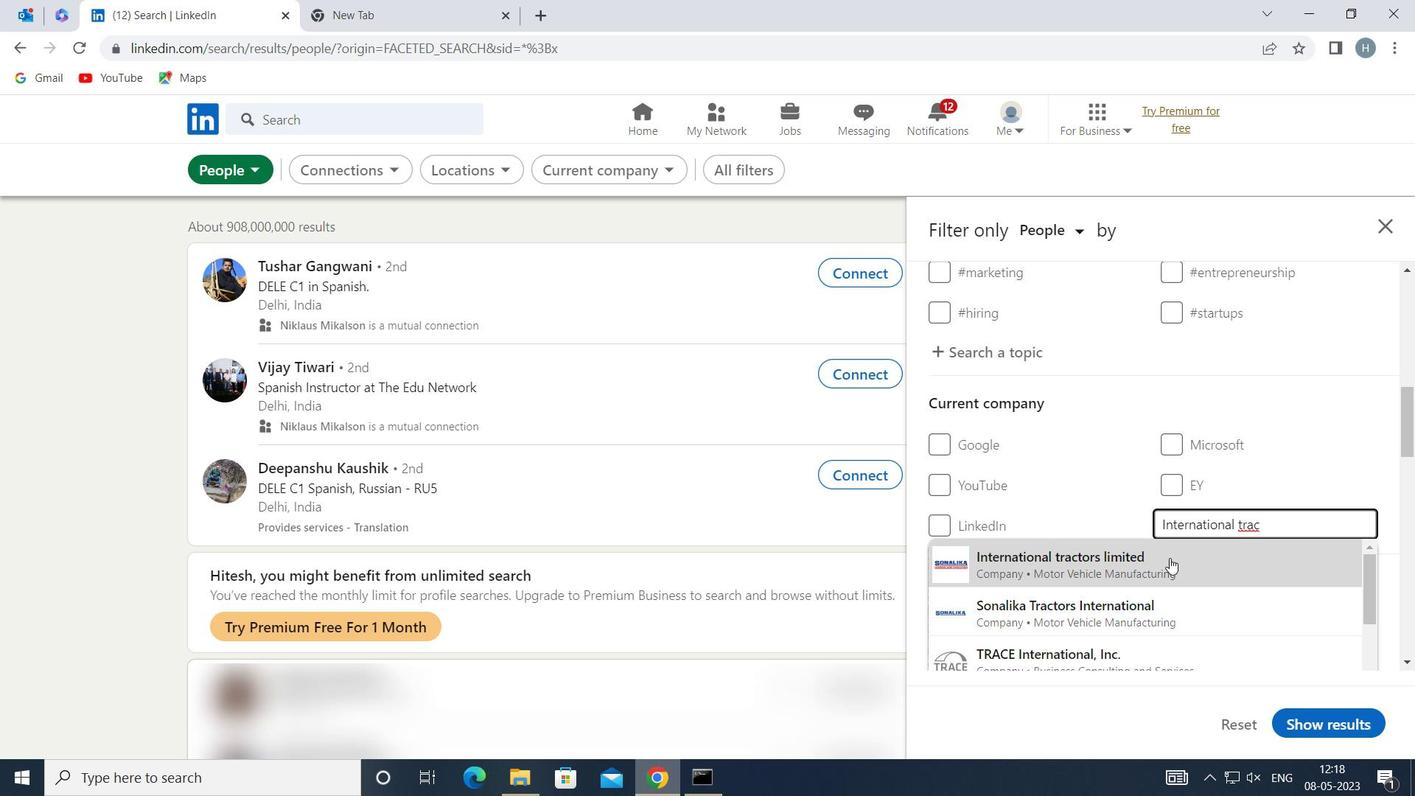 
Action: Mouse pressed left at (1163, 559)
Screenshot: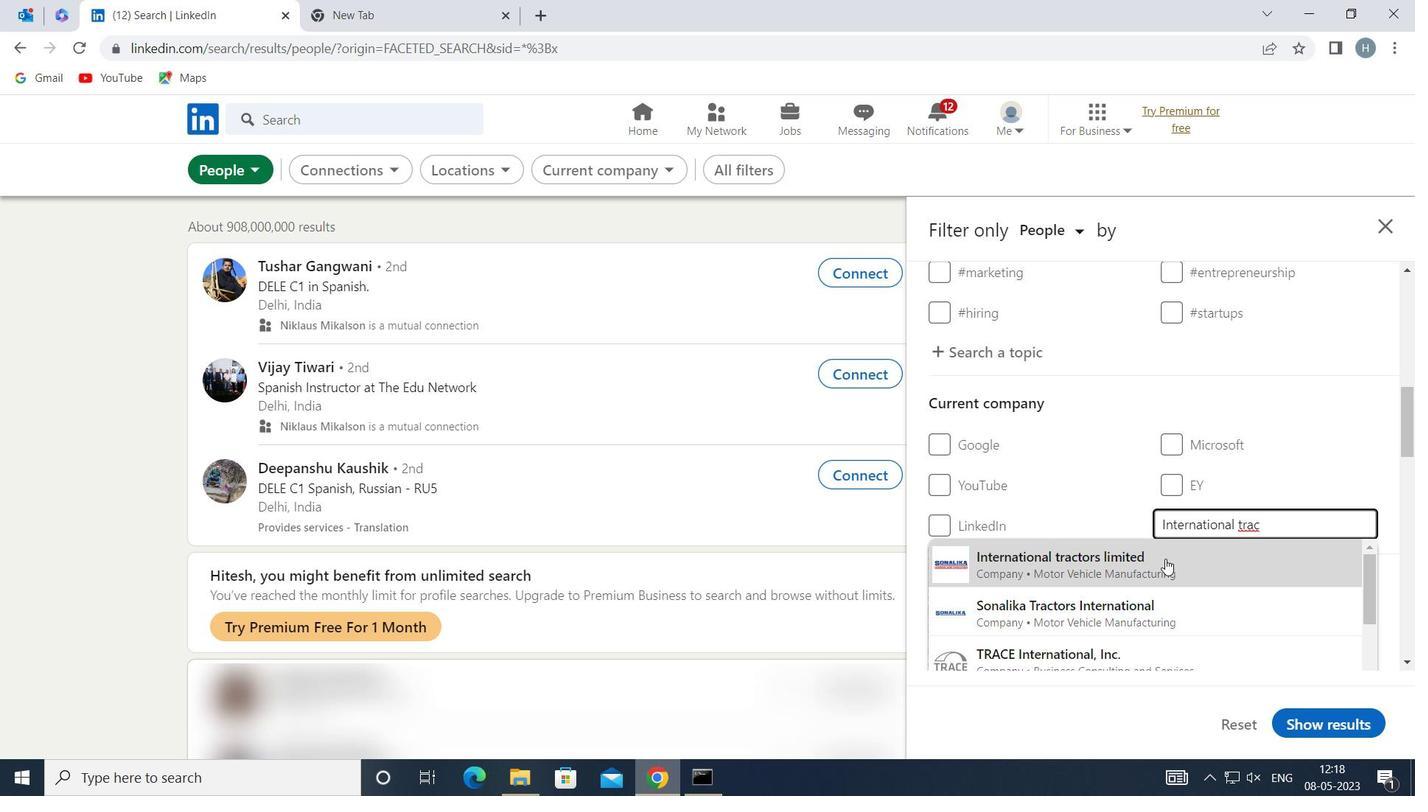 
Action: Mouse moved to (1117, 485)
Screenshot: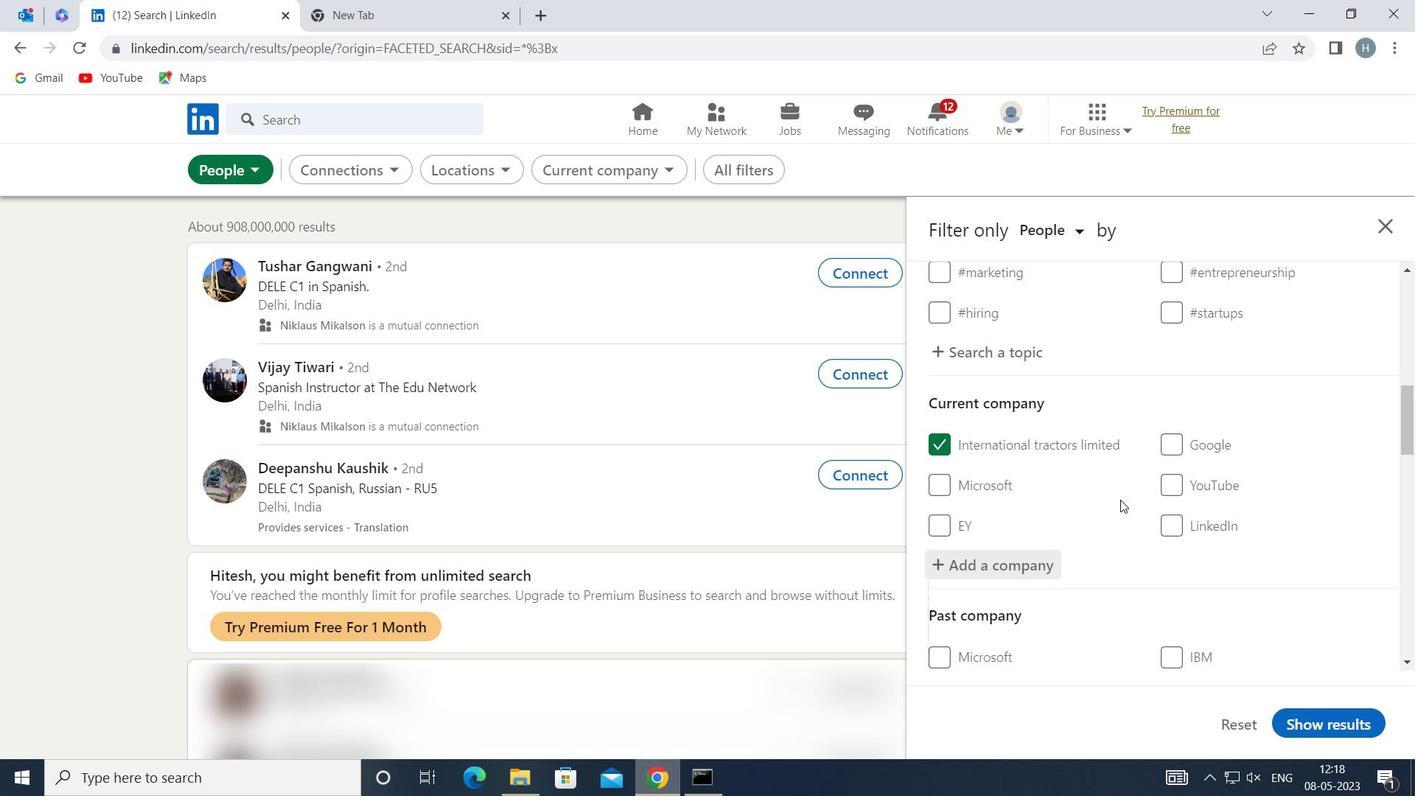 
Action: Mouse scrolled (1117, 484) with delta (0, 0)
Screenshot: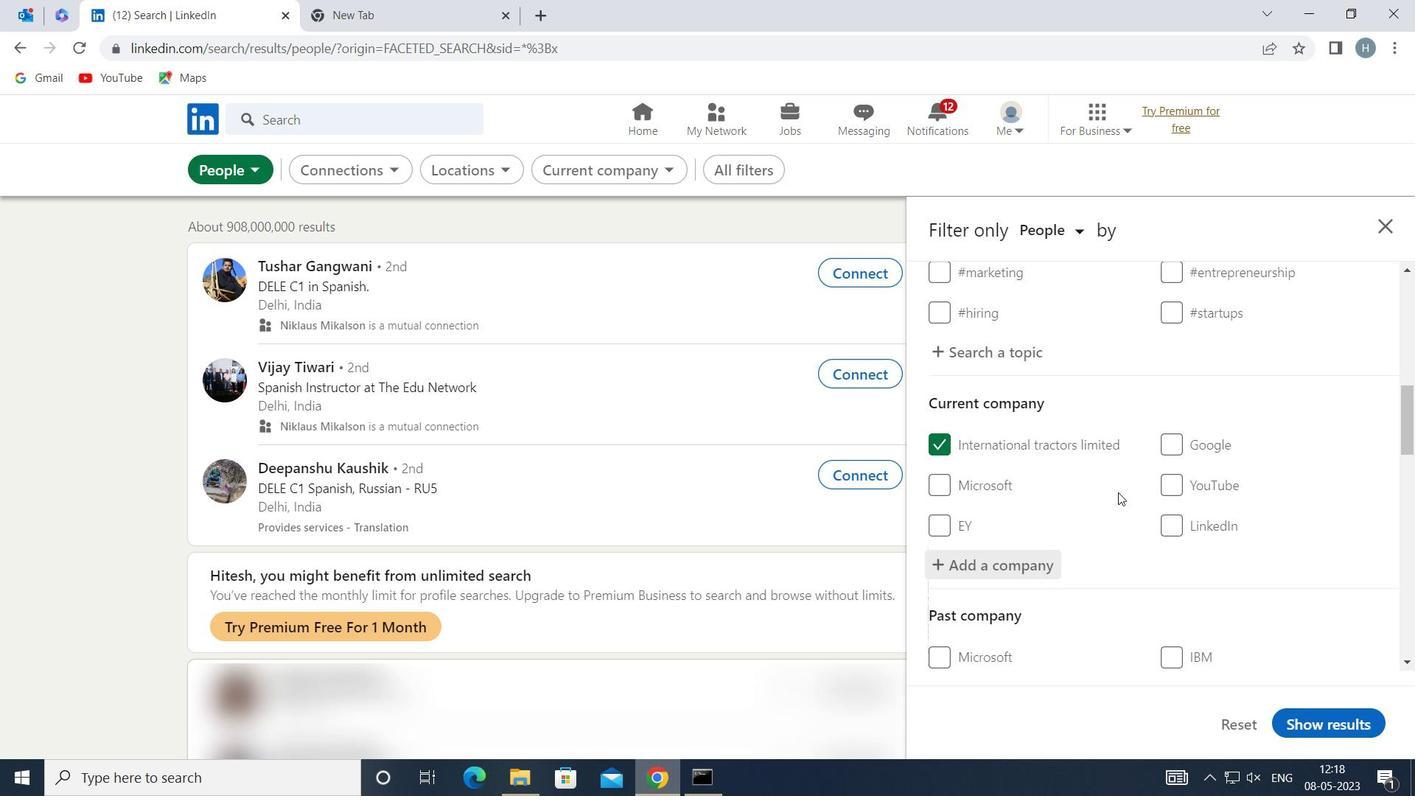 
Action: Mouse moved to (1116, 482)
Screenshot: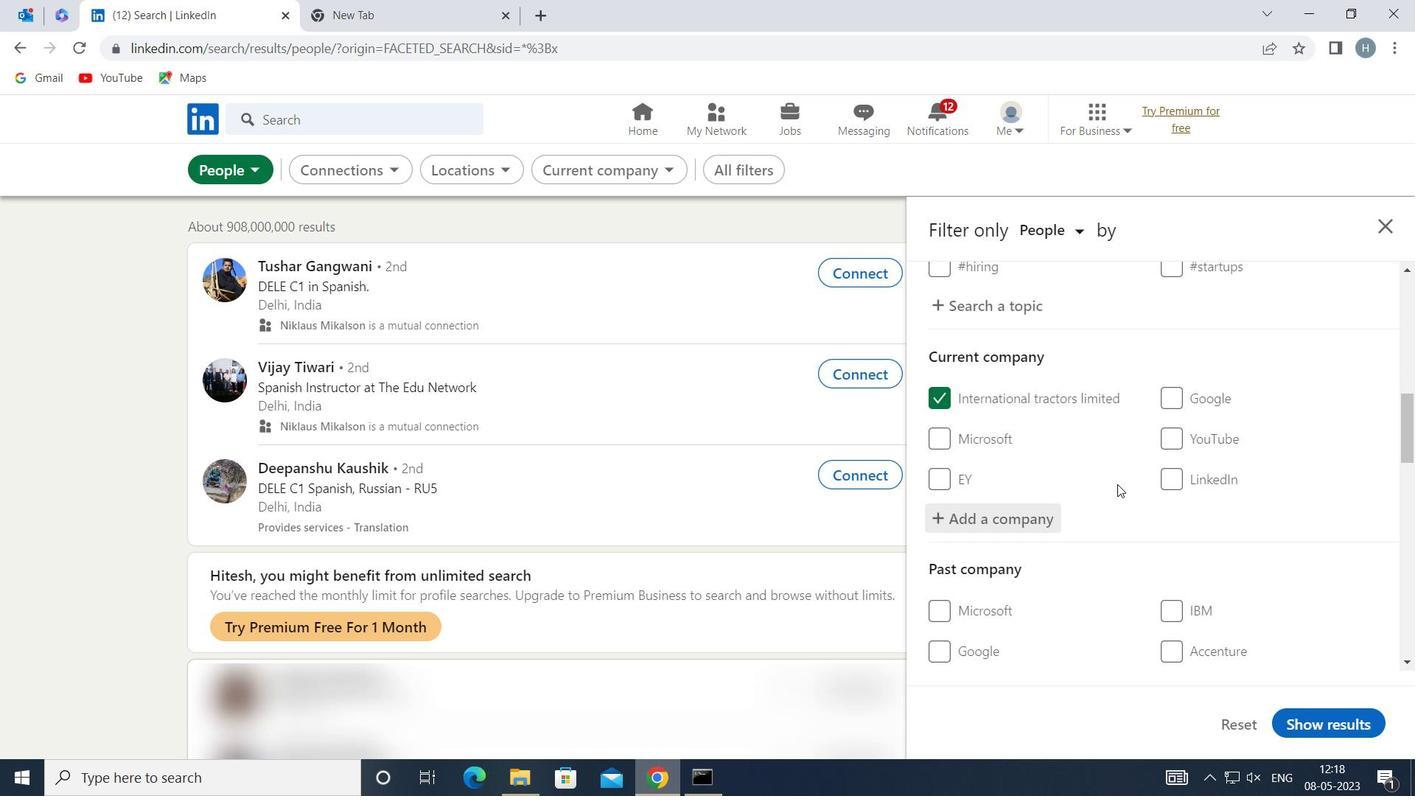 
Action: Mouse scrolled (1116, 481) with delta (0, 0)
Screenshot: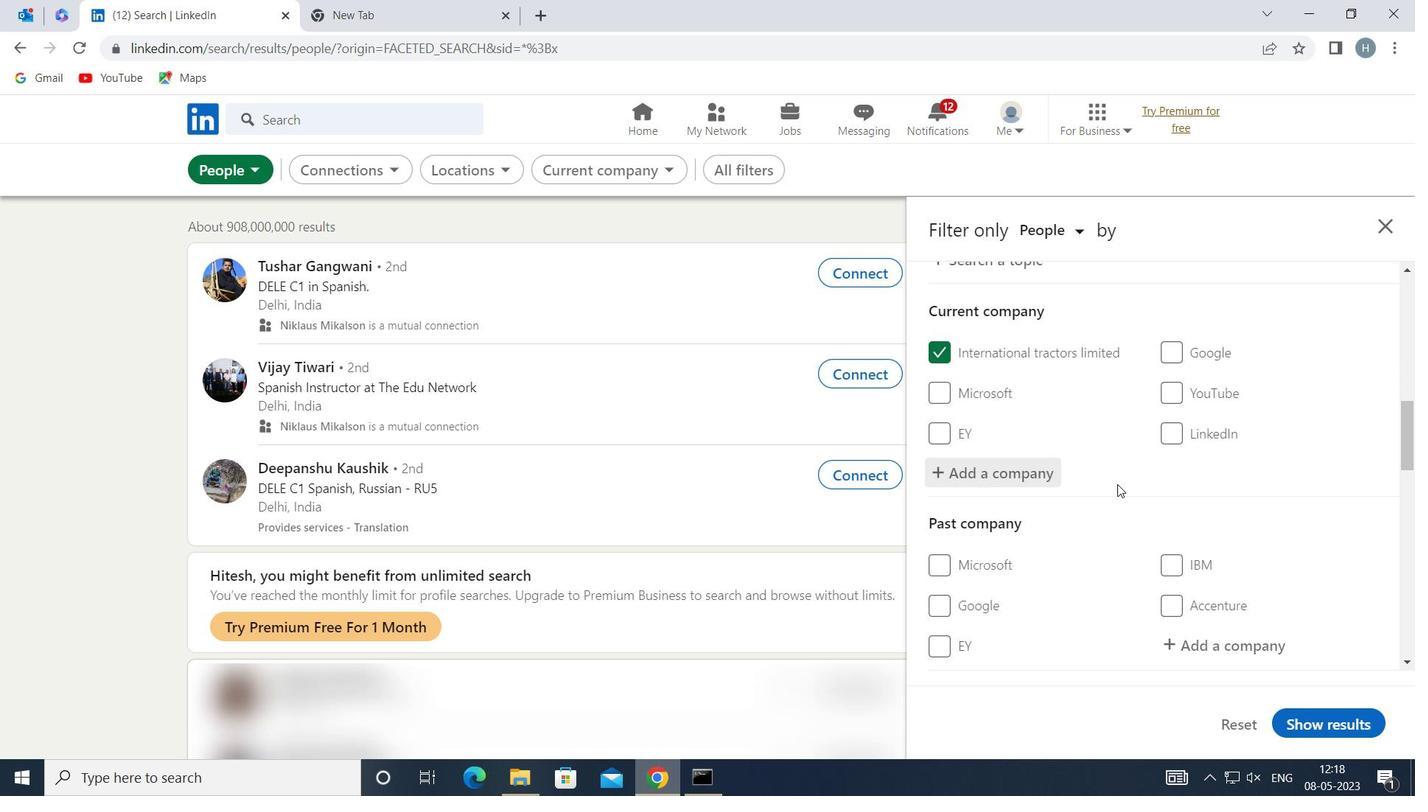 
Action: Mouse scrolled (1116, 481) with delta (0, 0)
Screenshot: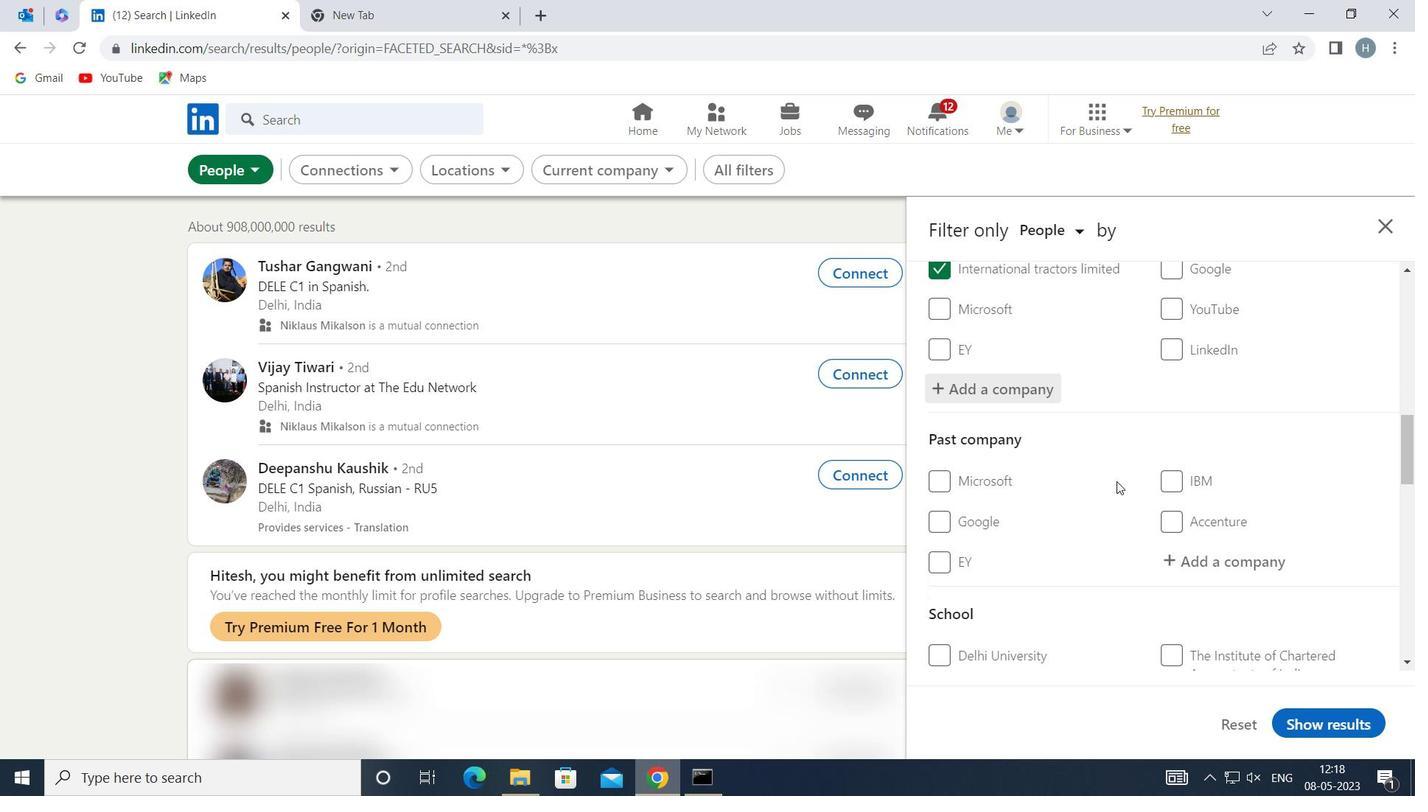 
Action: Mouse scrolled (1116, 481) with delta (0, 0)
Screenshot: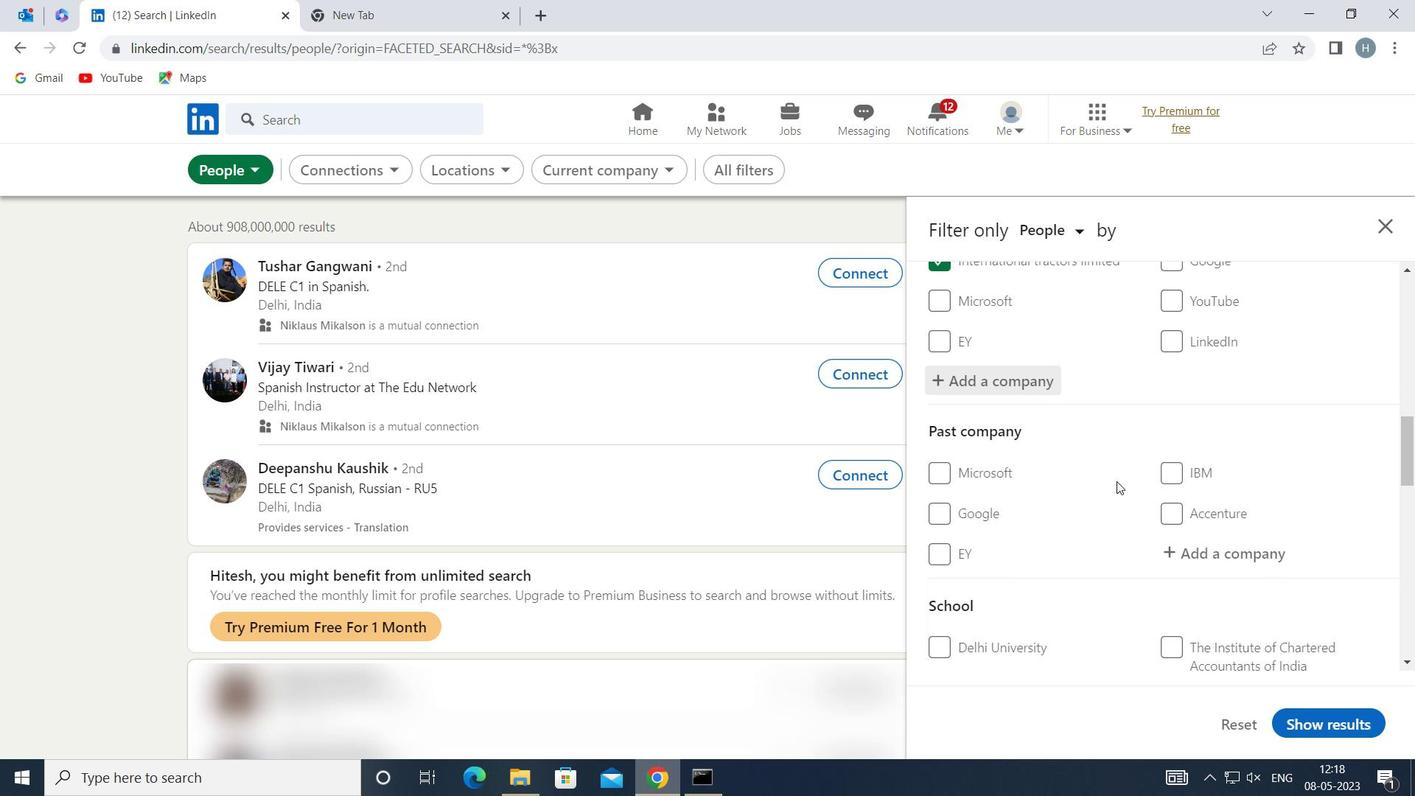 
Action: Mouse scrolled (1116, 481) with delta (0, 0)
Screenshot: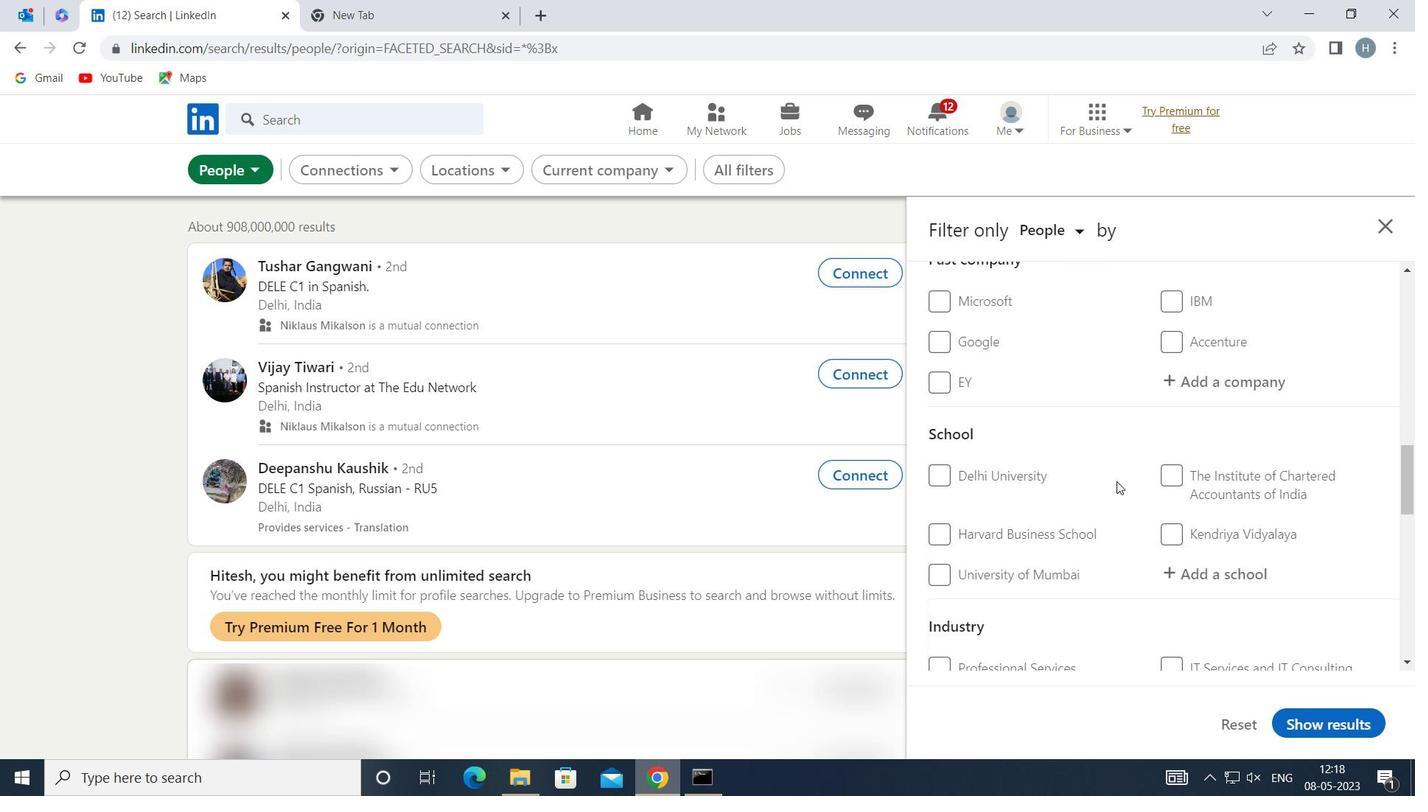 
Action: Mouse moved to (1194, 462)
Screenshot: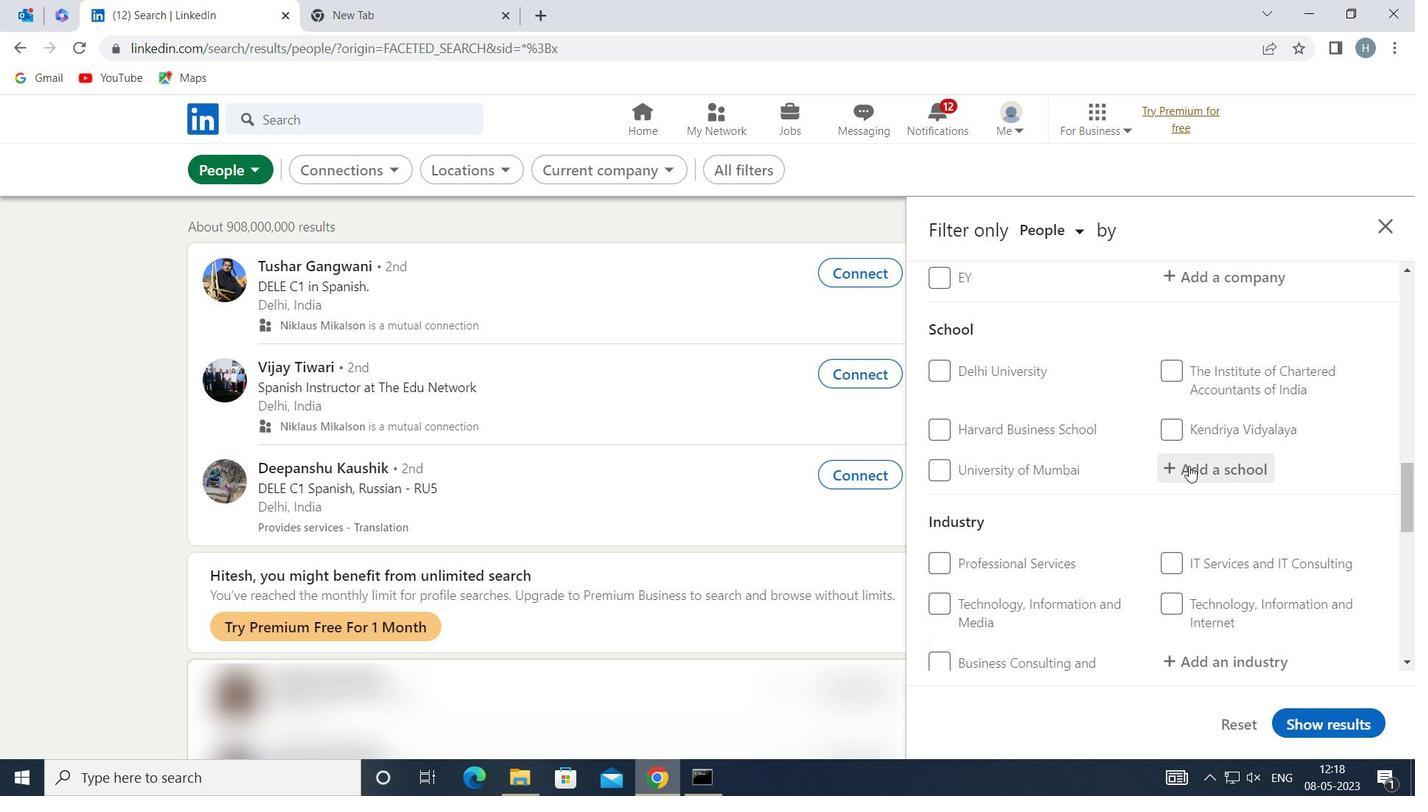 
Action: Mouse pressed left at (1194, 462)
Screenshot: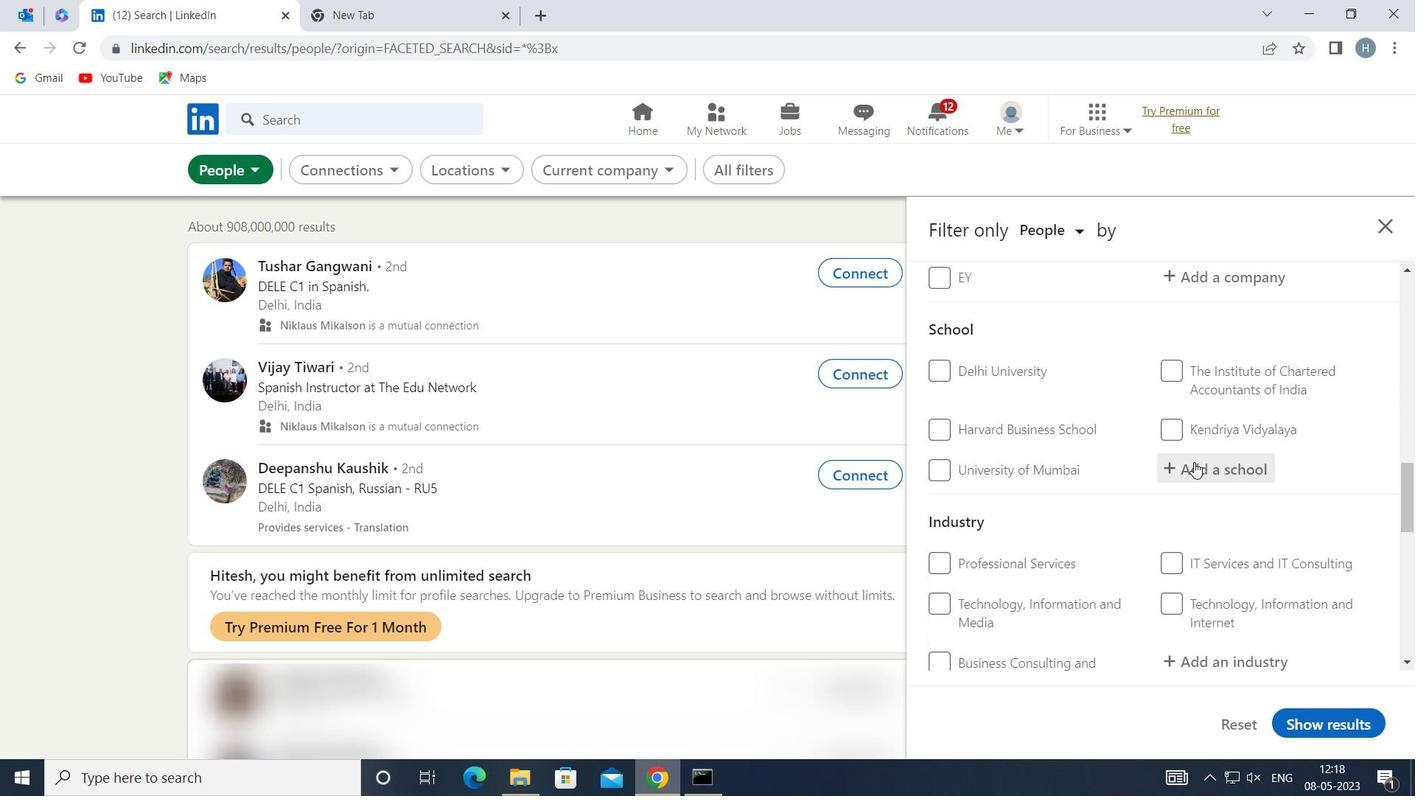 
Action: Key pressed <Key.shift>DAYALBAGH<Key.space>
Screenshot: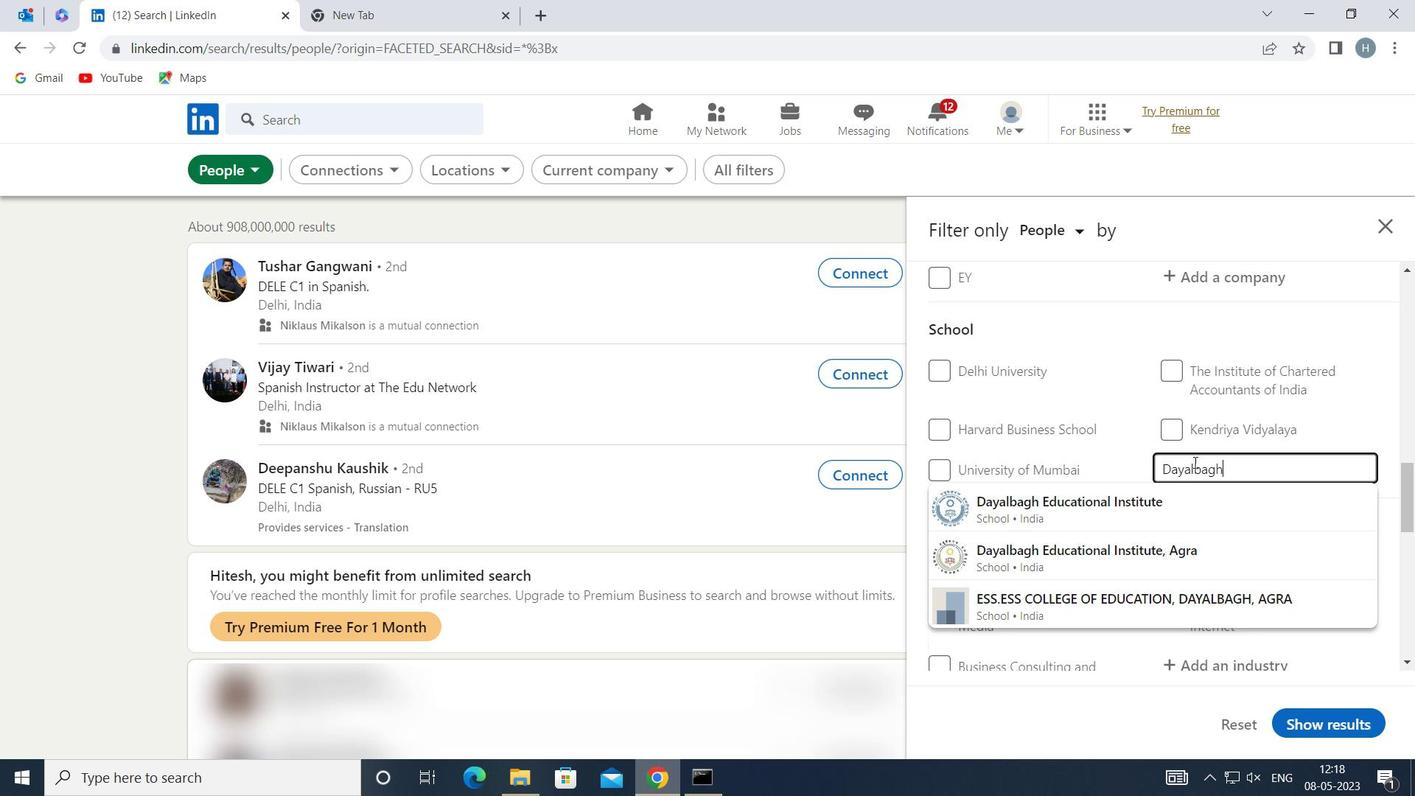 
Action: Mouse moved to (1186, 550)
Screenshot: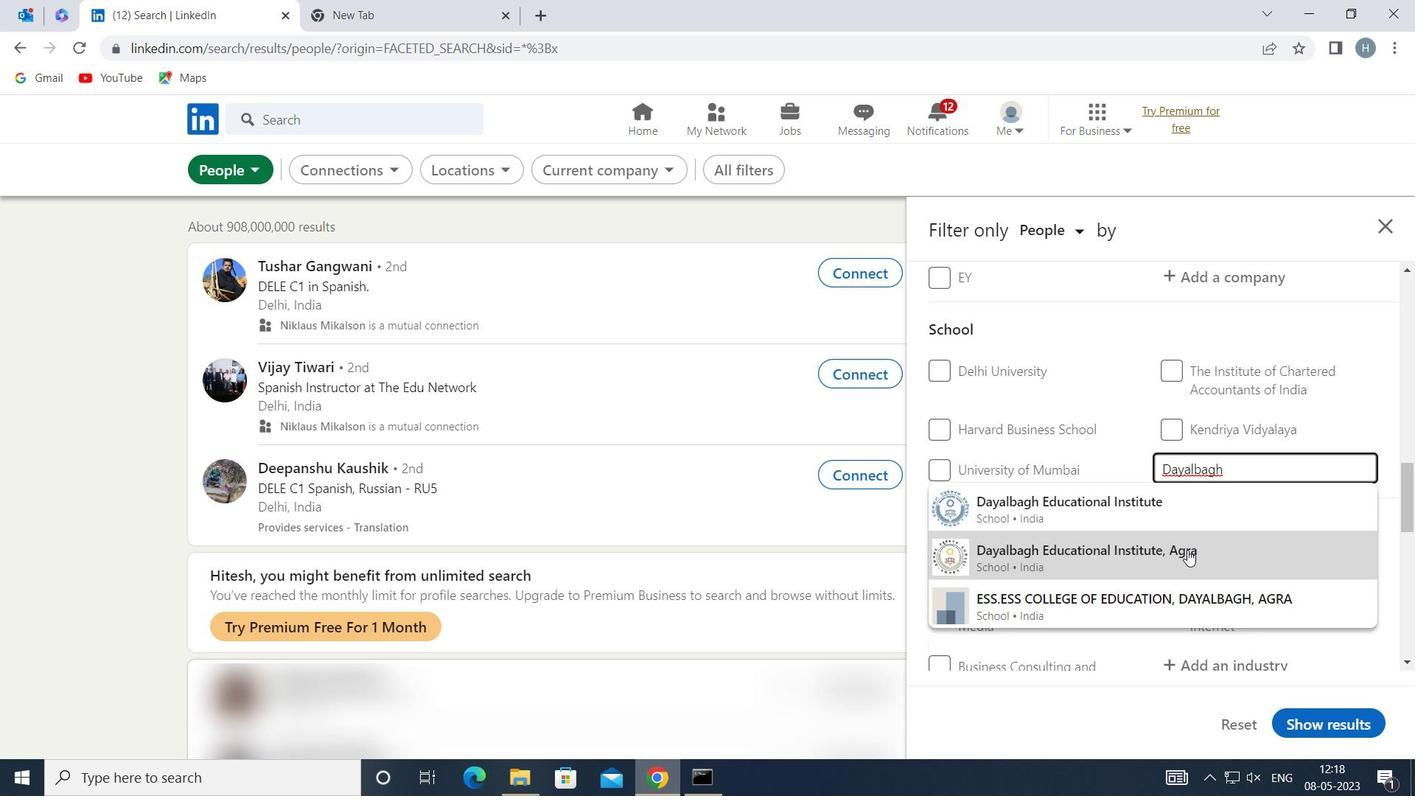 
Action: Mouse pressed left at (1186, 550)
Screenshot: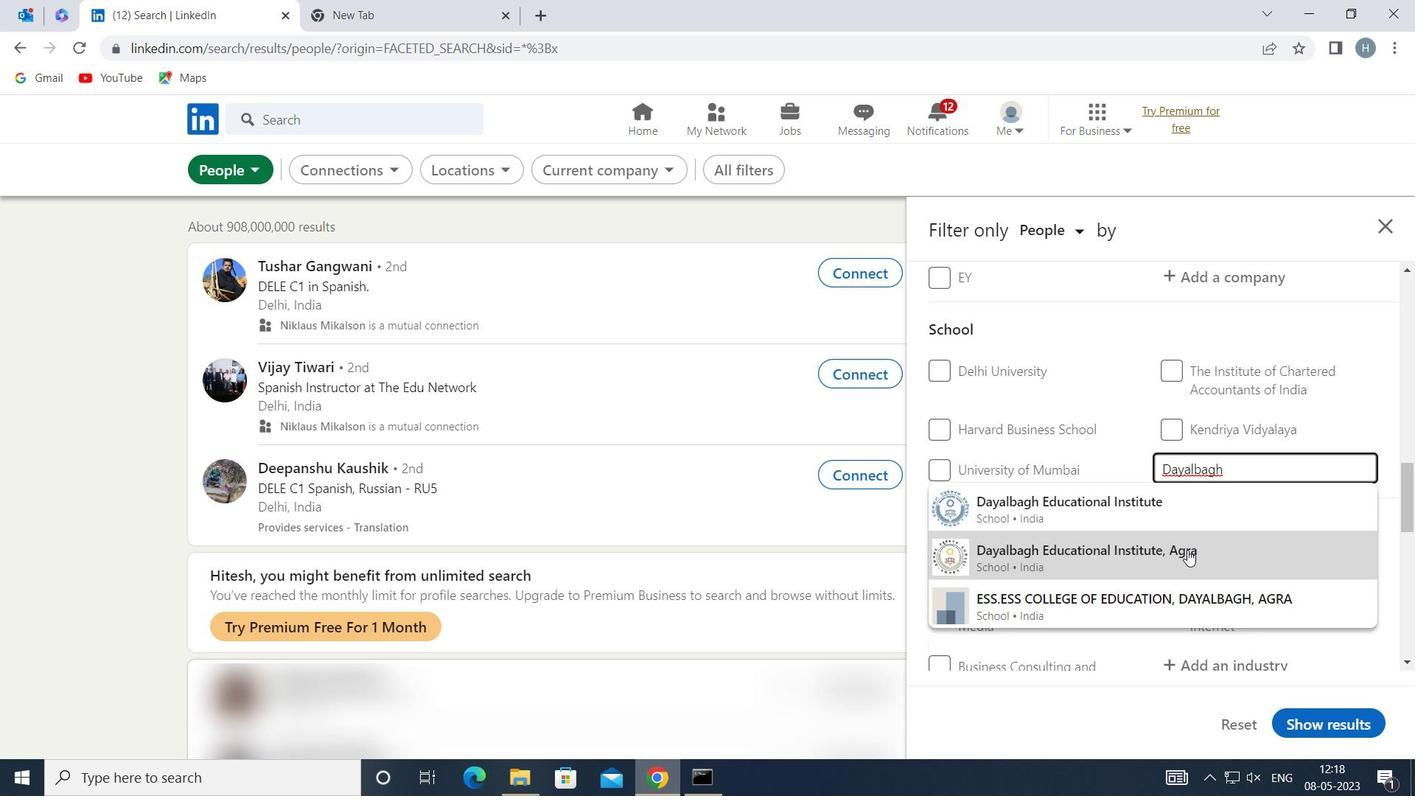 
Action: Mouse moved to (1090, 451)
Screenshot: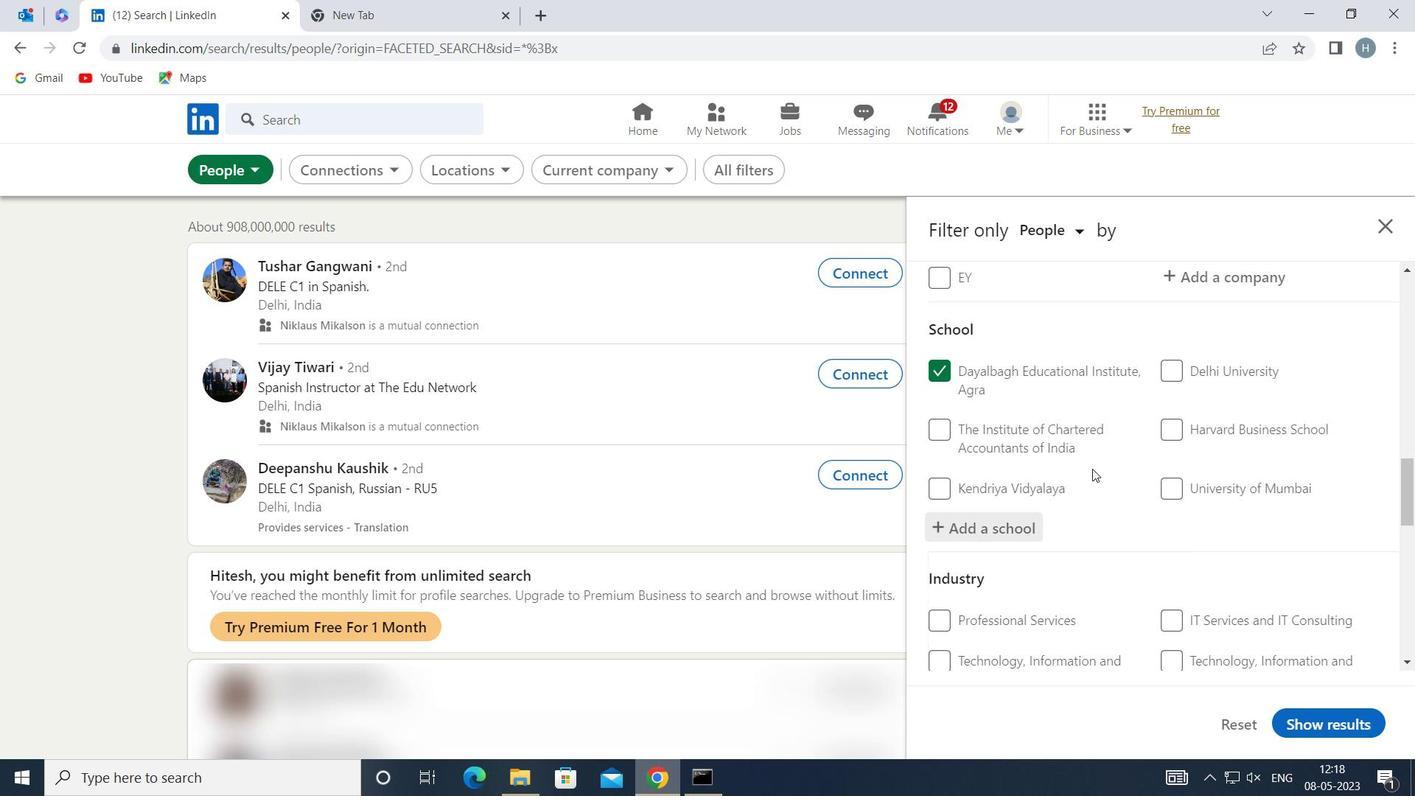 
Action: Mouse scrolled (1090, 450) with delta (0, 0)
Screenshot: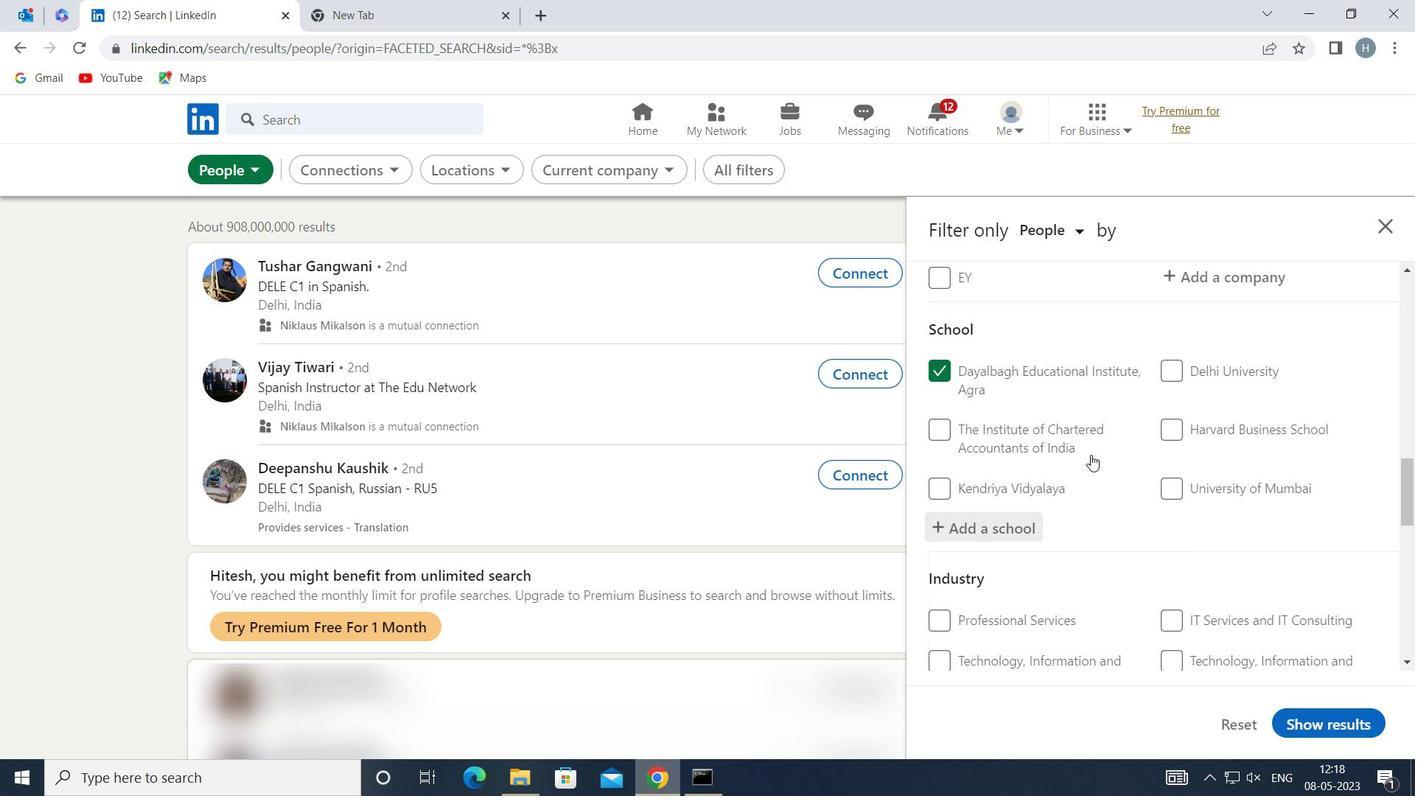 
Action: Mouse scrolled (1090, 450) with delta (0, 0)
Screenshot: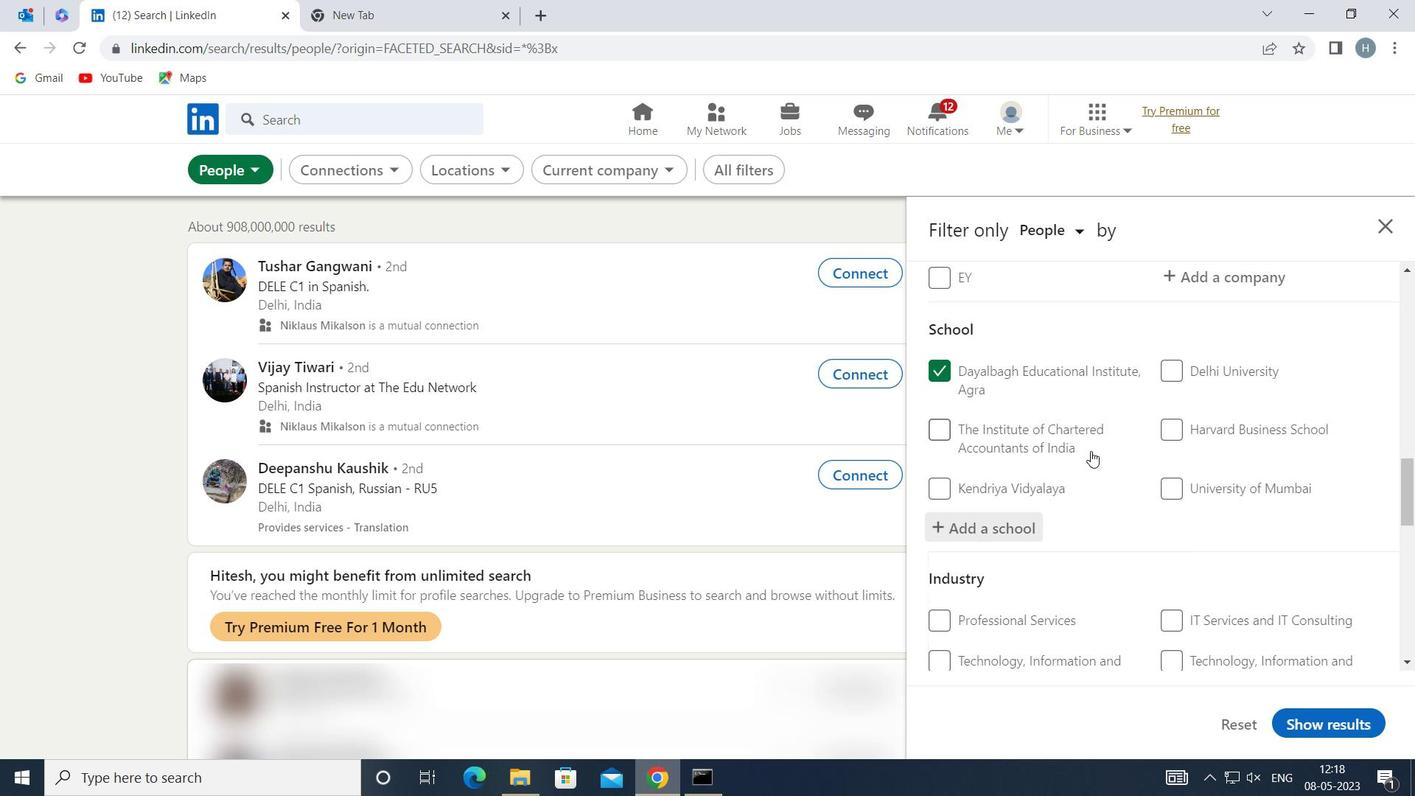 
Action: Mouse moved to (1205, 529)
Screenshot: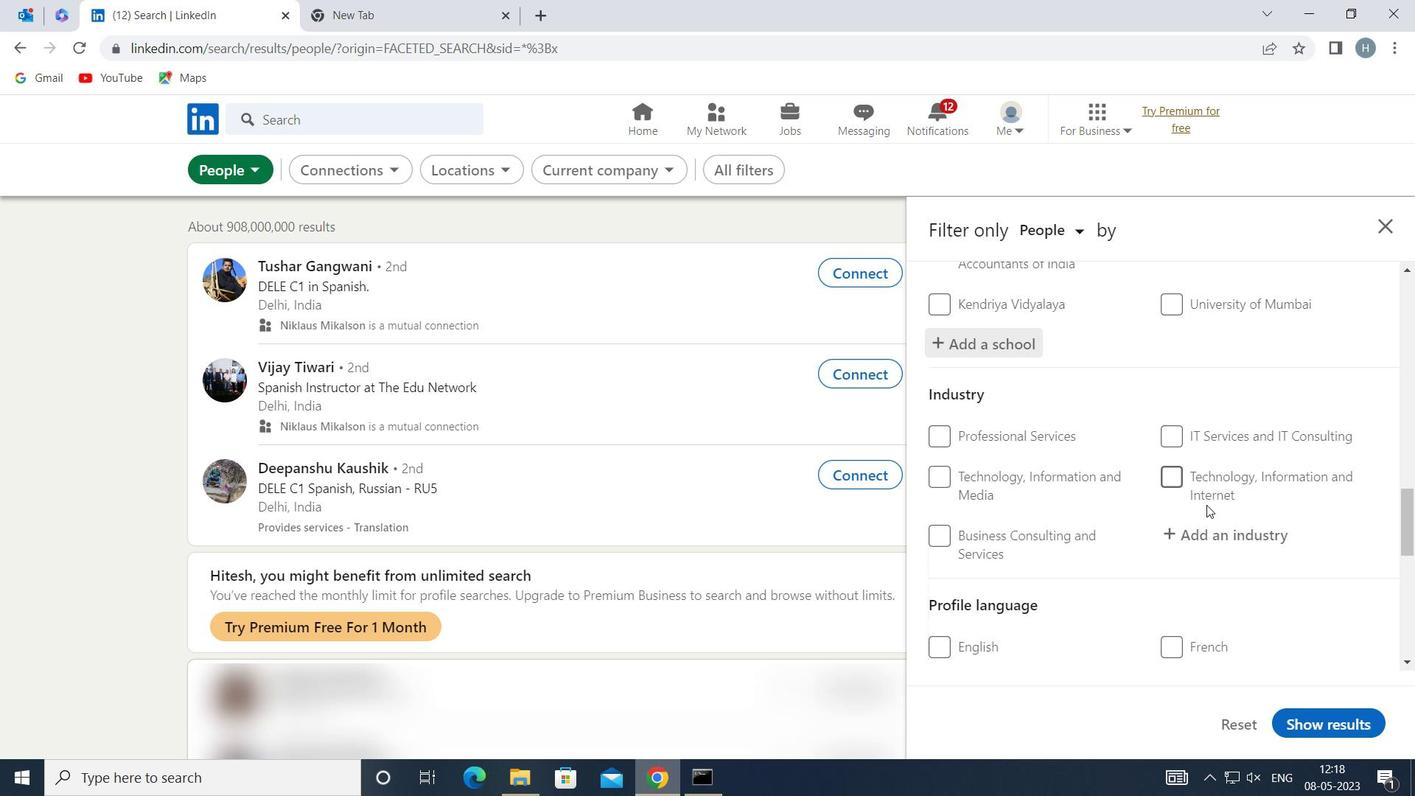 
Action: Mouse pressed left at (1205, 529)
Screenshot: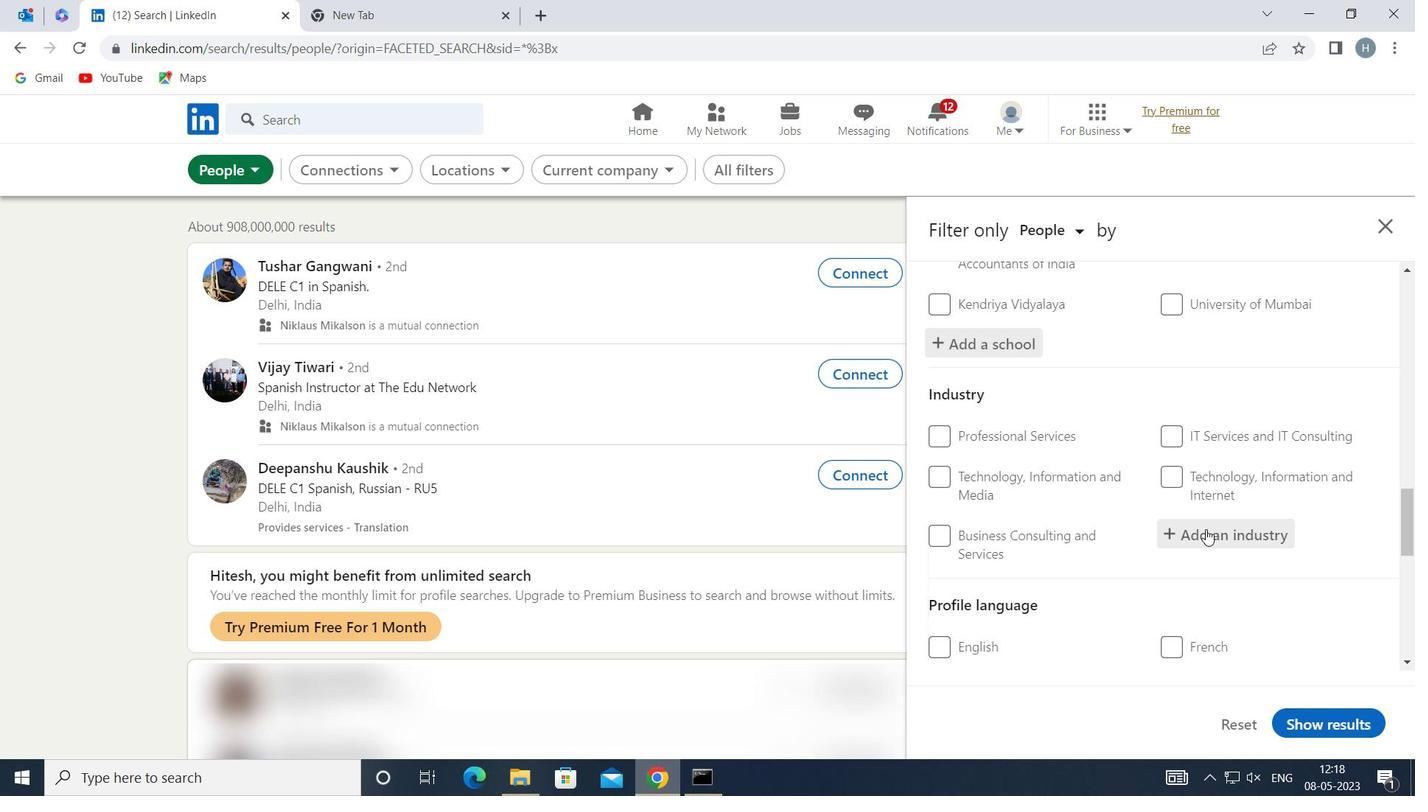 
Action: Mouse moved to (1198, 529)
Screenshot: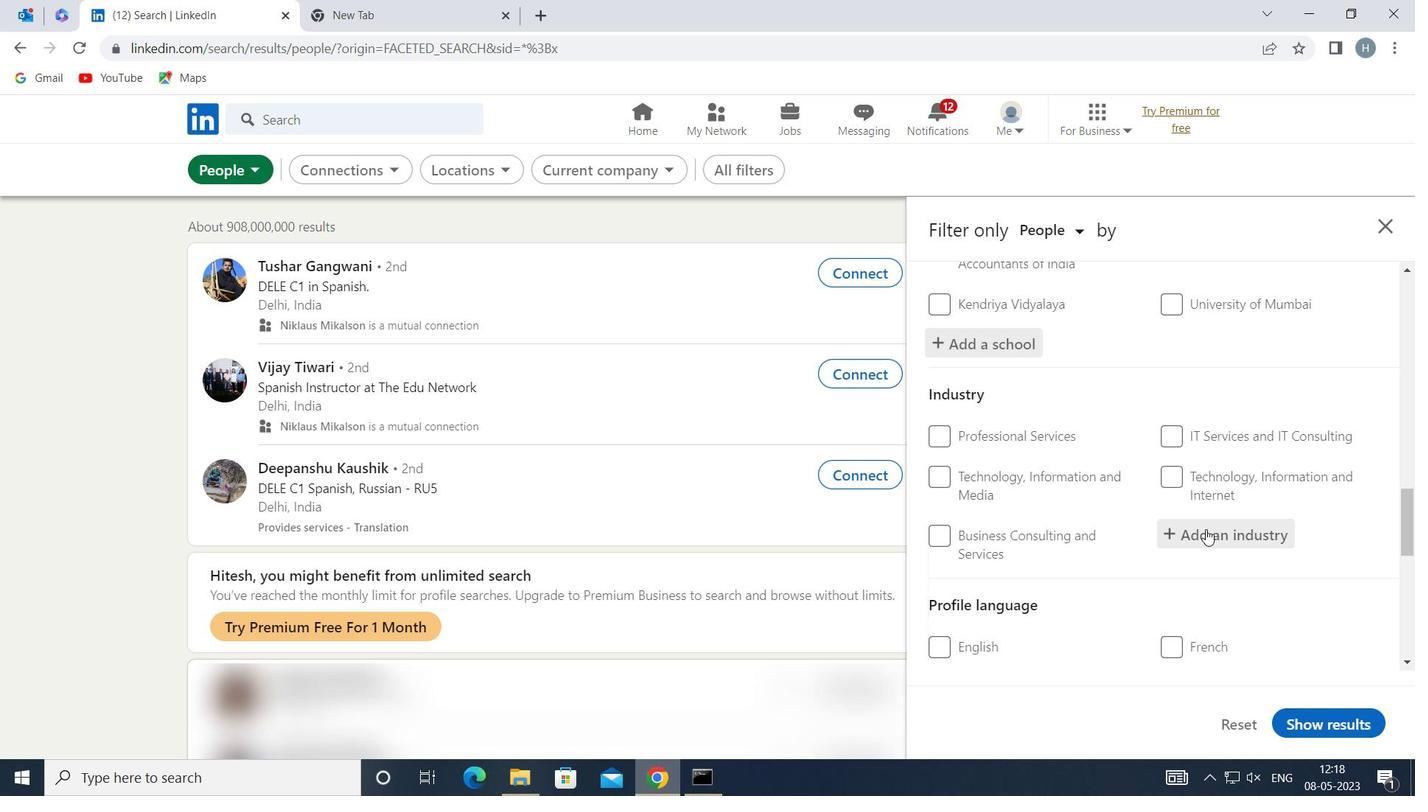 
Action: Key pressed <Key.shift>MANUFACTURING
Screenshot: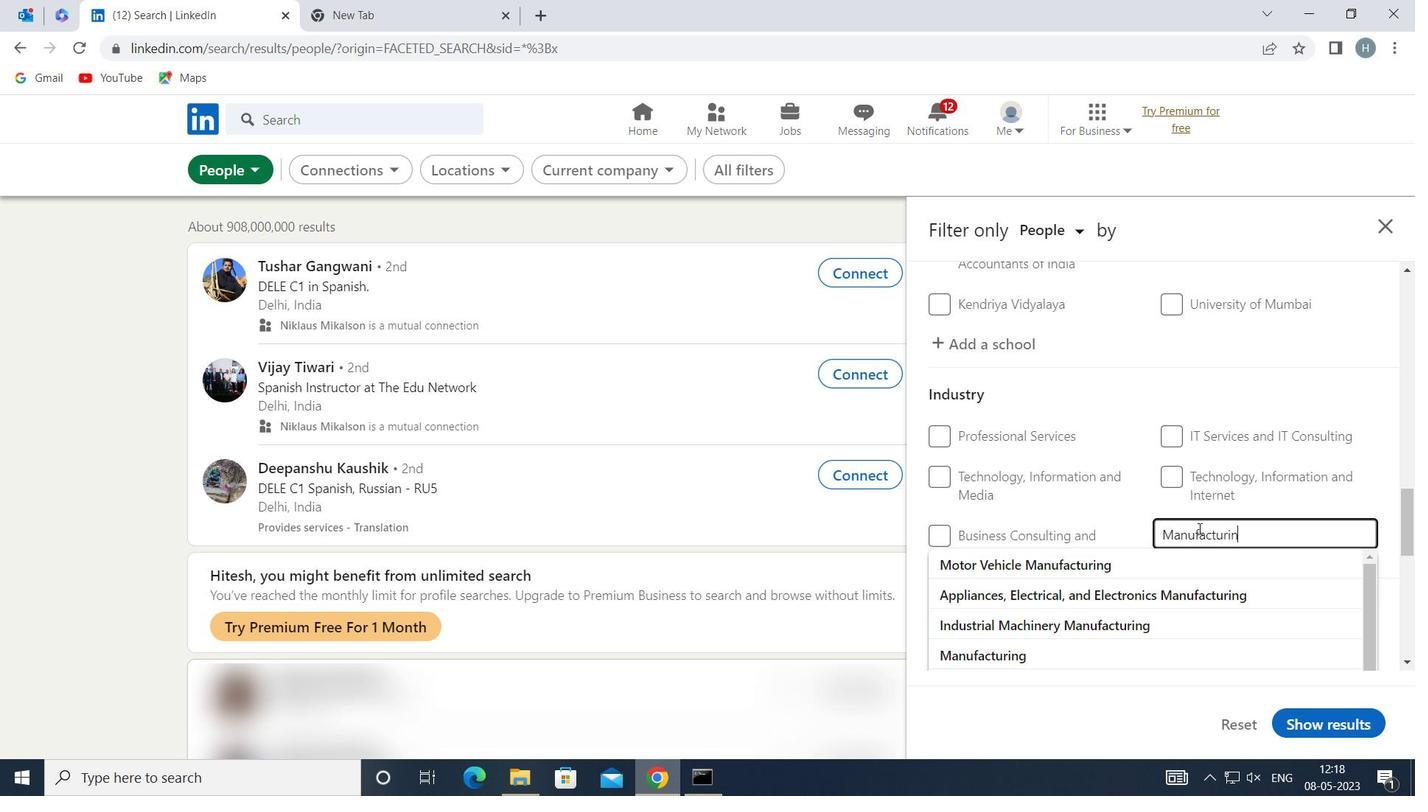 
Action: Mouse moved to (1118, 555)
Screenshot: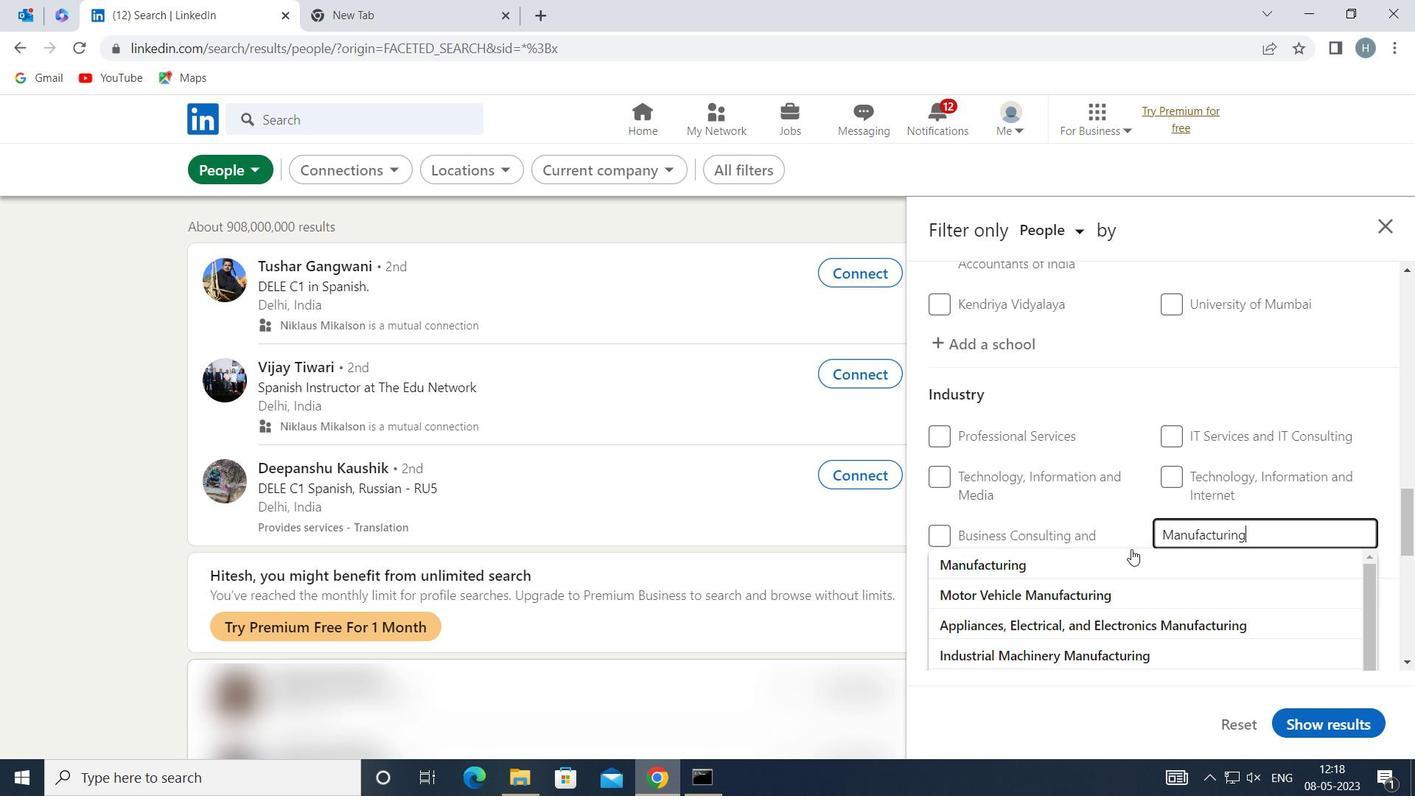 
Action: Mouse pressed left at (1118, 555)
Screenshot: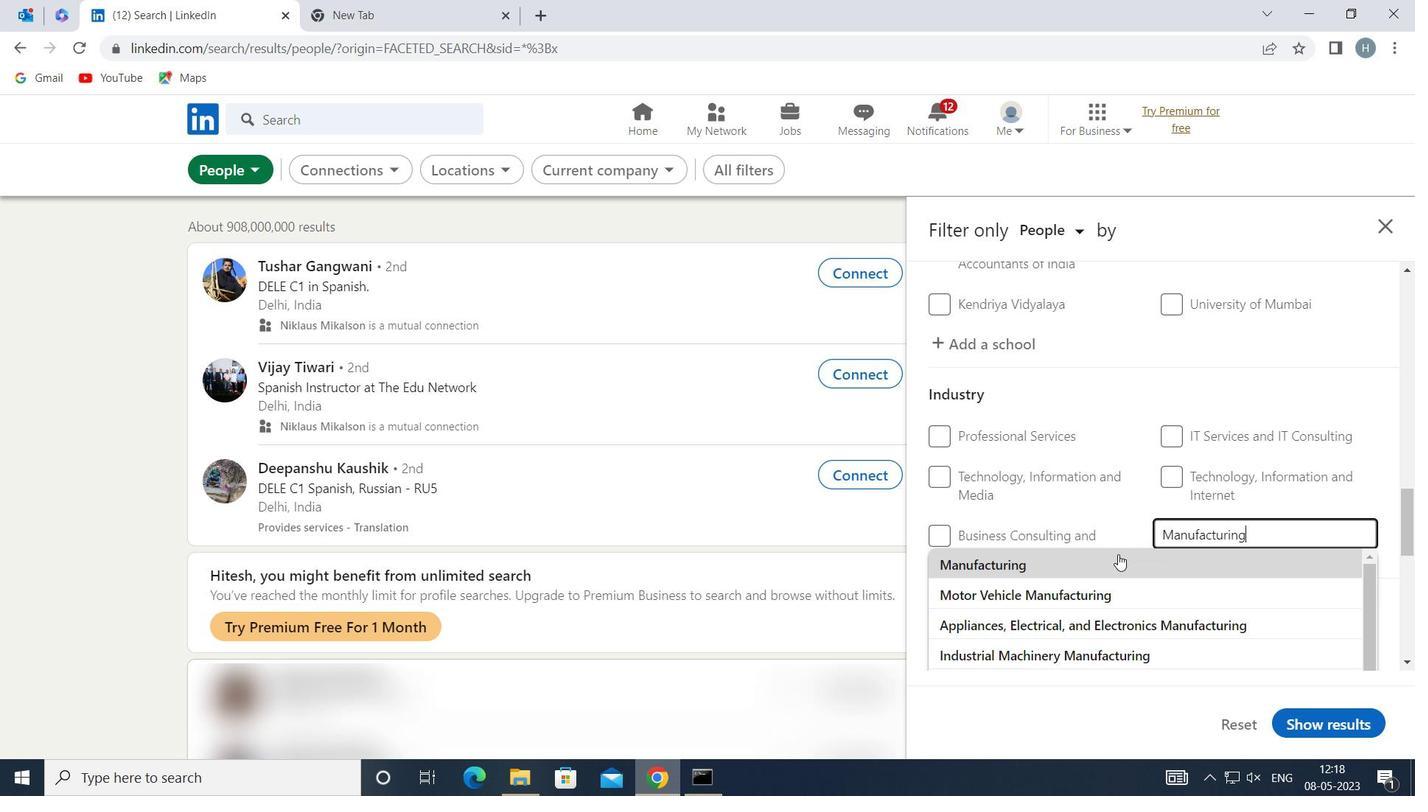 
Action: Mouse moved to (1110, 548)
Screenshot: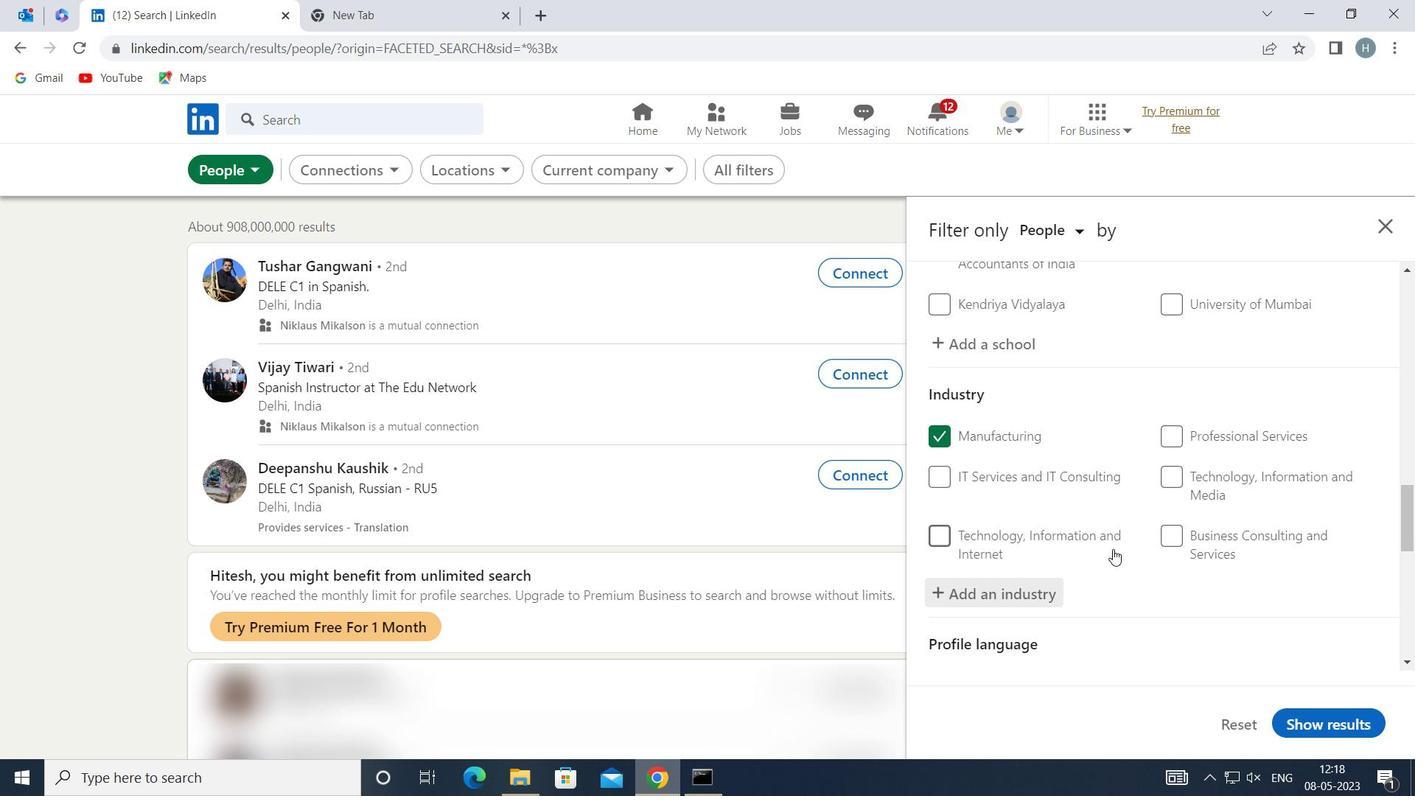 
Action: Mouse scrolled (1110, 547) with delta (0, 0)
Screenshot: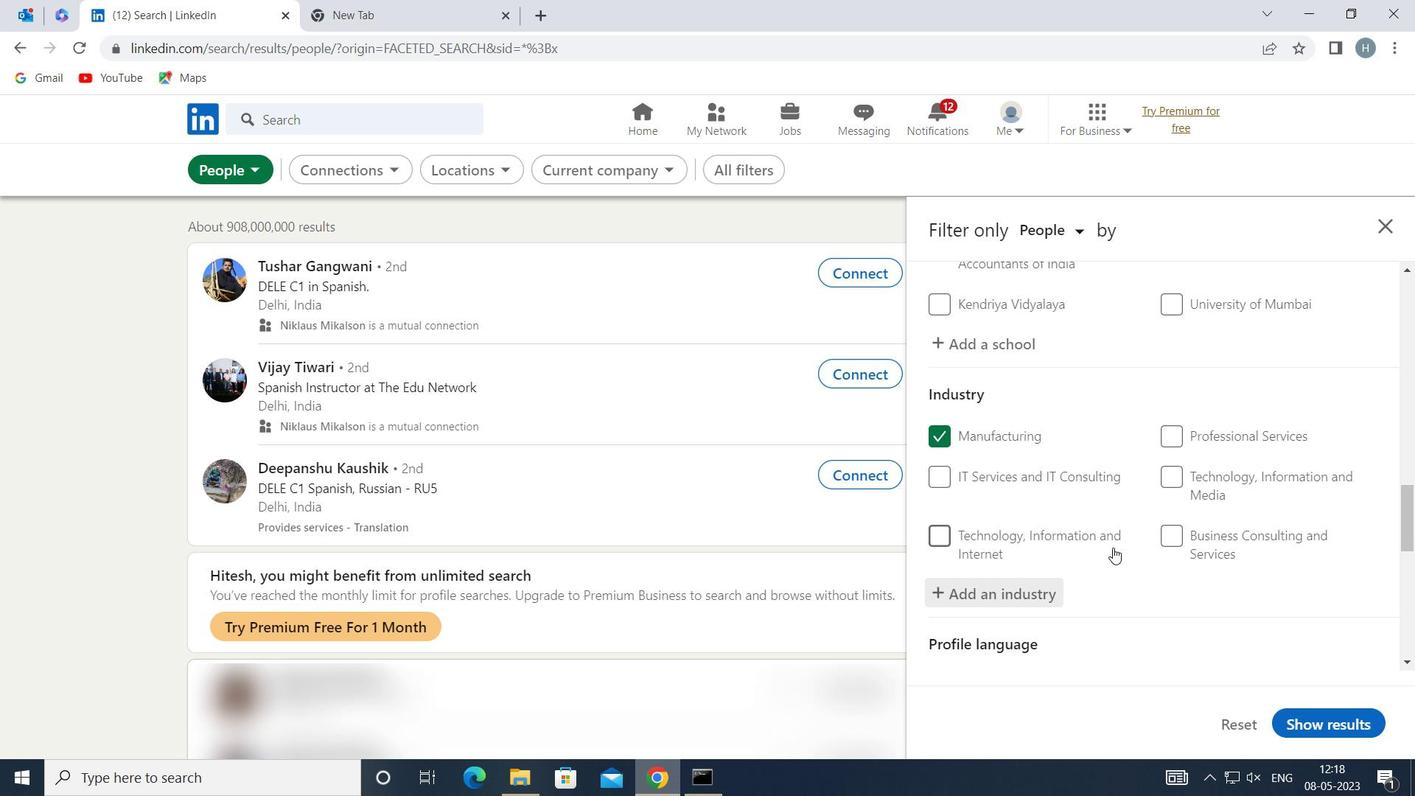 
Action: Mouse scrolled (1110, 547) with delta (0, 0)
Screenshot: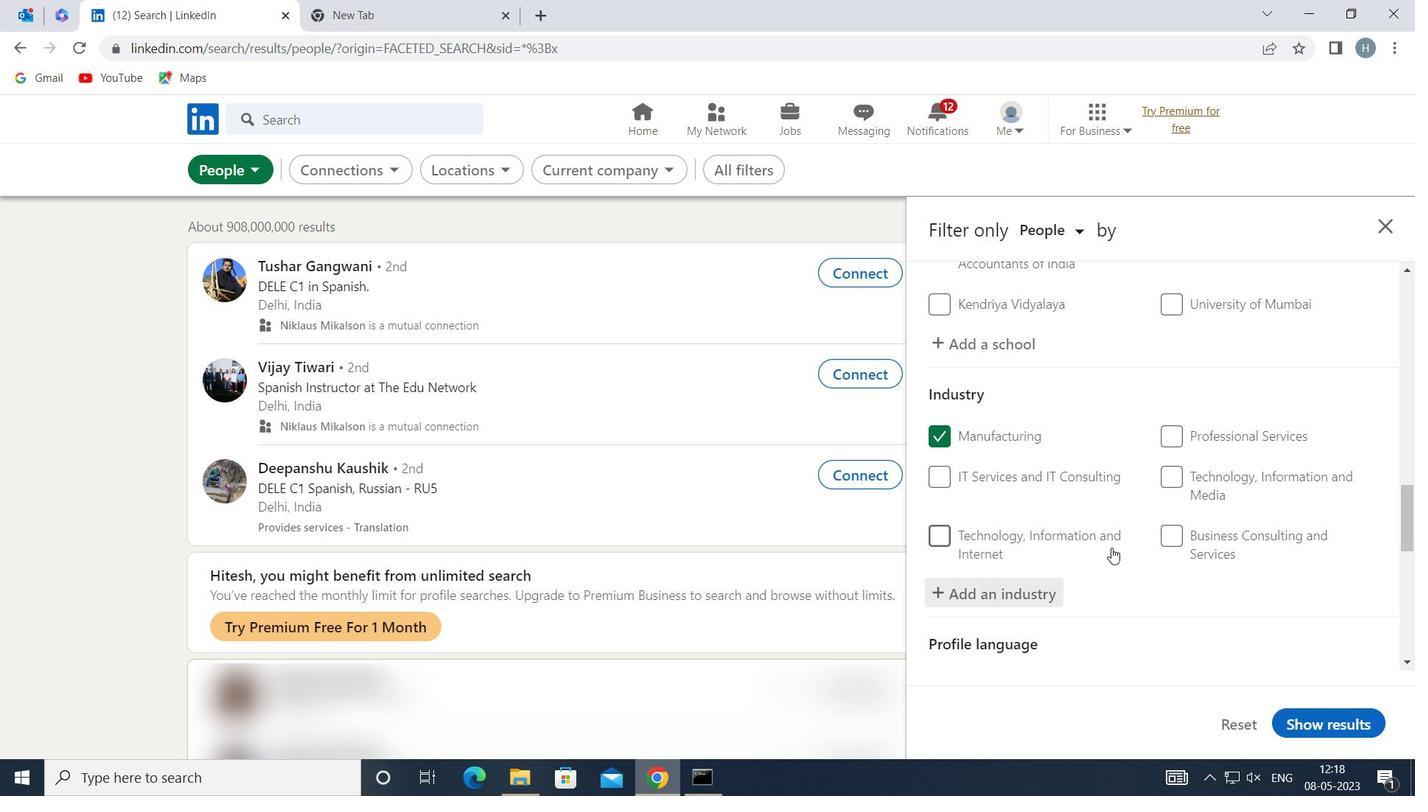 
Action: Mouse moved to (1117, 546)
Screenshot: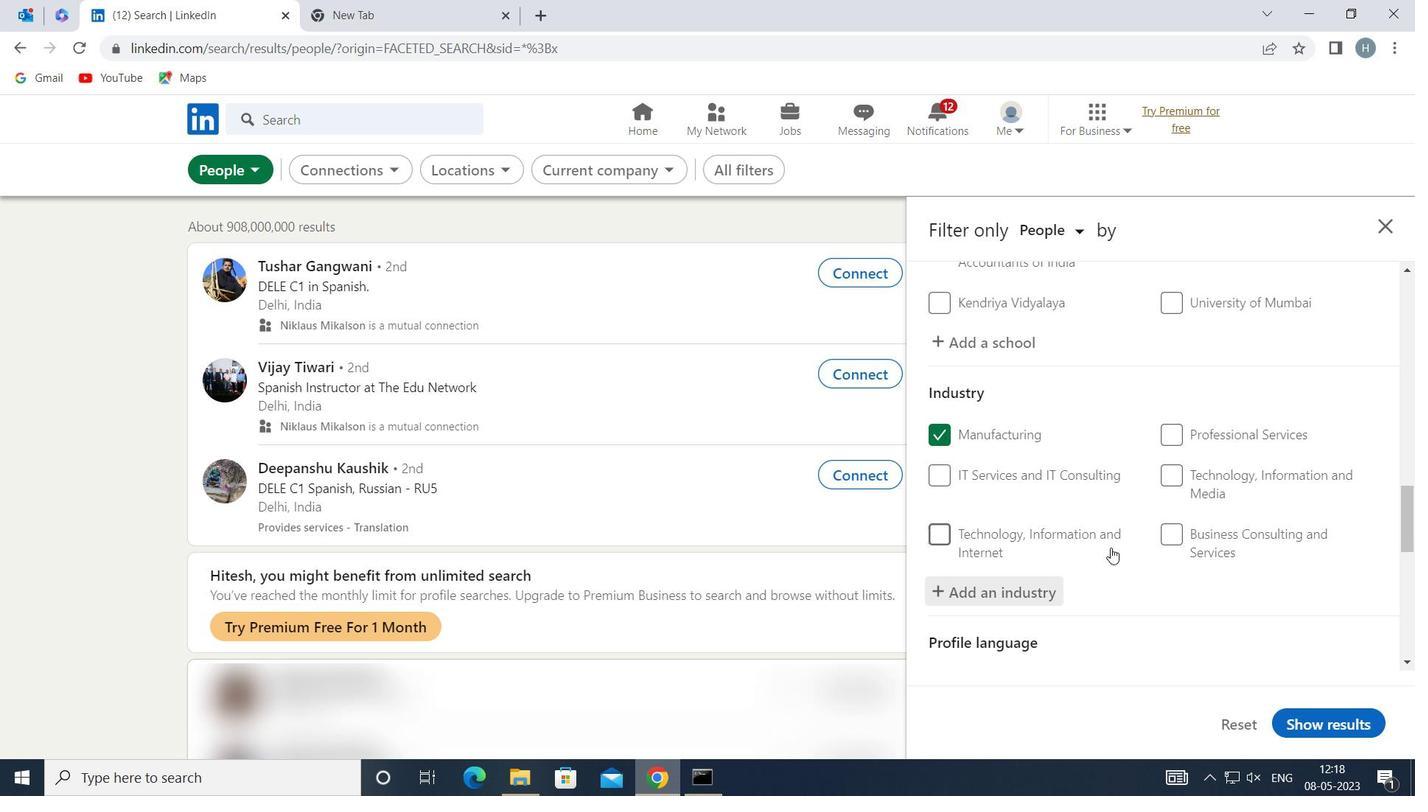 
Action: Mouse scrolled (1117, 546) with delta (0, 0)
Screenshot: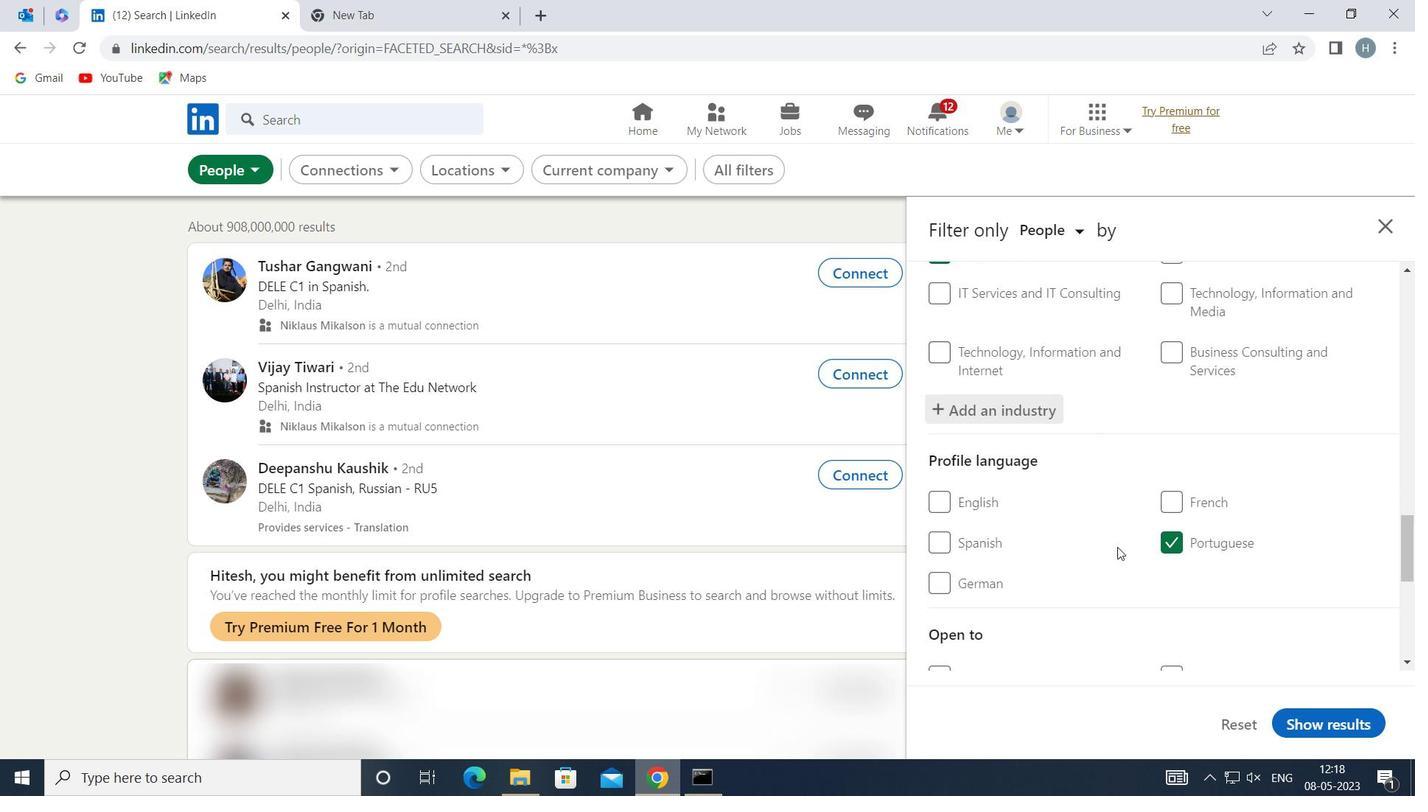 
Action: Mouse scrolled (1117, 546) with delta (0, 0)
Screenshot: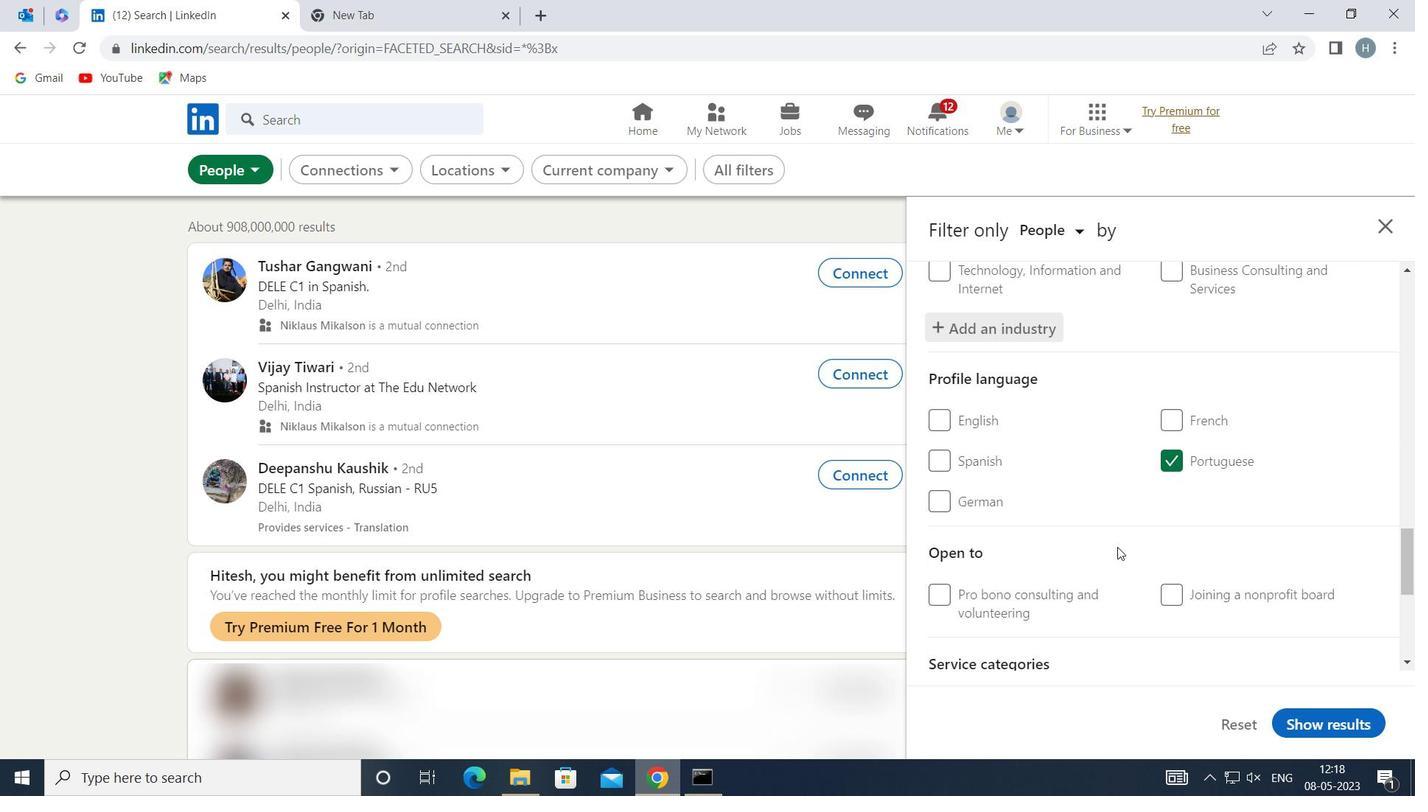 
Action: Mouse moved to (1131, 504)
Screenshot: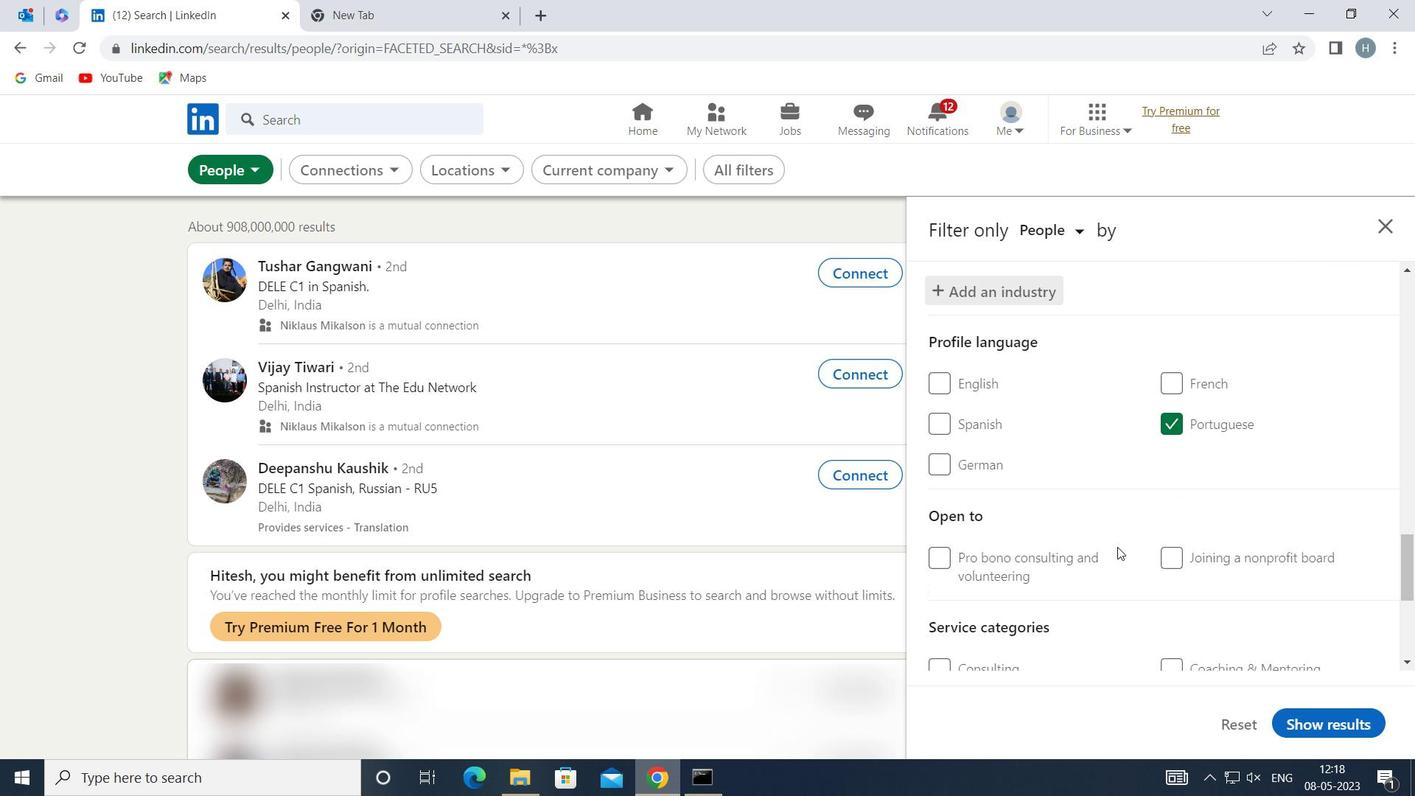 
Action: Mouse scrolled (1131, 504) with delta (0, 0)
Screenshot: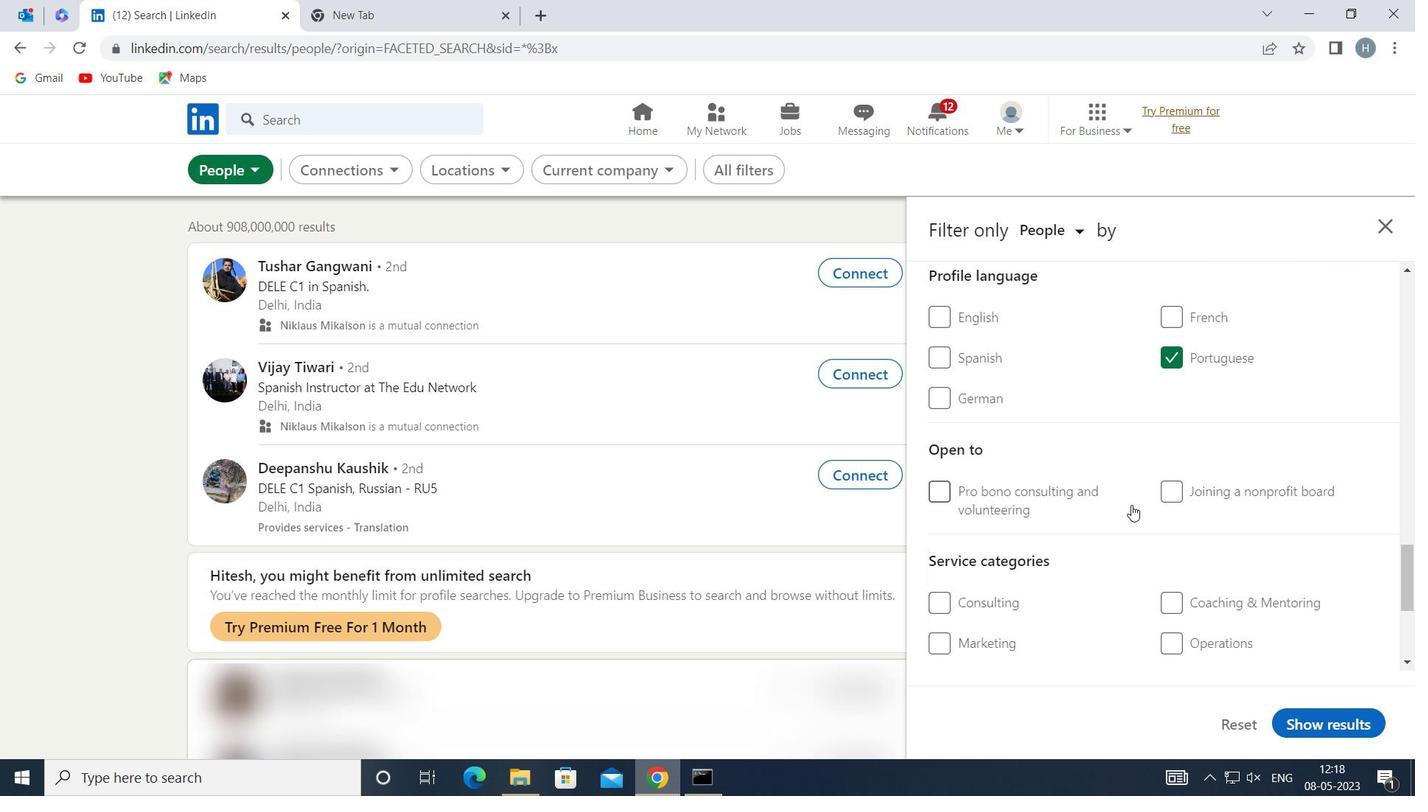 
Action: Mouse scrolled (1131, 504) with delta (0, 0)
Screenshot: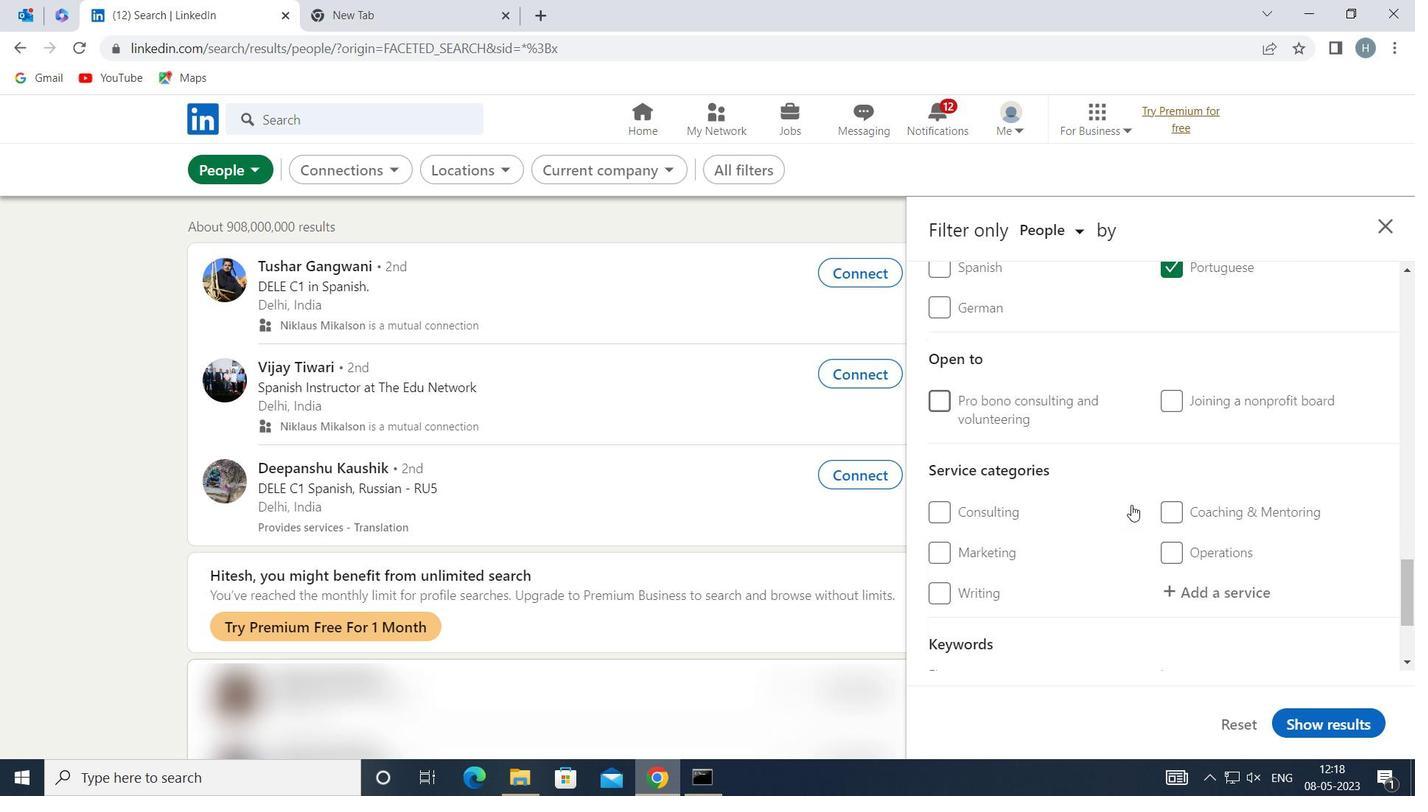 
Action: Mouse moved to (1184, 495)
Screenshot: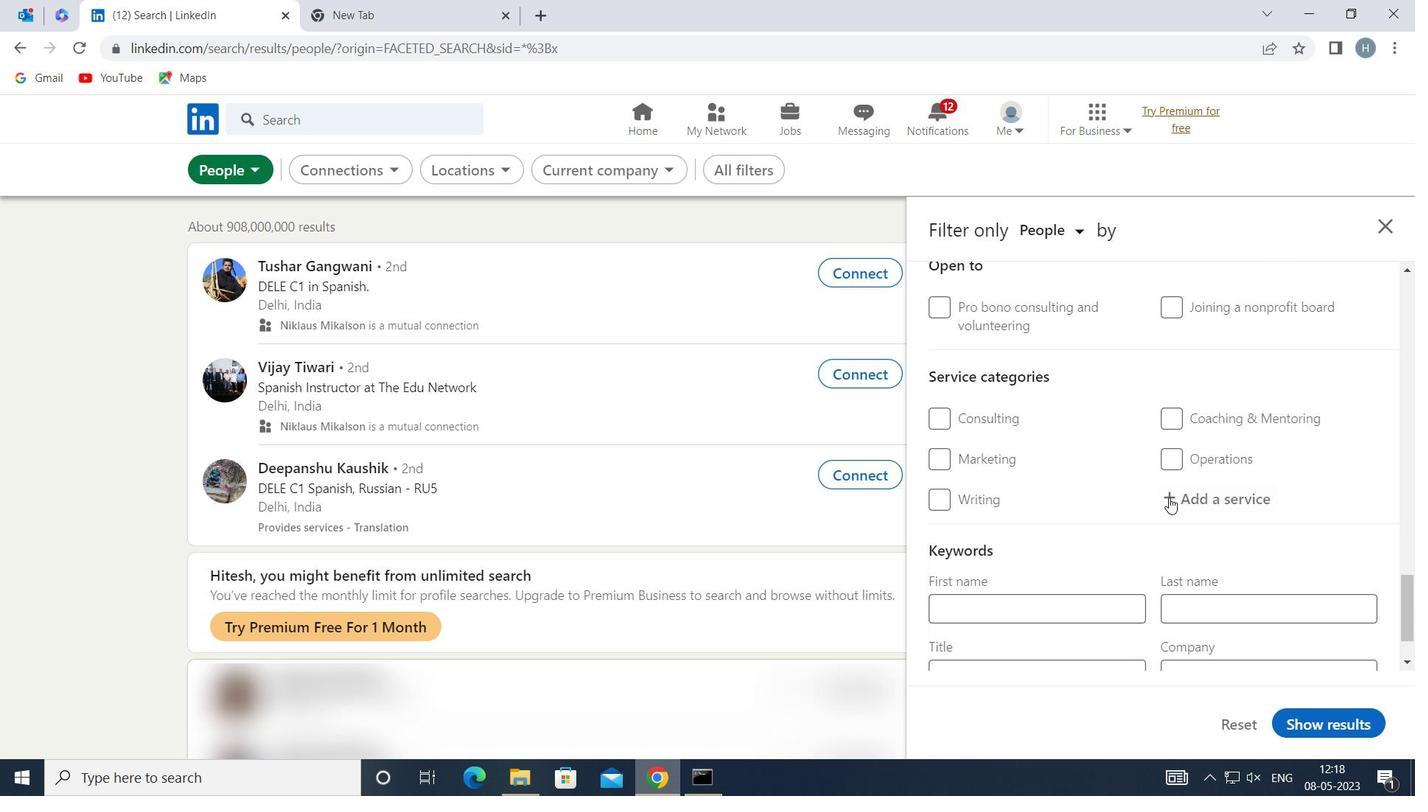 
Action: Mouse pressed left at (1184, 495)
Screenshot: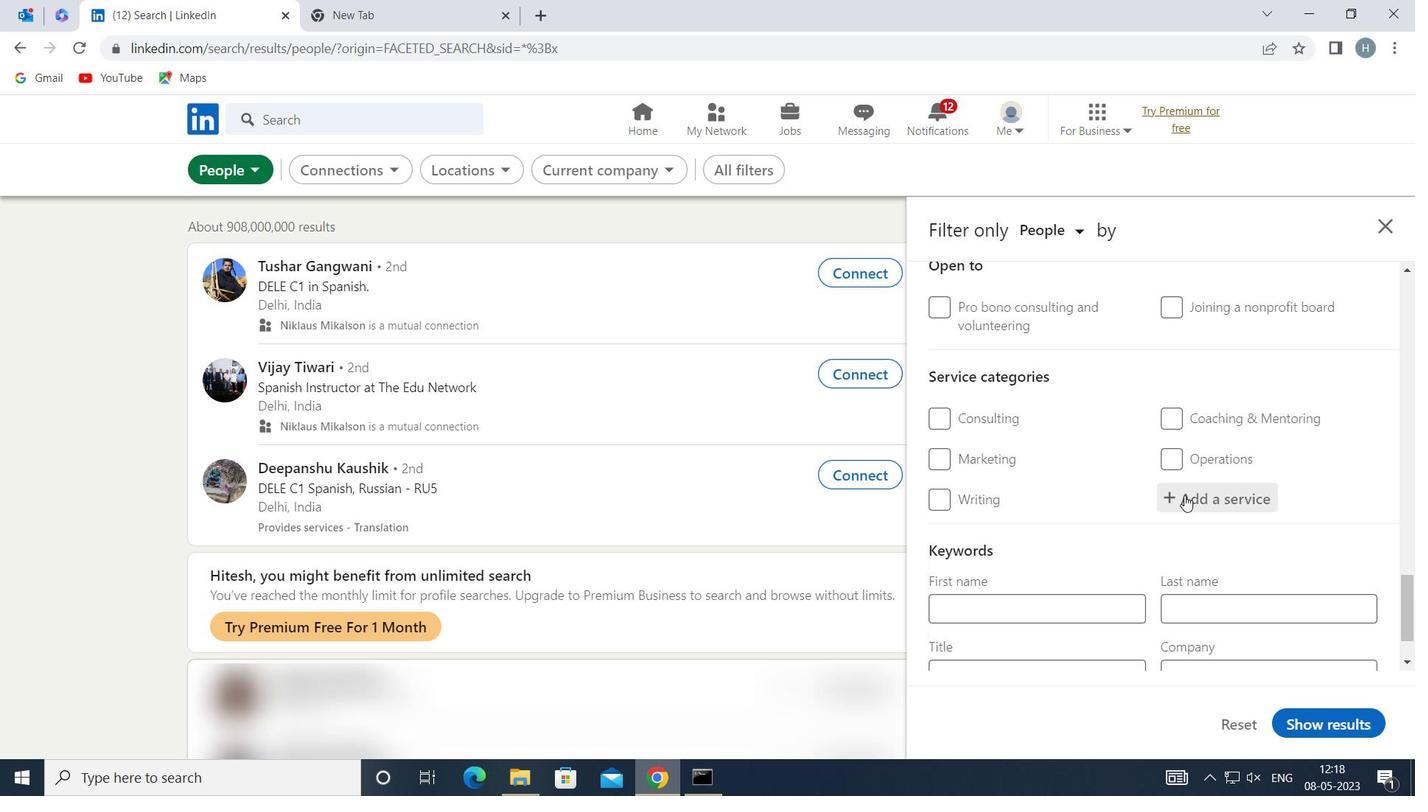 
Action: Key pressed <Key.shift>HEALTH<Key.space><Key.shift>INSU
Screenshot: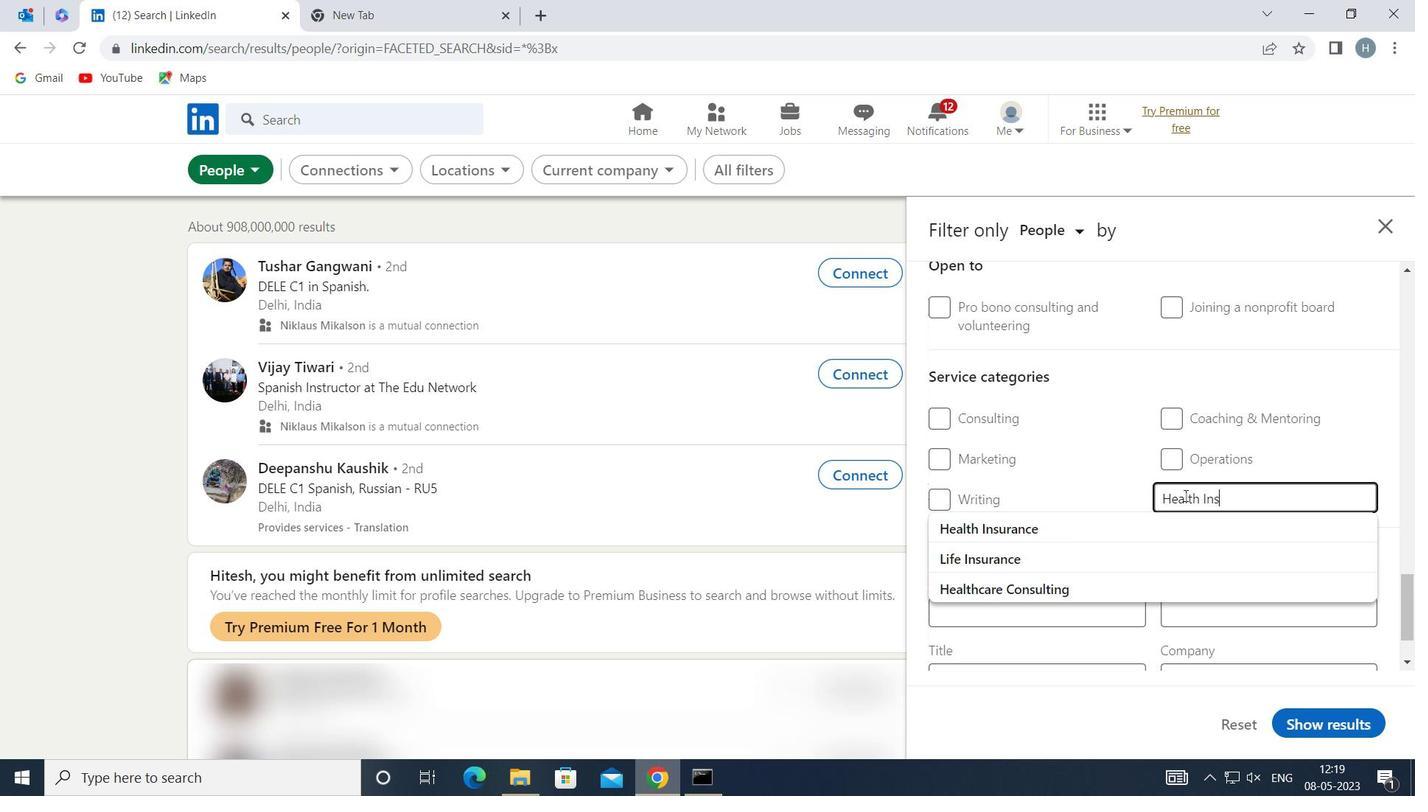 
Action: Mouse moved to (1073, 524)
Screenshot: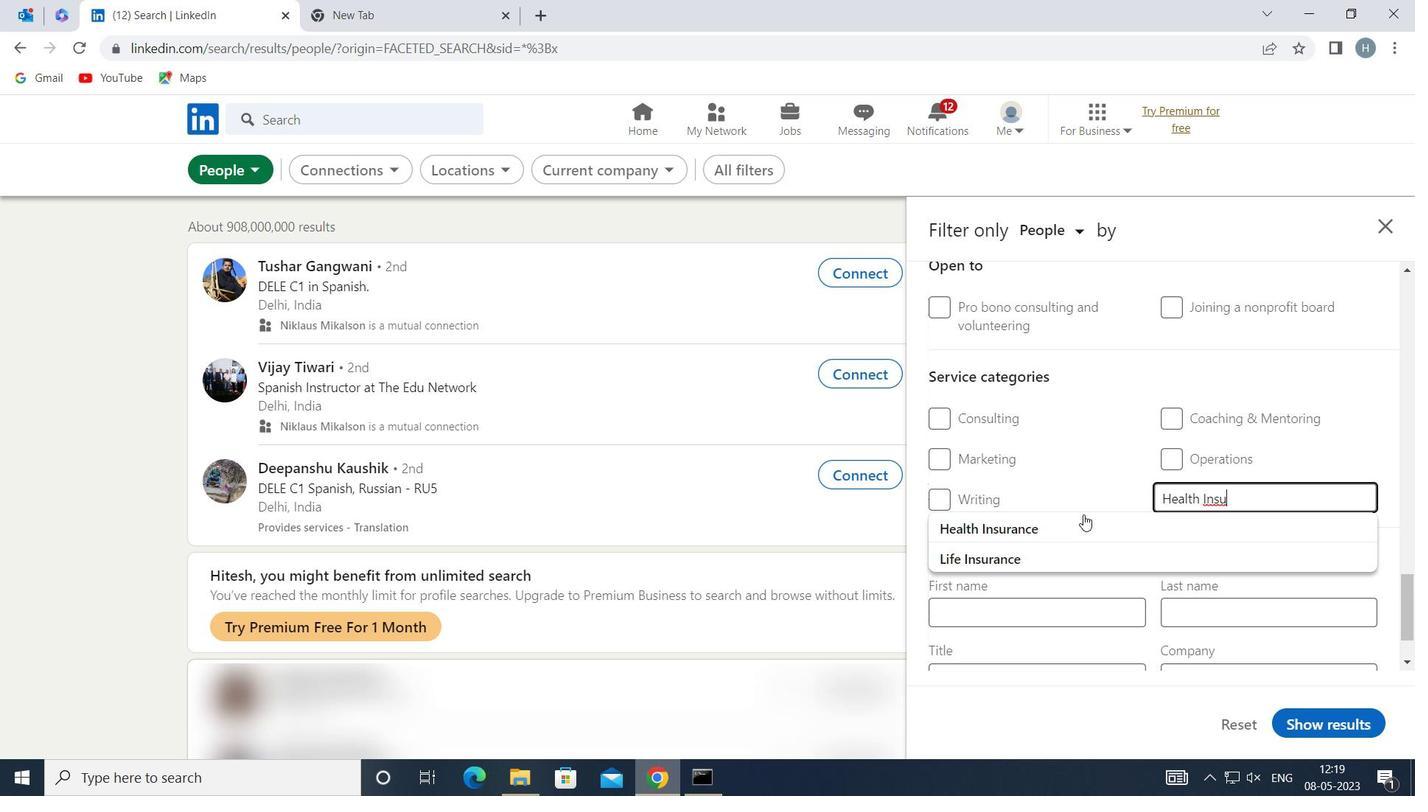 
Action: Mouse pressed left at (1073, 524)
Screenshot: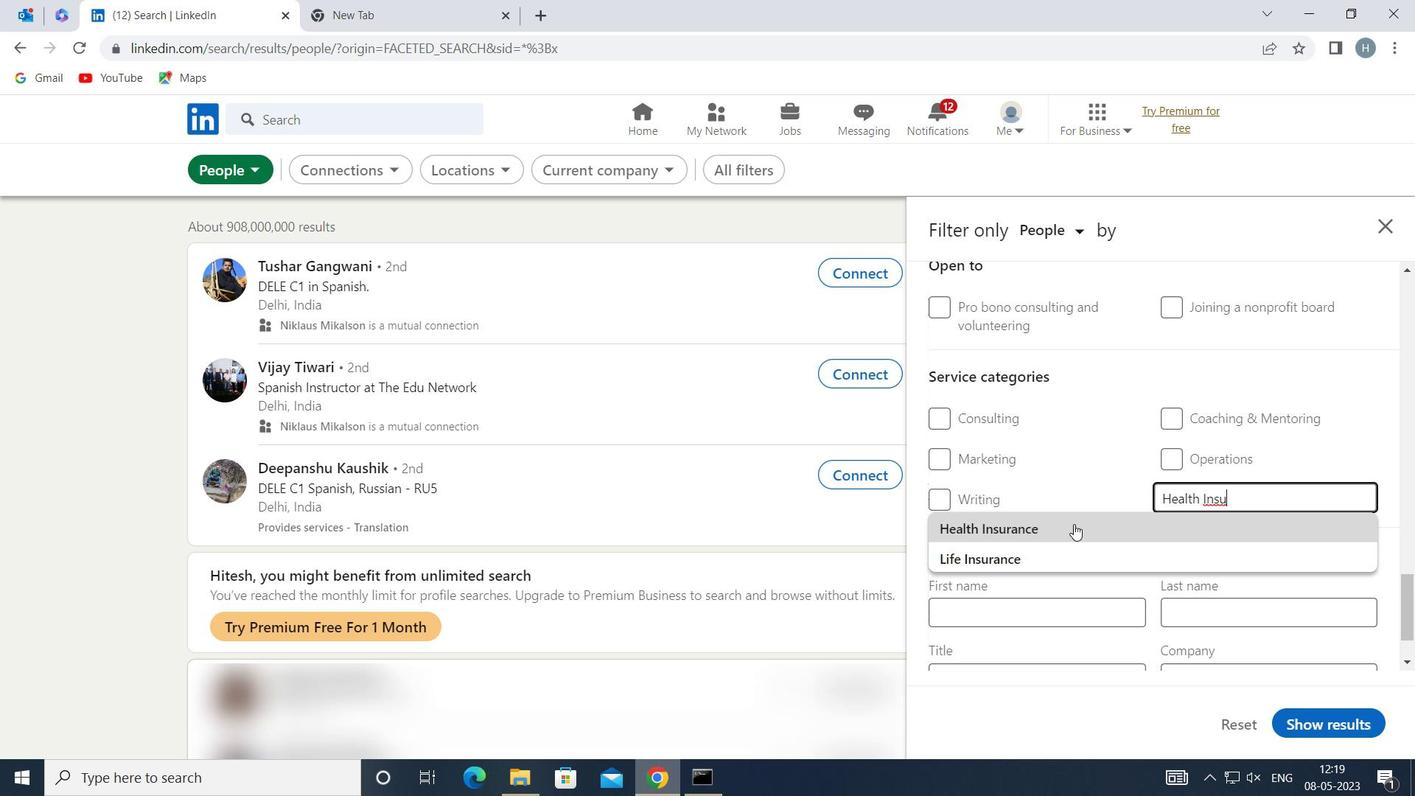 
Action: Mouse moved to (1058, 529)
Screenshot: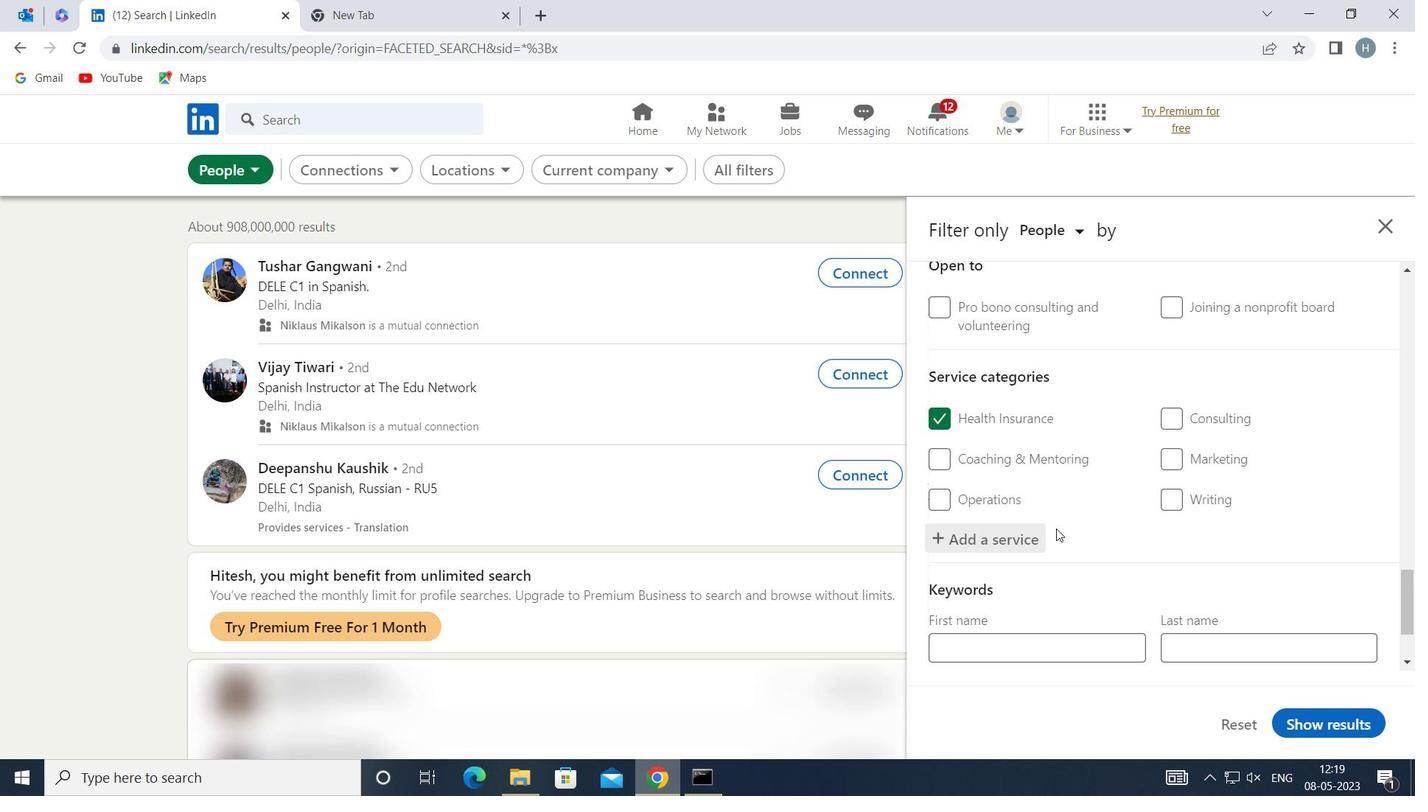 
Action: Mouse scrolled (1058, 528) with delta (0, 0)
Screenshot: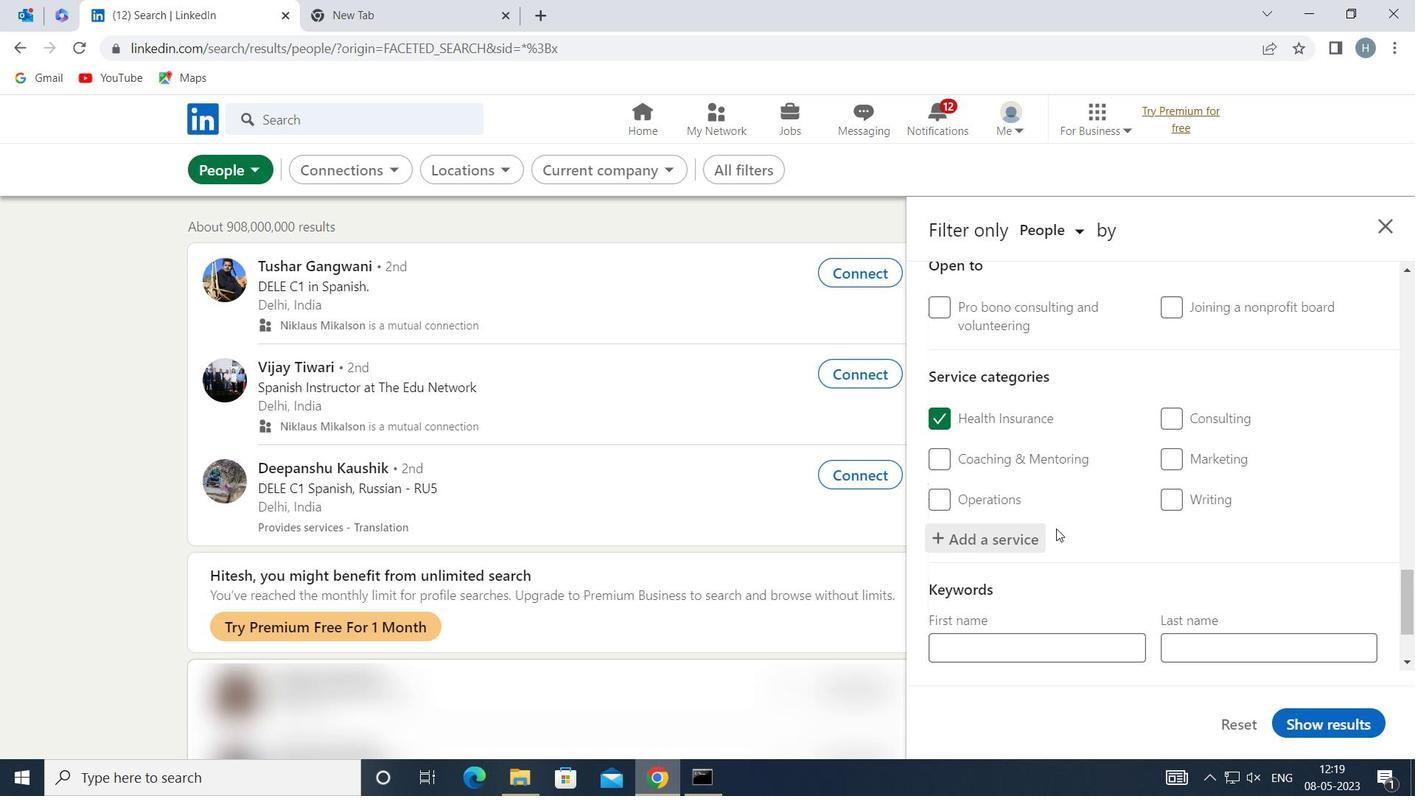 
Action: Mouse scrolled (1058, 528) with delta (0, 0)
Screenshot: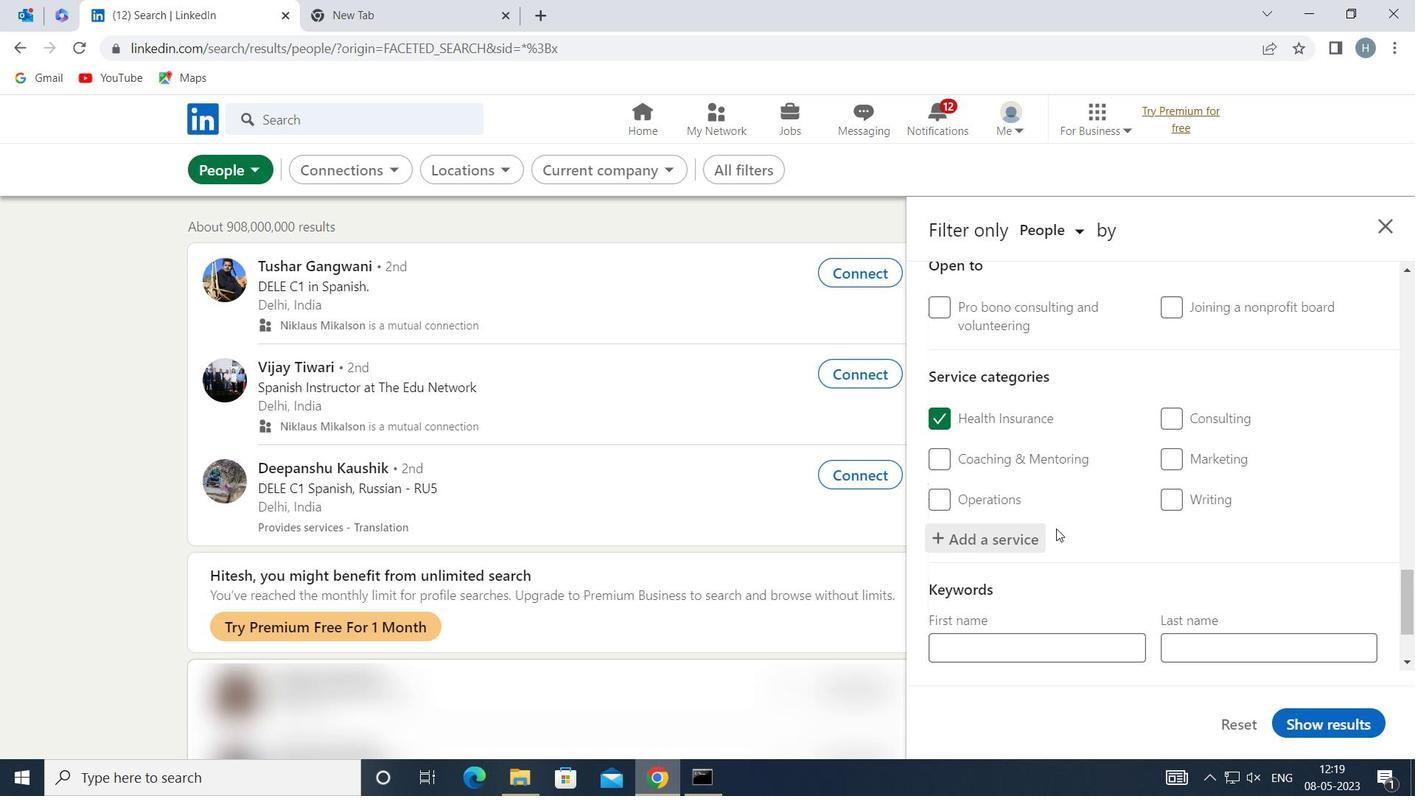 
Action: Mouse scrolled (1058, 528) with delta (0, 0)
Screenshot: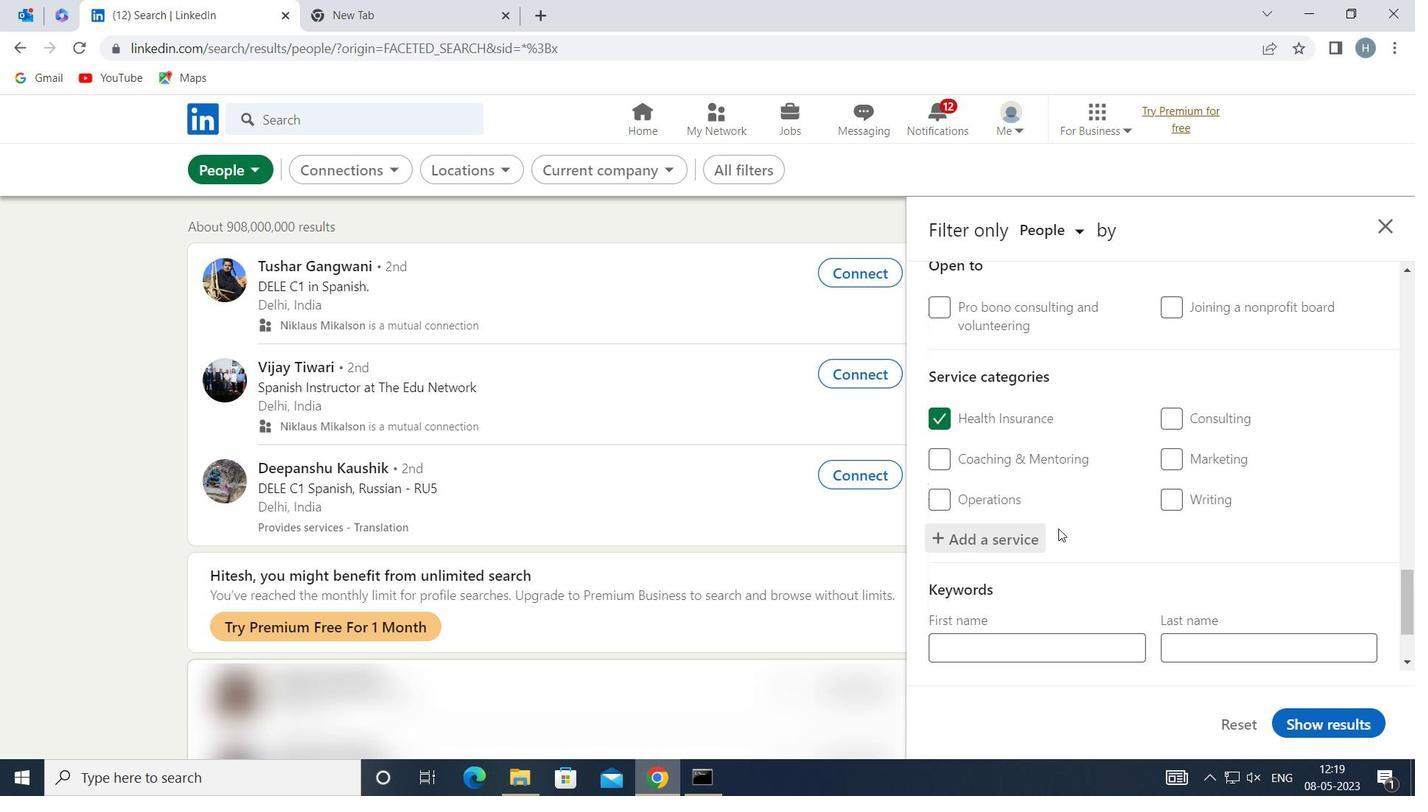 
Action: Mouse scrolled (1058, 528) with delta (0, 0)
Screenshot: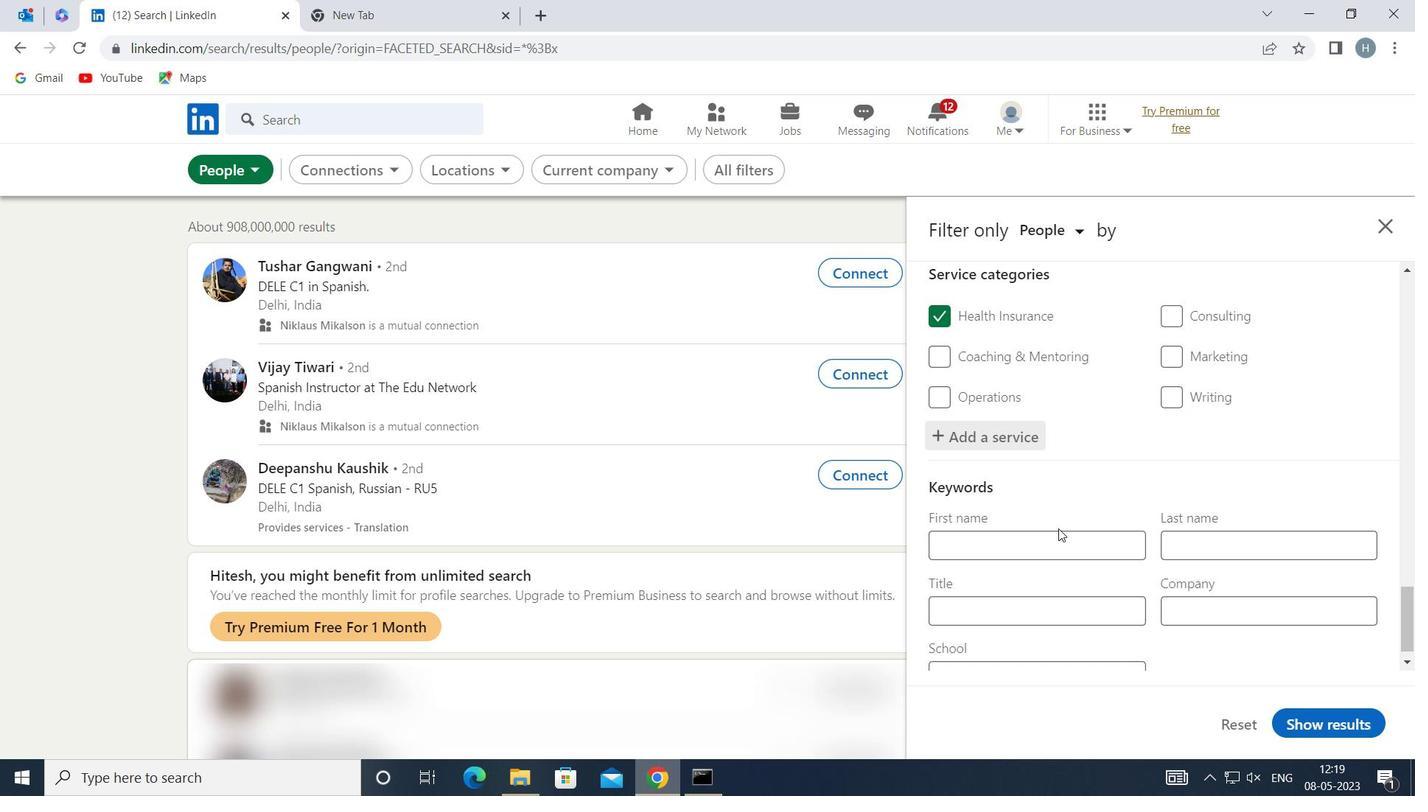 
Action: Mouse scrolled (1058, 528) with delta (0, 0)
Screenshot: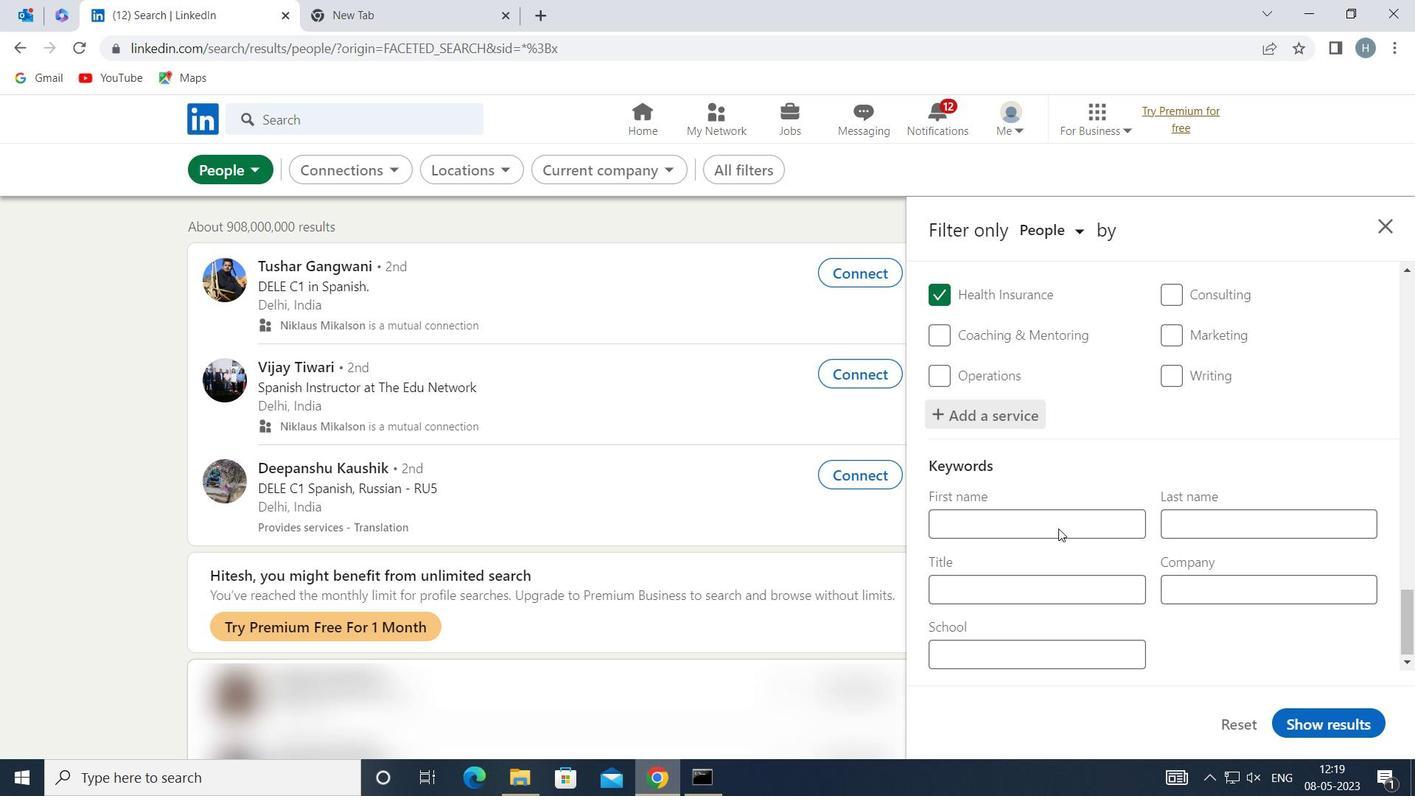 
Action: Mouse scrolled (1058, 528) with delta (0, 0)
Screenshot: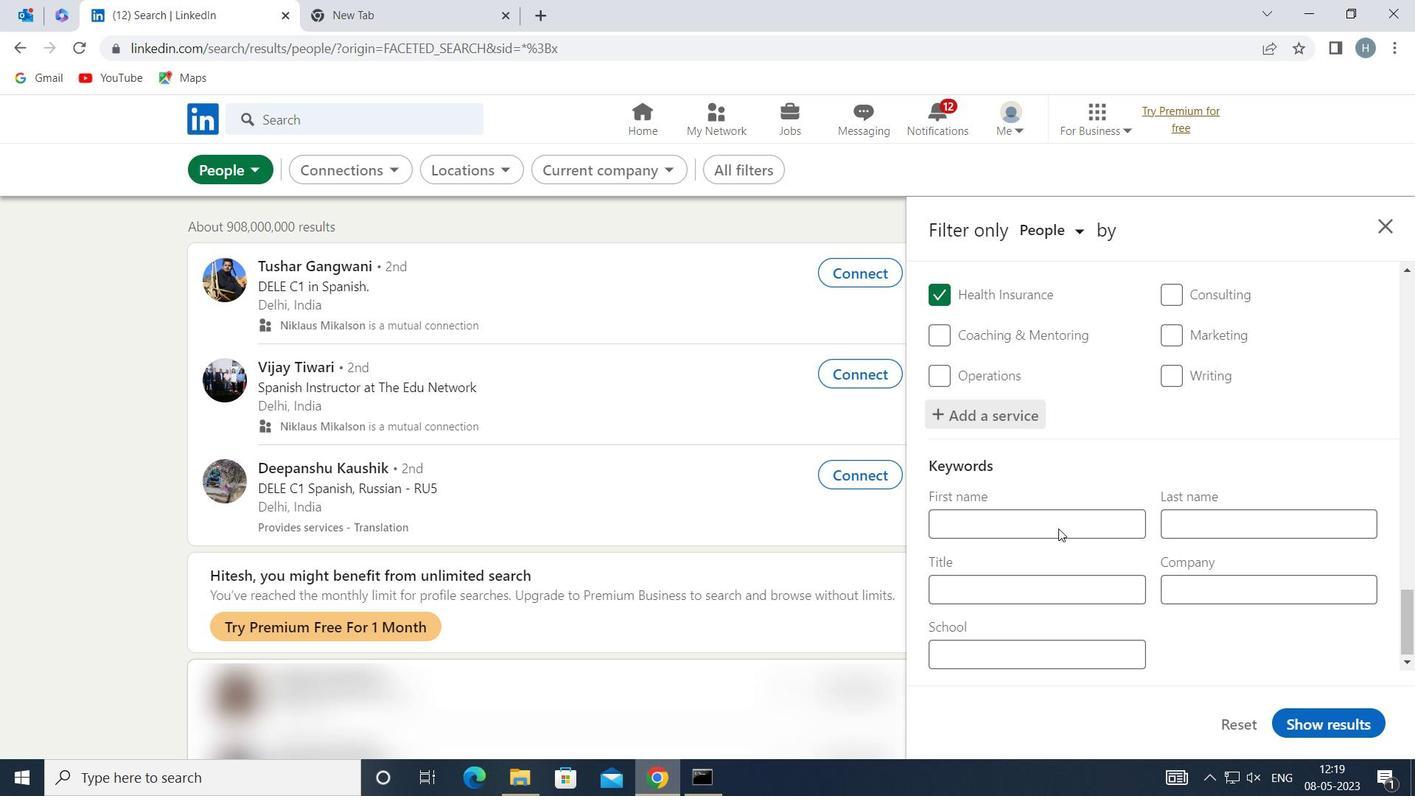 
Action: Mouse moved to (1077, 586)
Screenshot: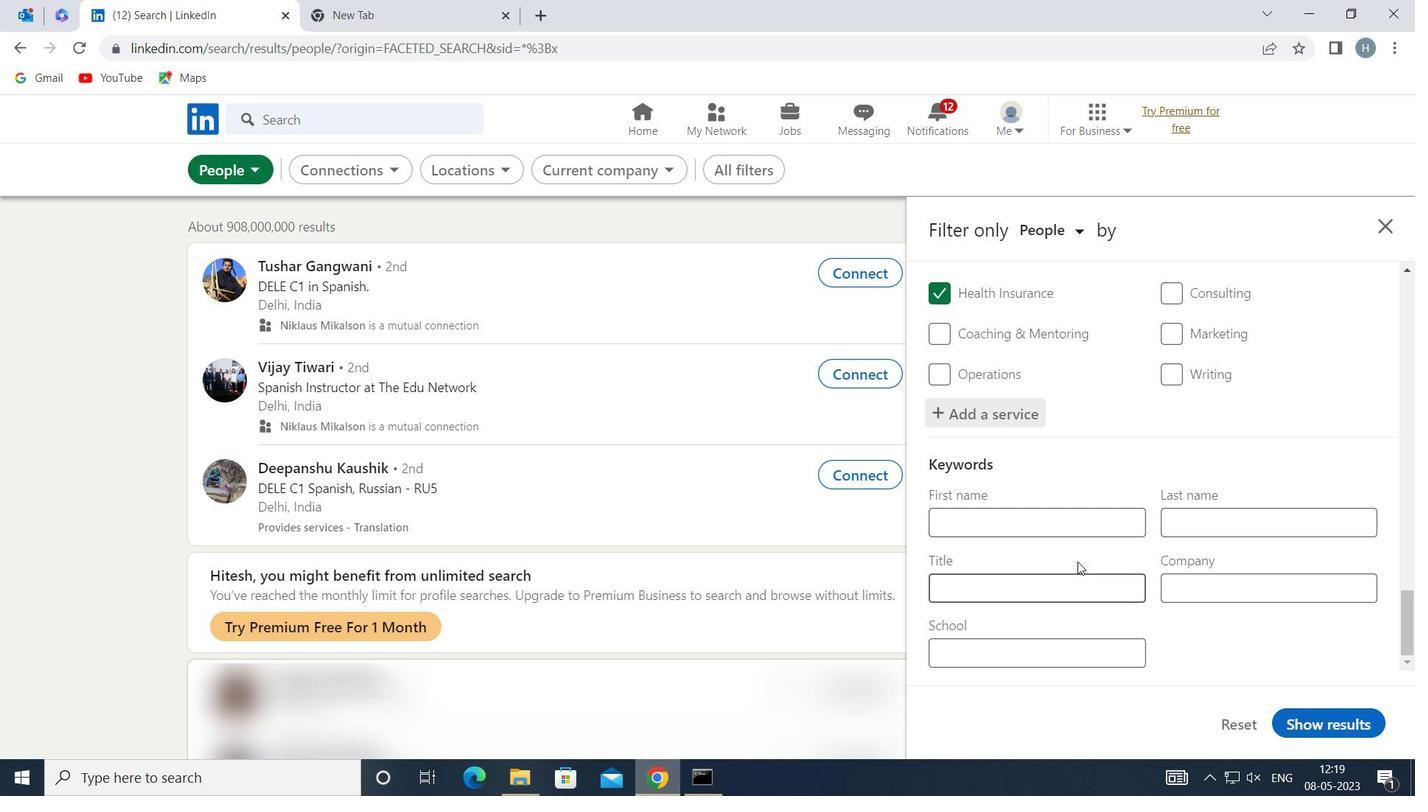 
Action: Mouse pressed left at (1077, 586)
Screenshot: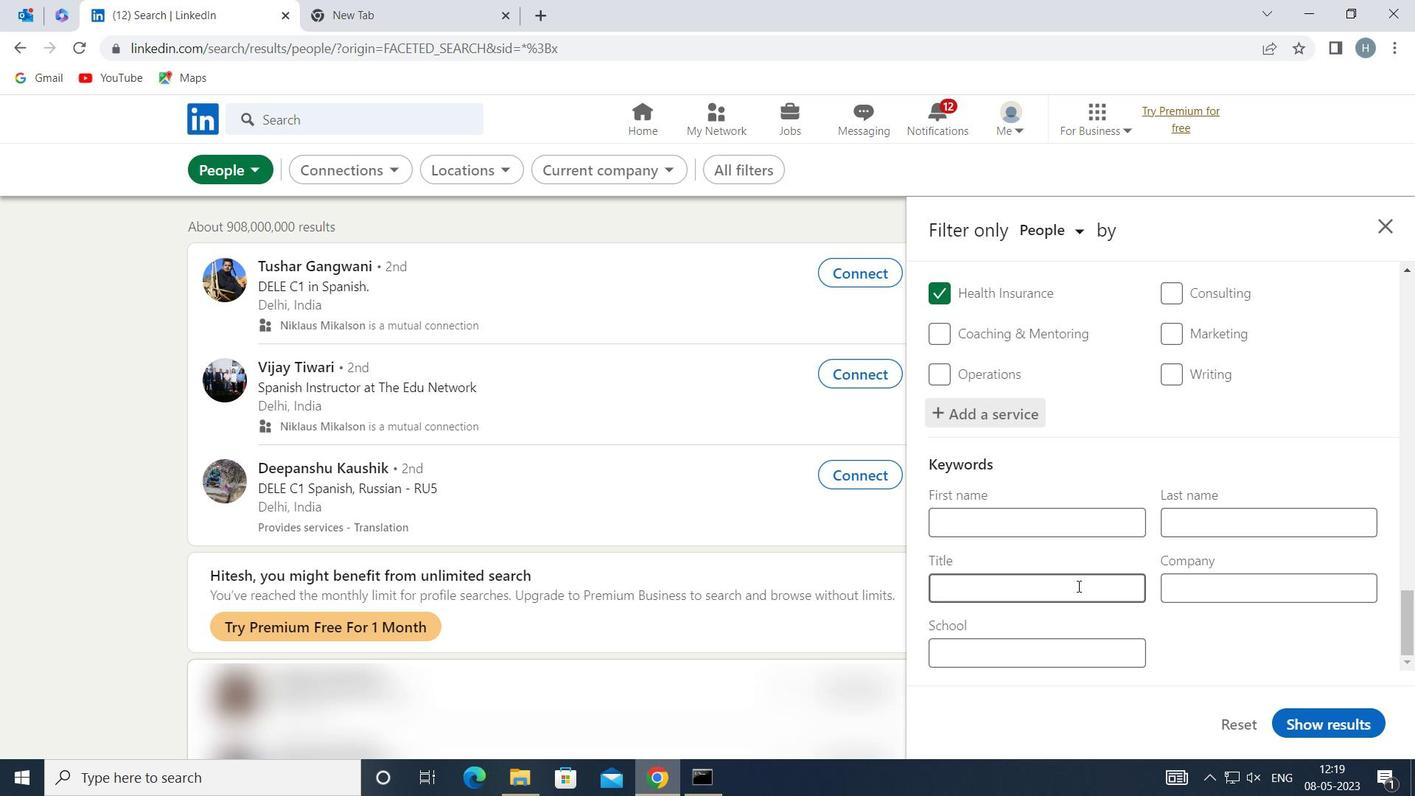 
Action: Key pressed <Key.shift>TECHNICAL<Key.space><Key.shift><Key.shift><Key.shift><Key.shift><Key.shift><Key.shift>SUPPORT<Key.space><Key.shift>SPECIALIST
Screenshot: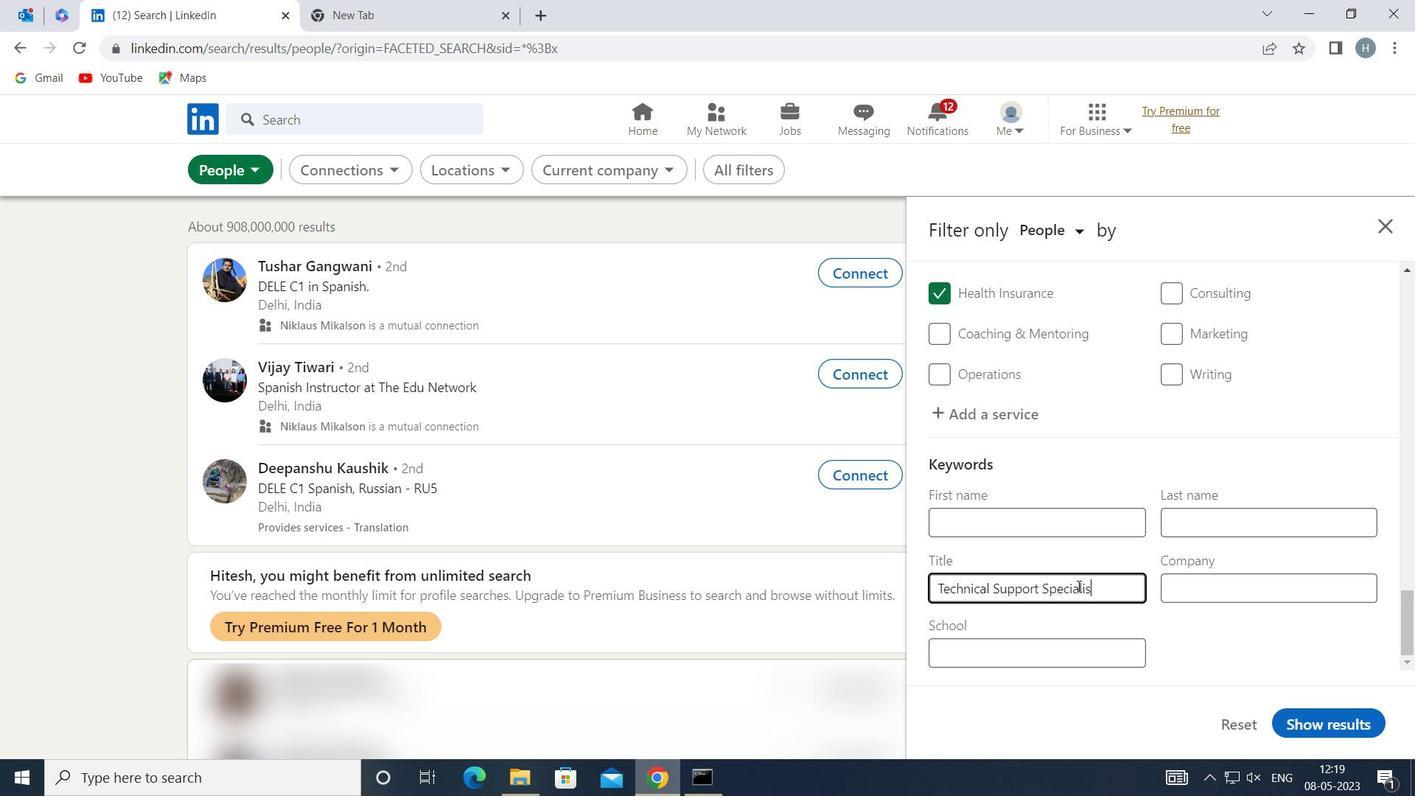 
Action: Mouse moved to (1327, 720)
Screenshot: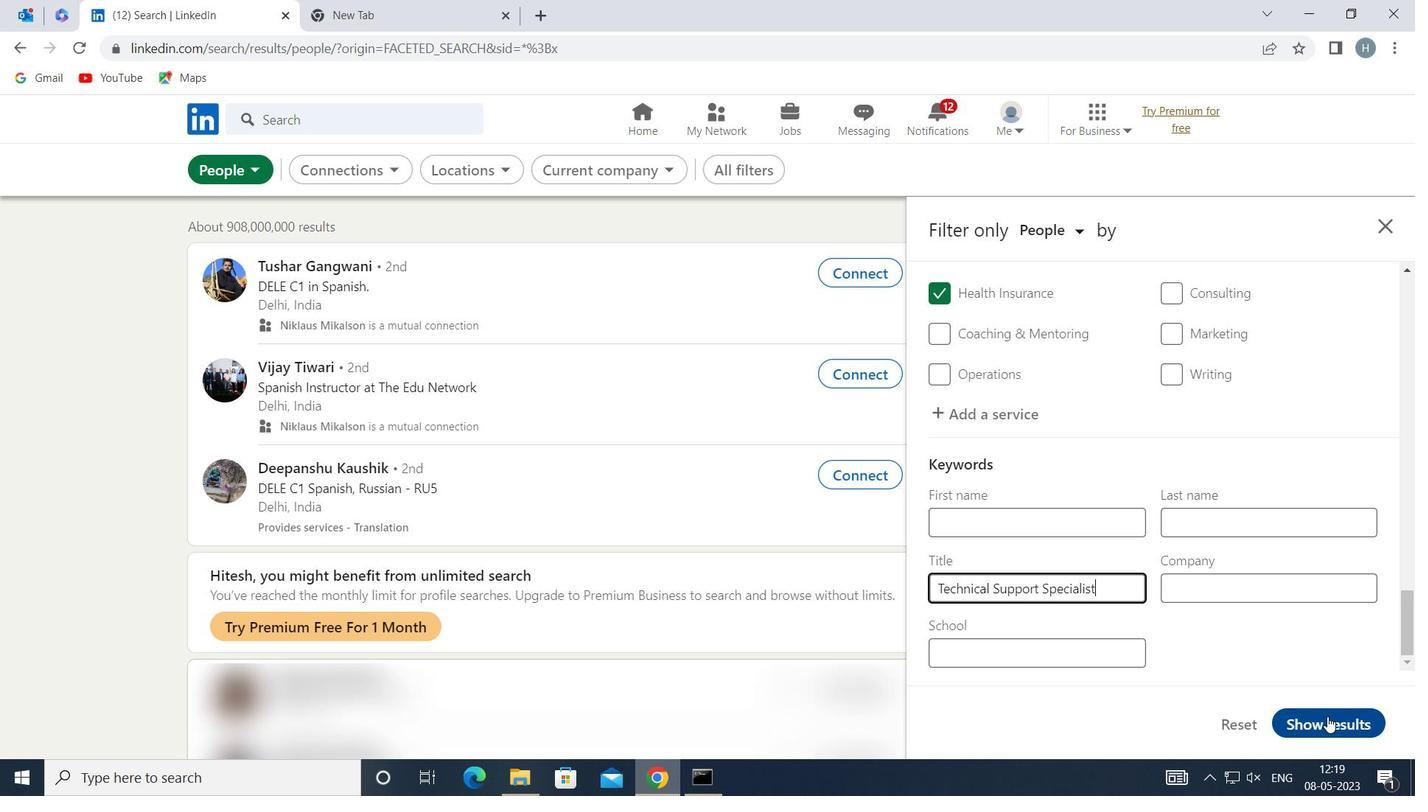 
Action: Mouse pressed left at (1327, 720)
Screenshot: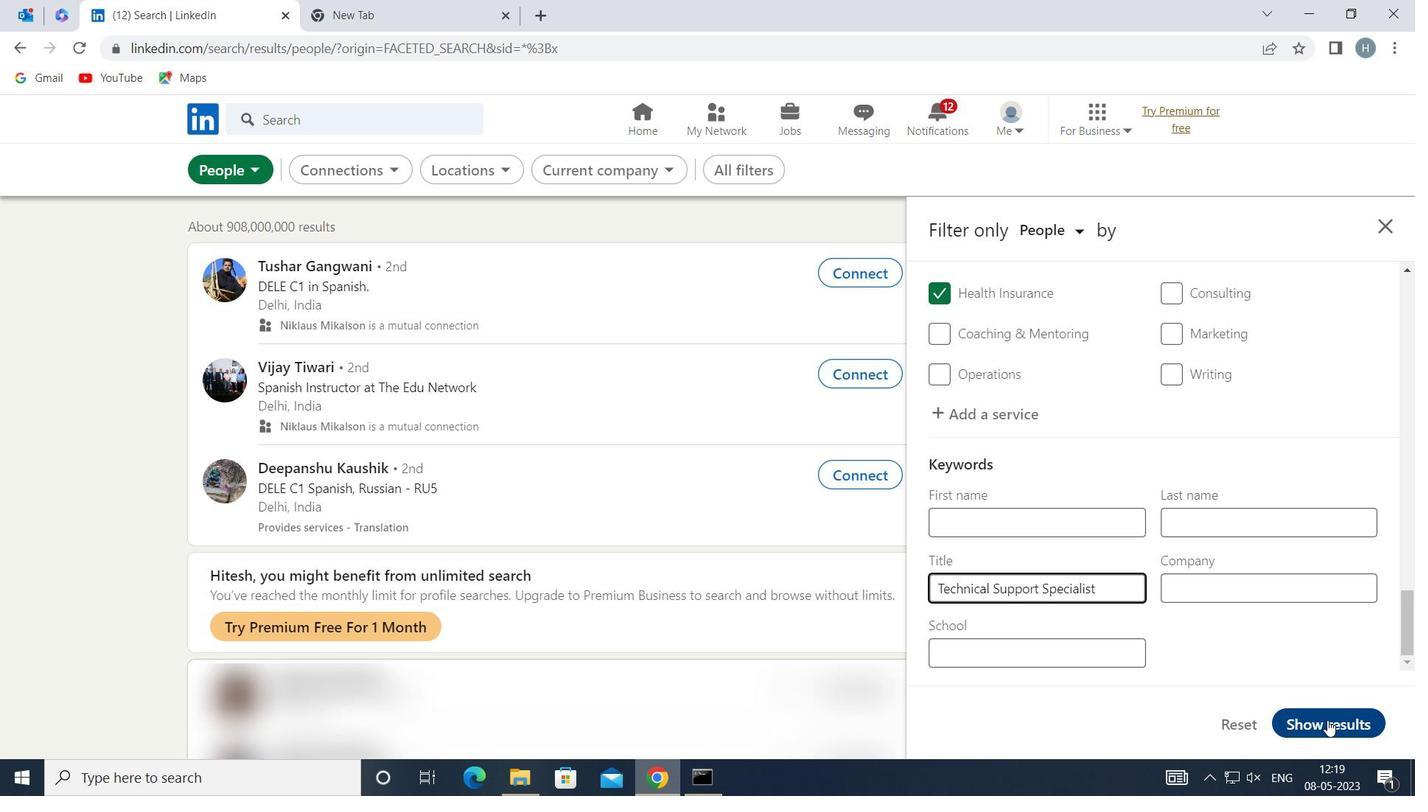 
Action: Mouse moved to (1074, 448)
Screenshot: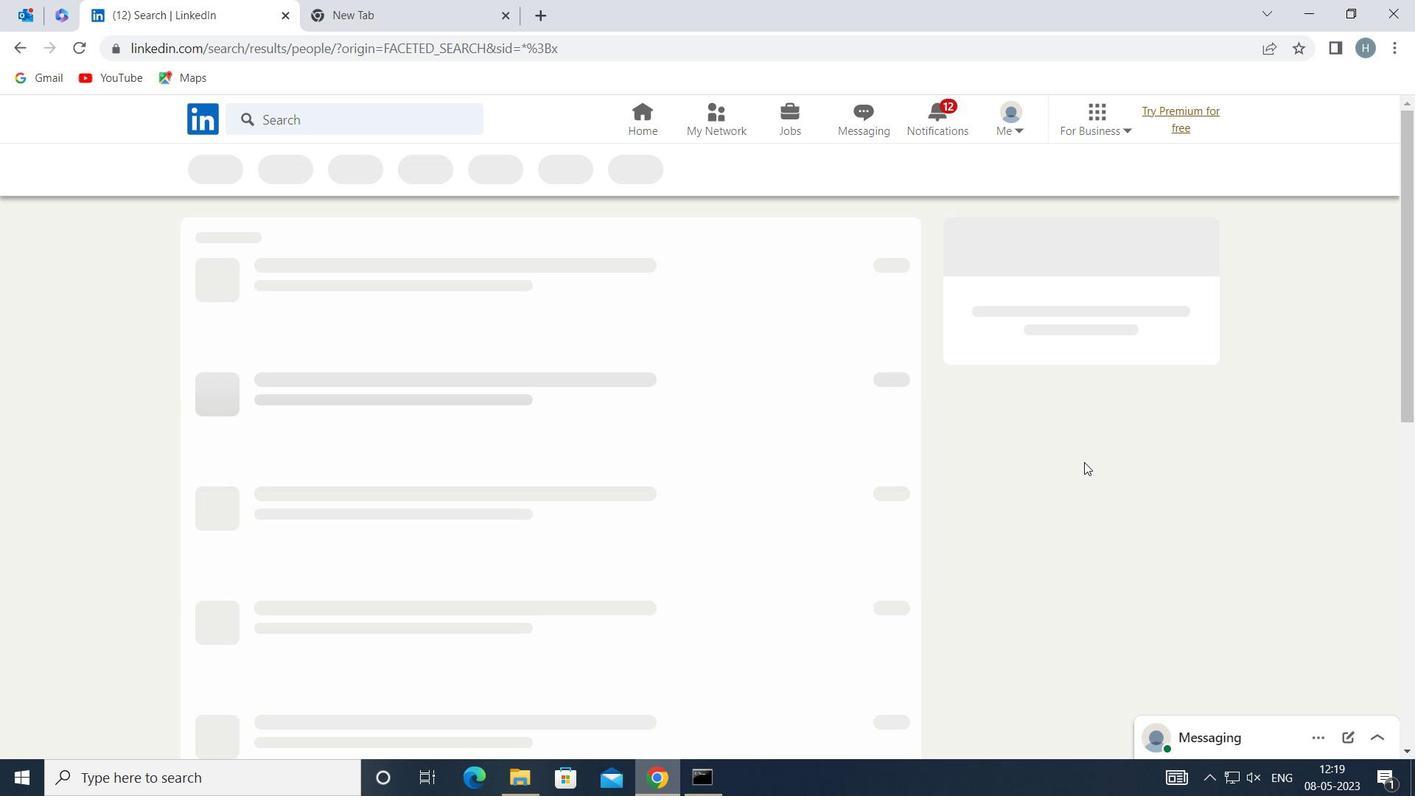 
